 Task: Send email and add a link Link0000000001 to parteek.kumar@softage.net with a cc to Aakash.mishra@softage.net with a subject Subject0000000001 and add a message Message0000000003. Send email and add a link Link0000000001 to parteek.kumar@softage.net with a cc to Aakash.mishra@softage.net and bcc to Ayush@softage.net with a subject Subject0000000001 and add a message Message0000000003. Send email and add a link Link0000000001 to parteek.kumar@softage.net; aakash.mishra@softage.net with a cc to Ayush@softage.net; pooja.chaudhary@softage.net and bcc to Vanshu.thakur@softage.net with a subject Subject0000000001 and add a message Message0000000003. Send email and add a link Link0000000001 to parteek.kumar@softage.net with a cc to Aakash.mishra@softage.net with a subject Subject0000000001 and add a message Message0000000003 and with an attachment of Attach0000000002. Send email and add a link Link0000000001 to parteek.kumar@softage.net with a cc to Aakash.mishra@softage.net and bcc to Ayush@softage.net with a subject Subject0000000001 and add a message Message0000000003 and with an attachment of Attach0000000003
Action: Mouse moved to (133, 167)
Screenshot: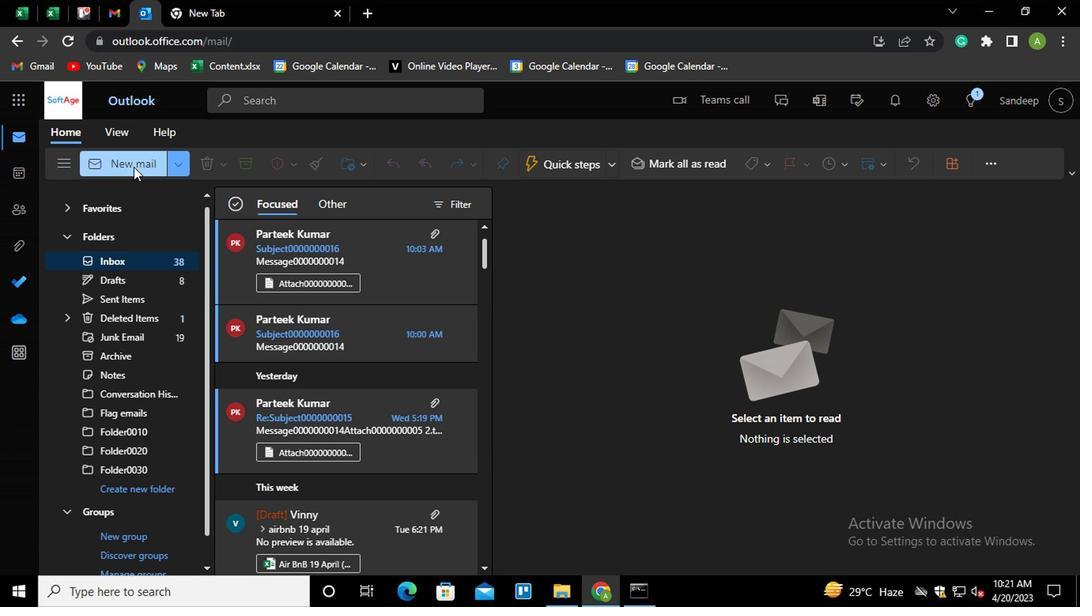 
Action: Mouse pressed left at (133, 167)
Screenshot: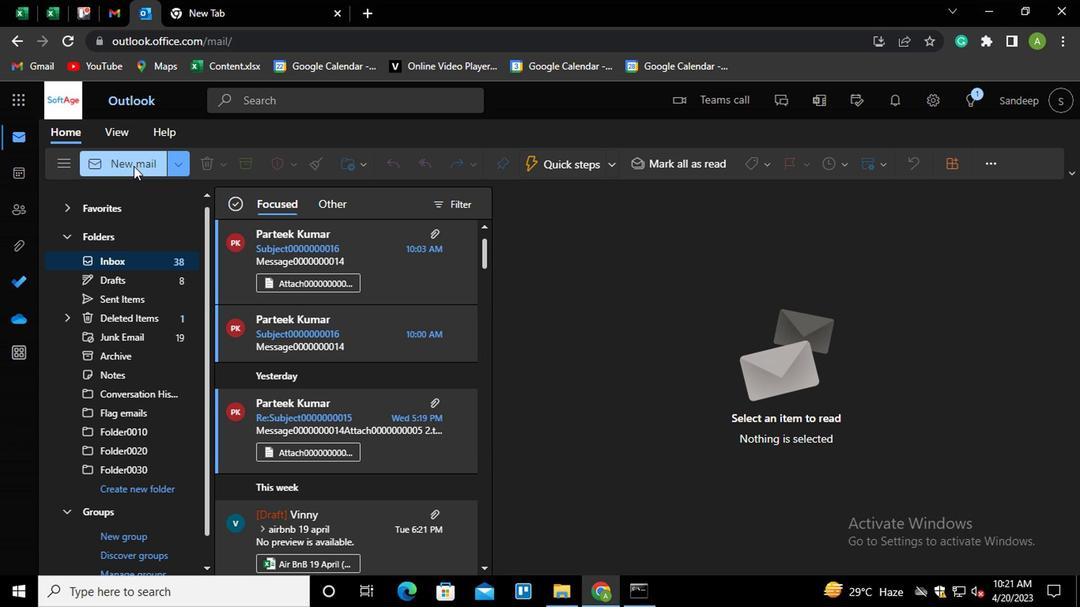
Action: Mouse moved to (627, 380)
Screenshot: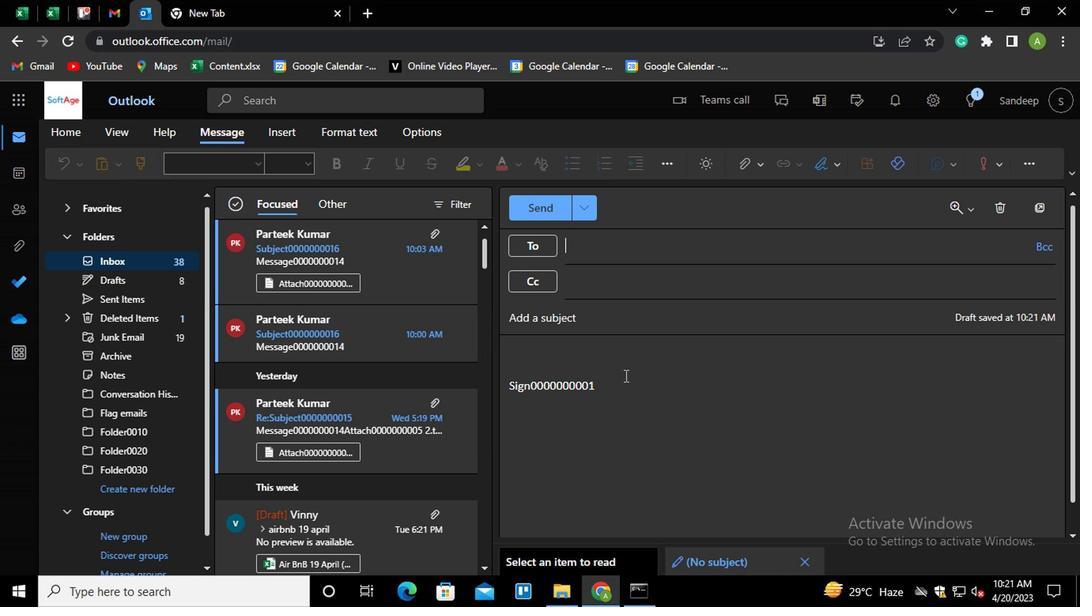 
Action: Mouse pressed left at (627, 380)
Screenshot: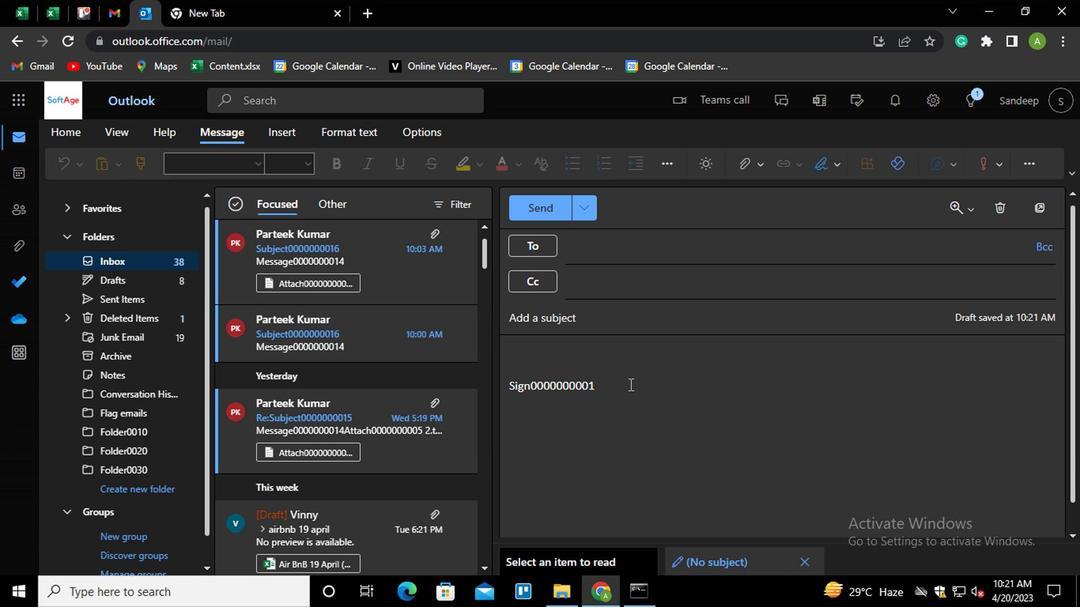 
Action: Mouse moved to (617, 392)
Screenshot: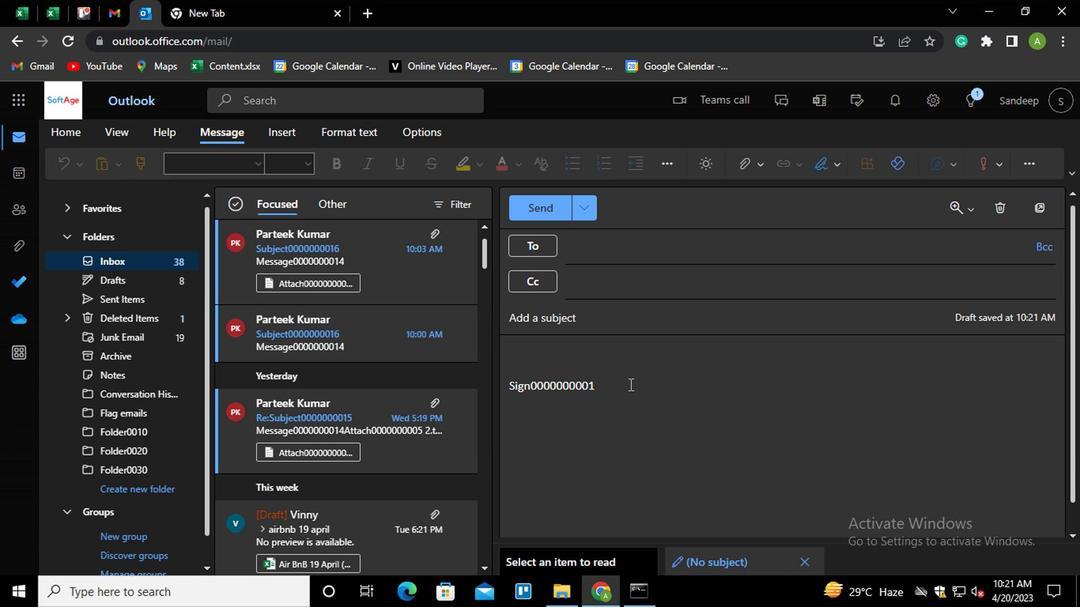 
Action: Key pressed <Key.shift_r><Key.home>
Screenshot: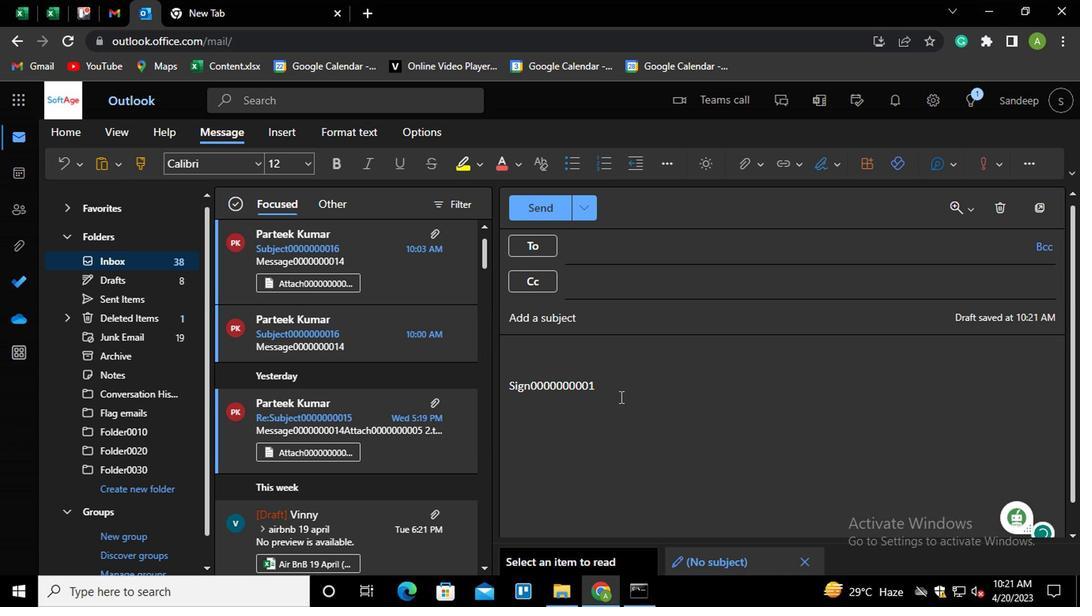 
Action: Mouse moved to (787, 162)
Screenshot: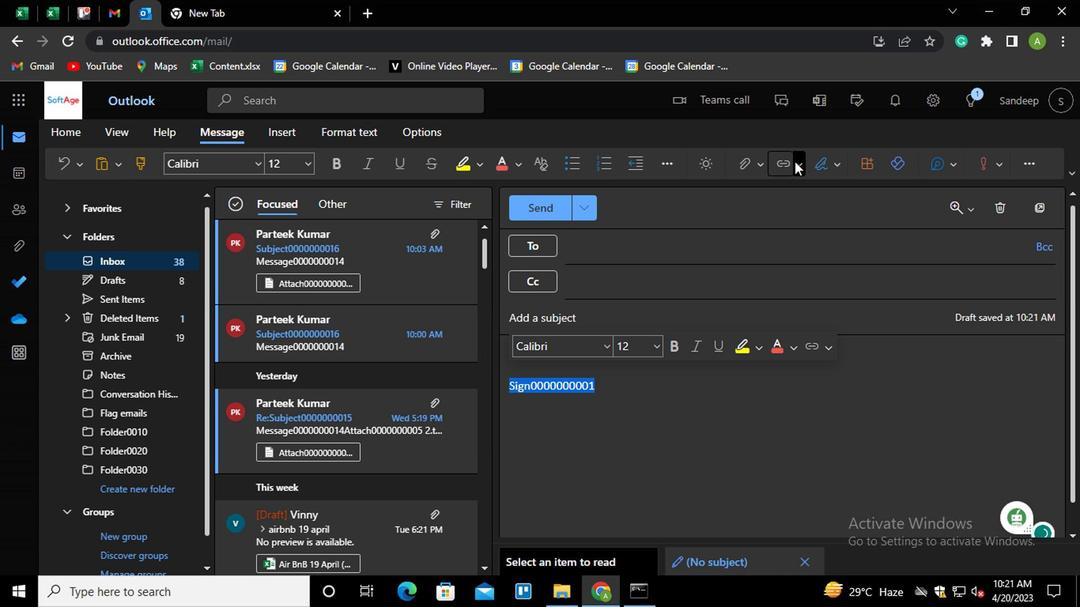 
Action: Mouse pressed left at (787, 162)
Screenshot: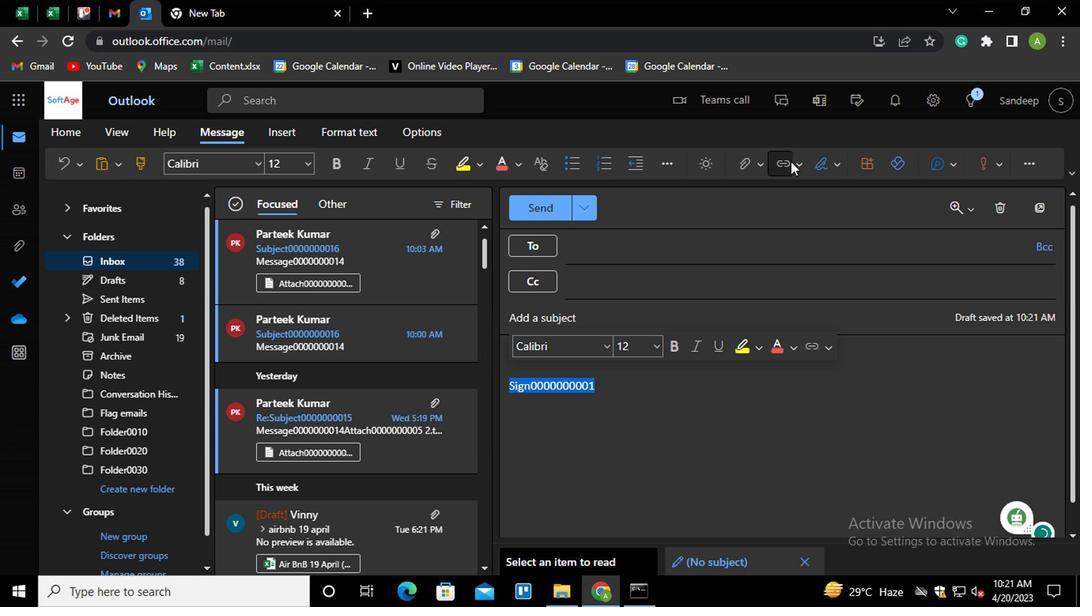 
Action: Mouse moved to (449, 307)
Screenshot: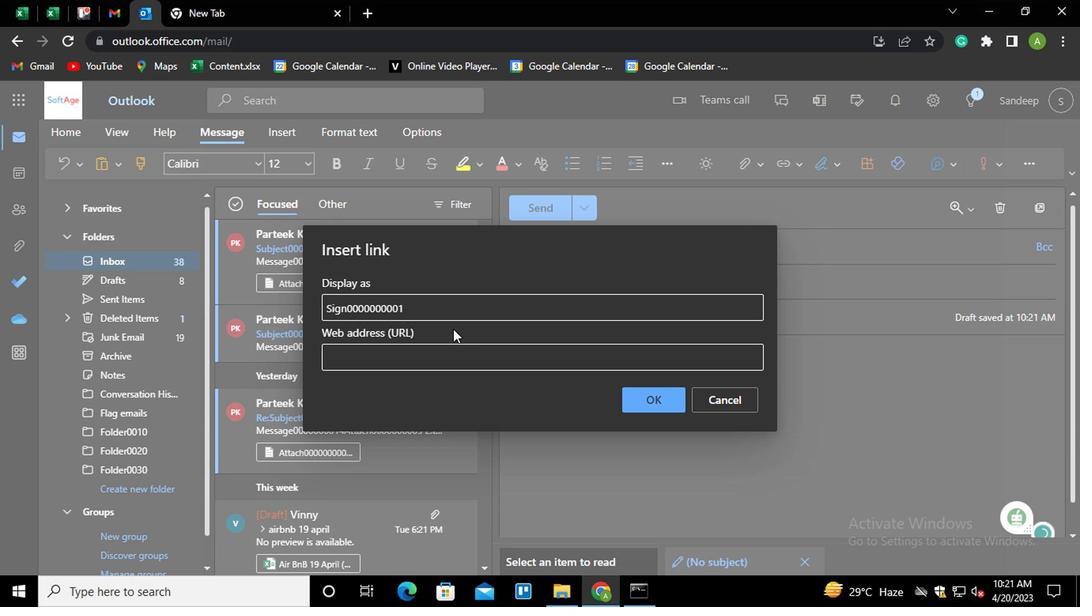 
Action: Mouse pressed left at (449, 307)
Screenshot: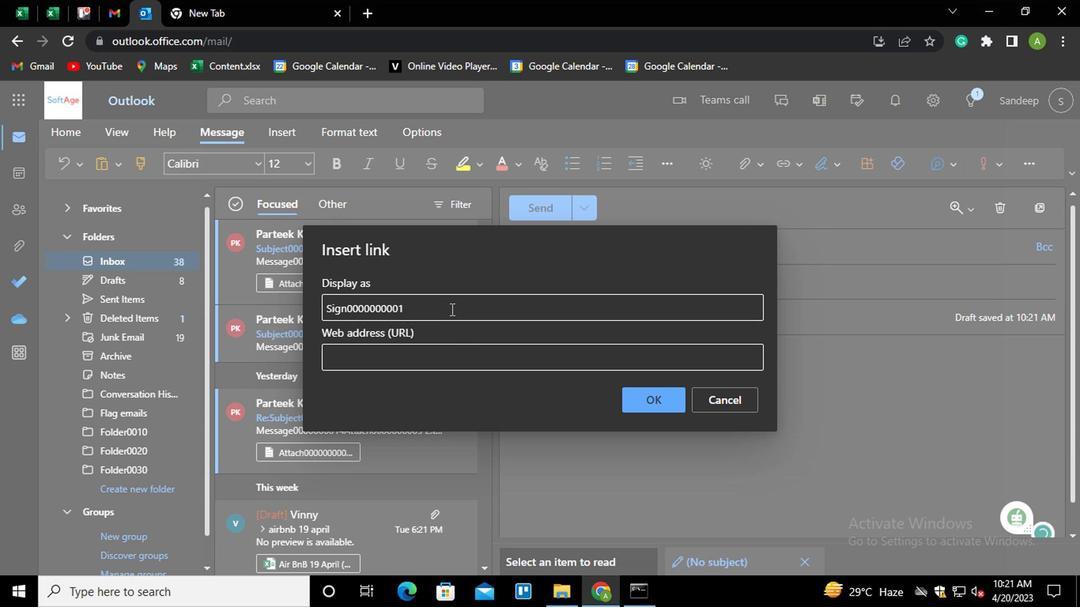 
Action: Mouse moved to (425, 318)
Screenshot: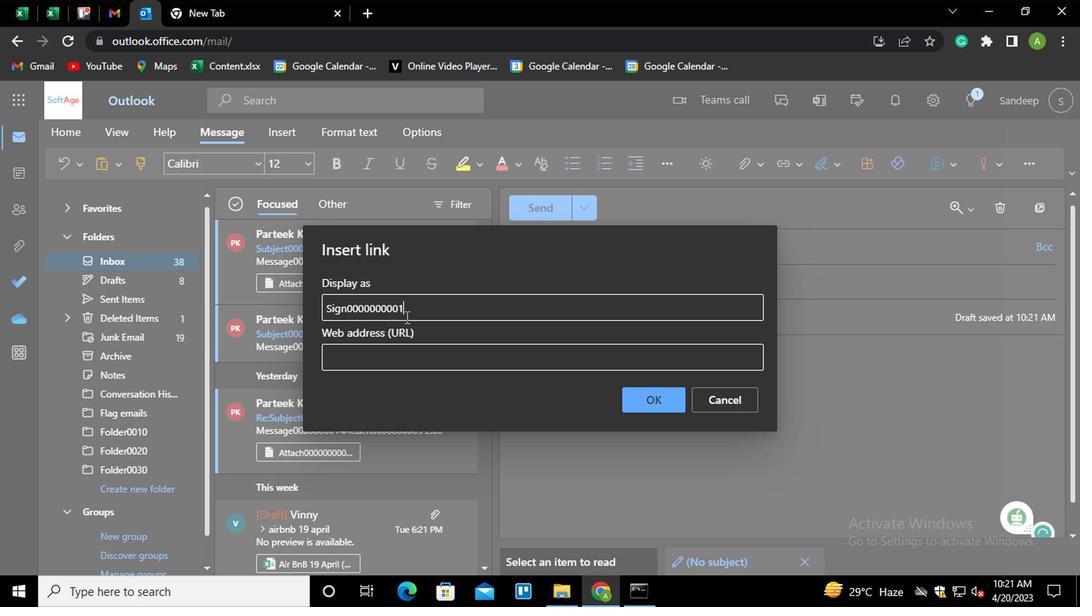
Action: Key pressed <Key.shift_r><Key.home><Key.shift_r>Link0000000001
Screenshot: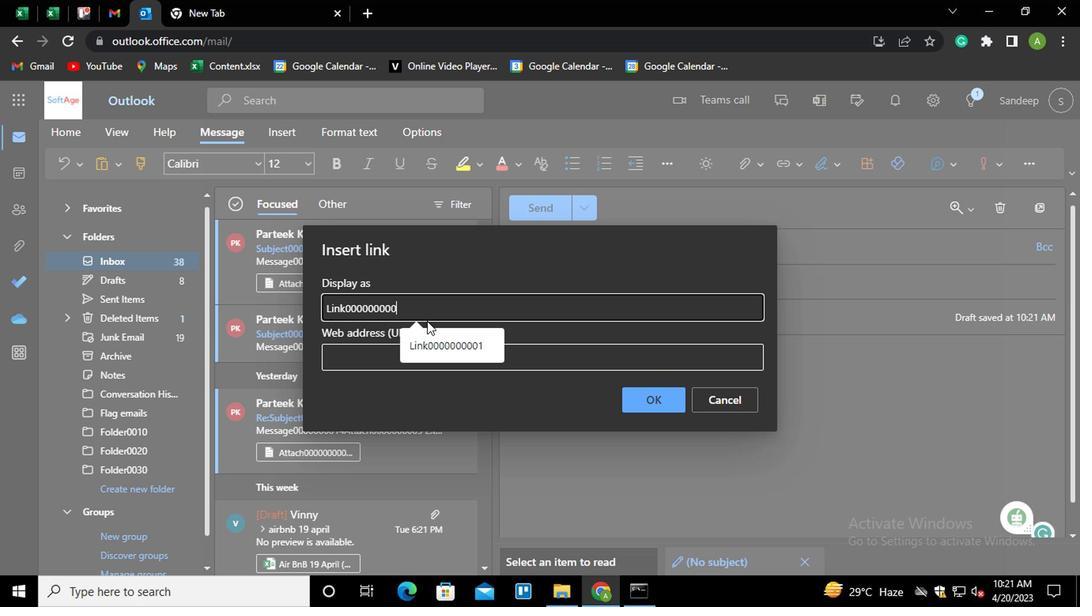
Action: Mouse moved to (449, 353)
Screenshot: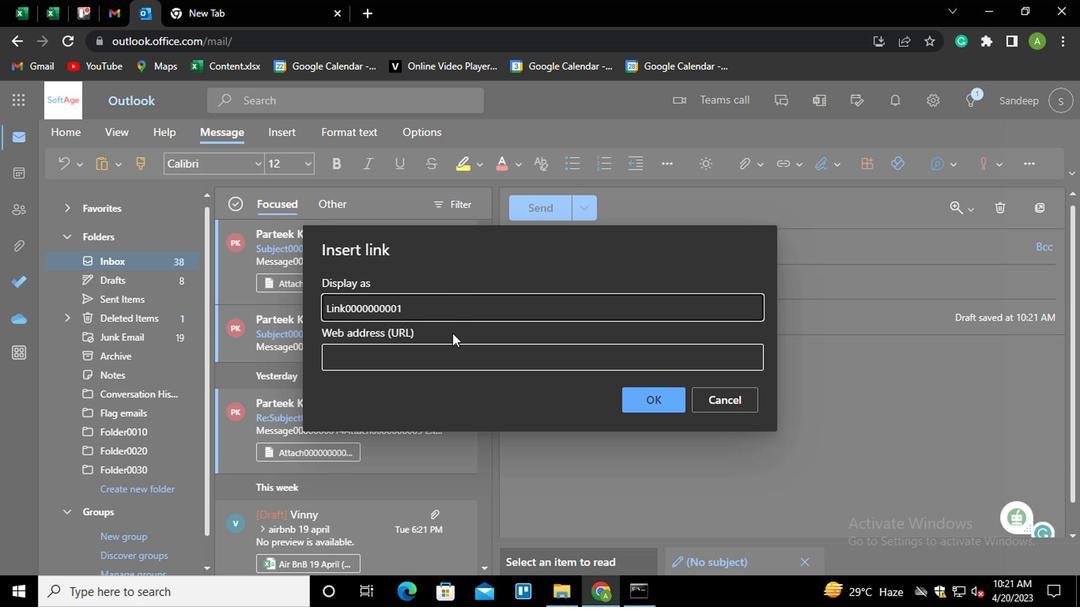 
Action: Mouse pressed left at (449, 353)
Screenshot: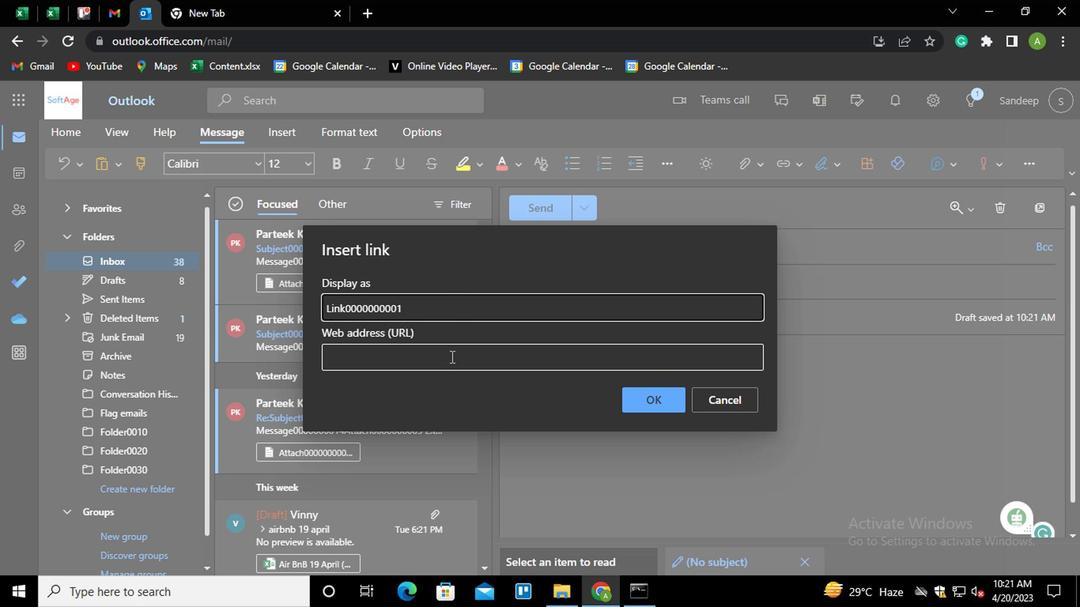 
Action: Key pressed <Key.shift_r>Link0000000001
Screenshot: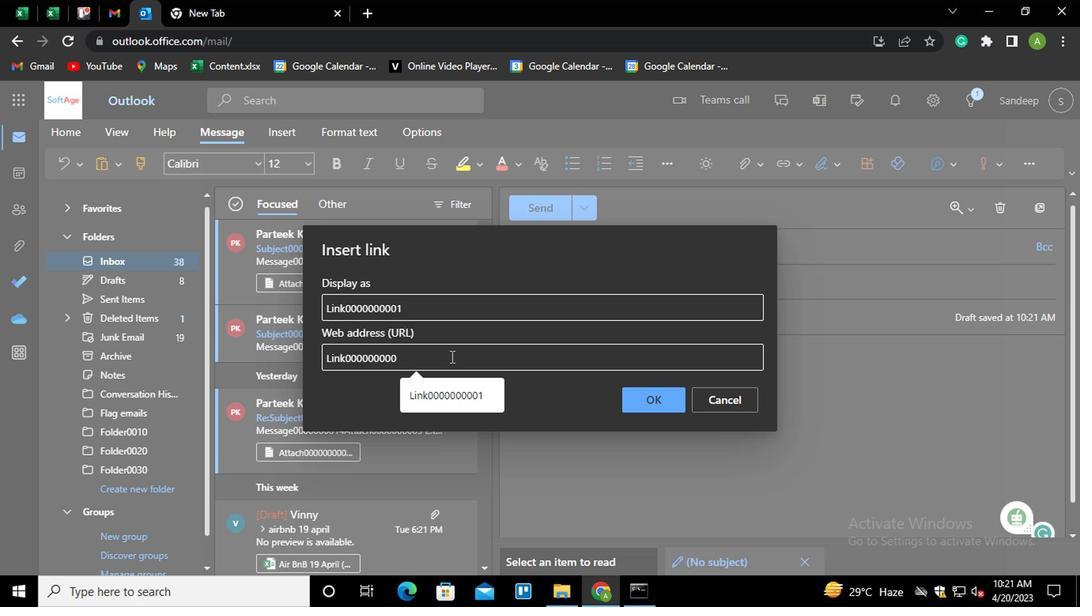 
Action: Mouse moved to (668, 402)
Screenshot: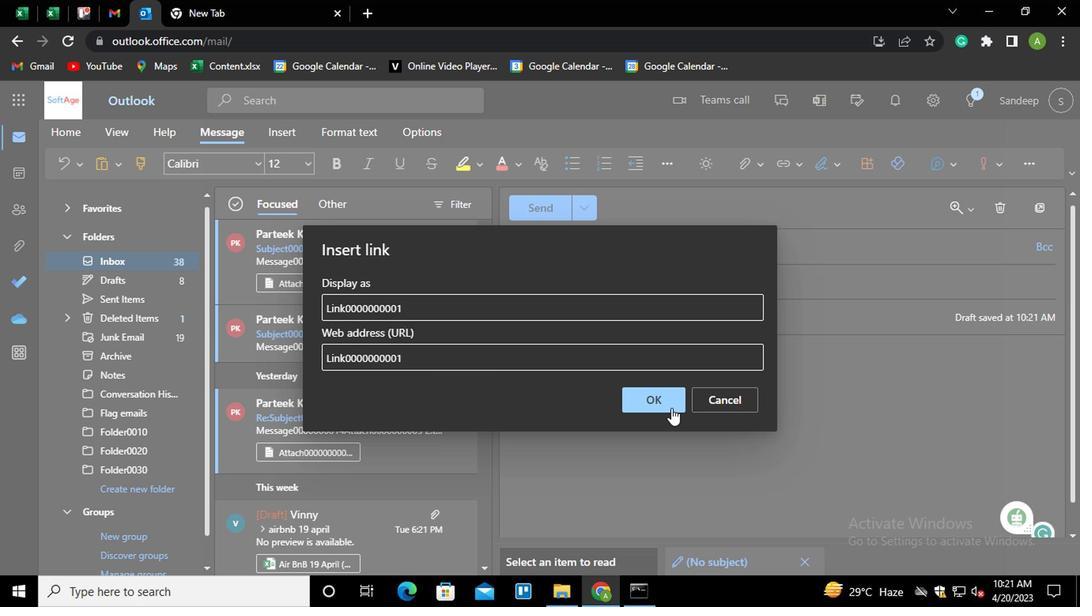 
Action: Mouse pressed left at (668, 402)
Screenshot: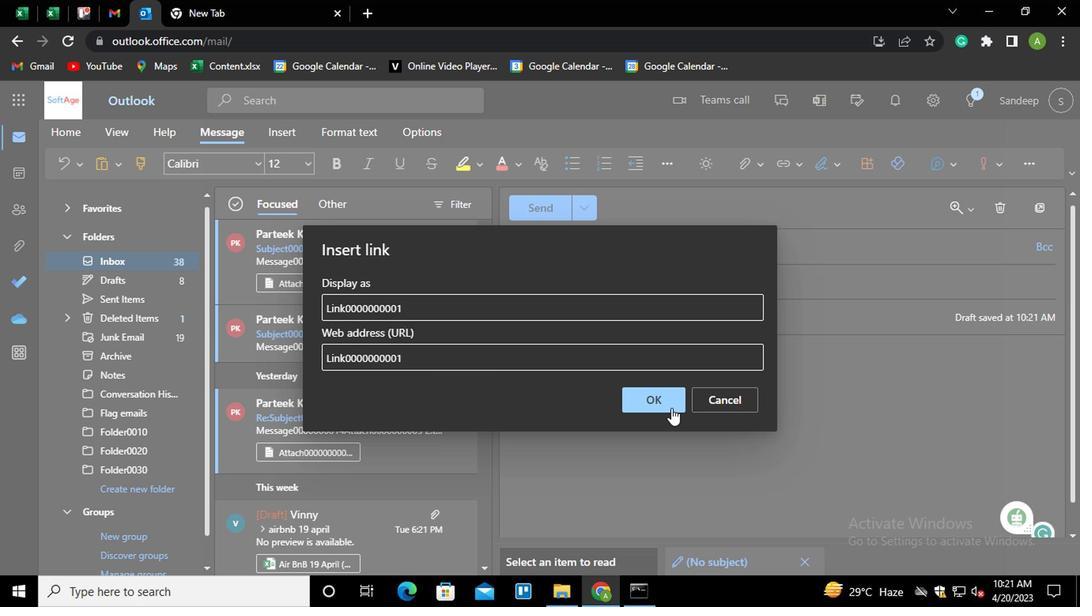 
Action: Mouse moved to (648, 249)
Screenshot: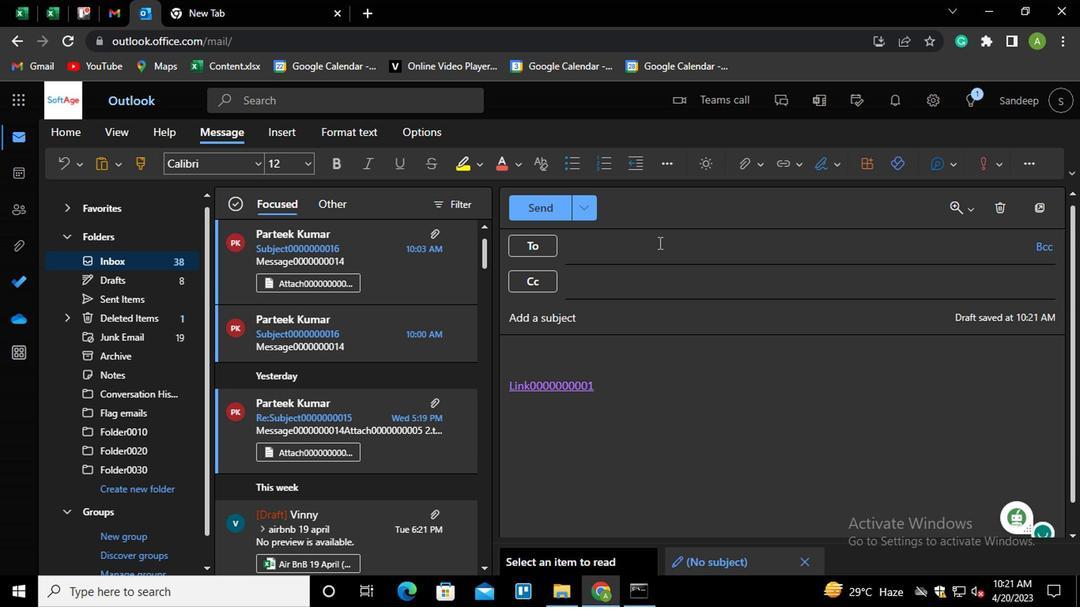 
Action: Mouse pressed left at (648, 249)
Screenshot: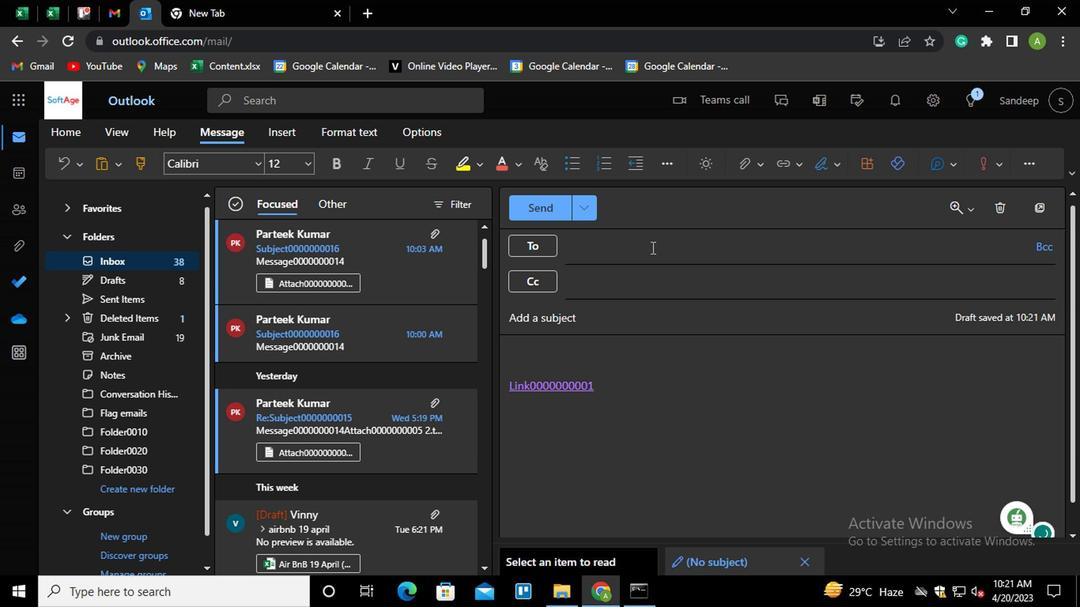 
Action: Key pressed par<Key.enter>
Screenshot: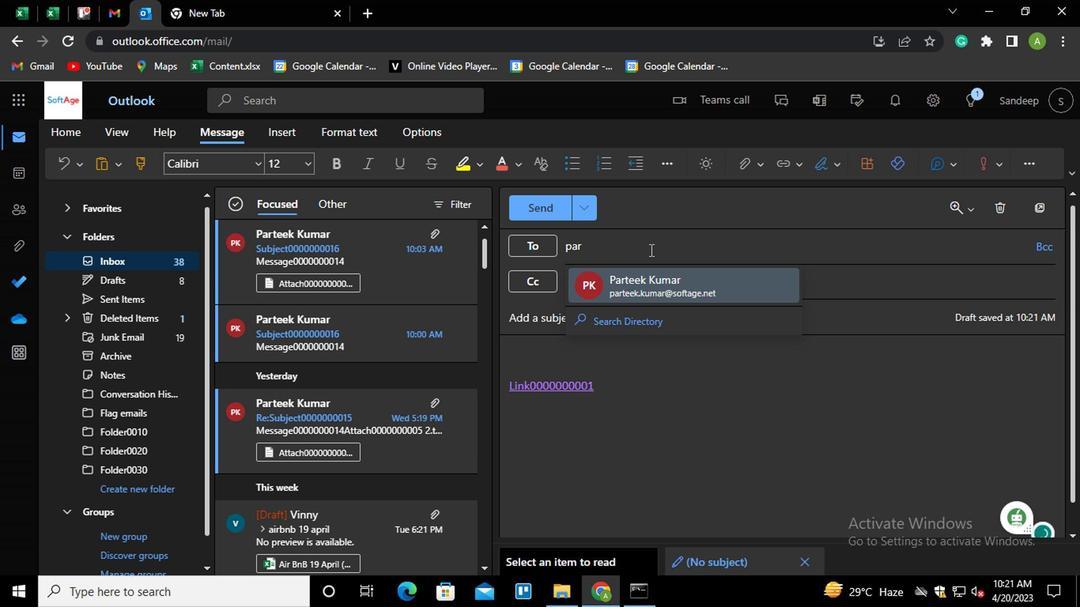 
Action: Mouse moved to (652, 283)
Screenshot: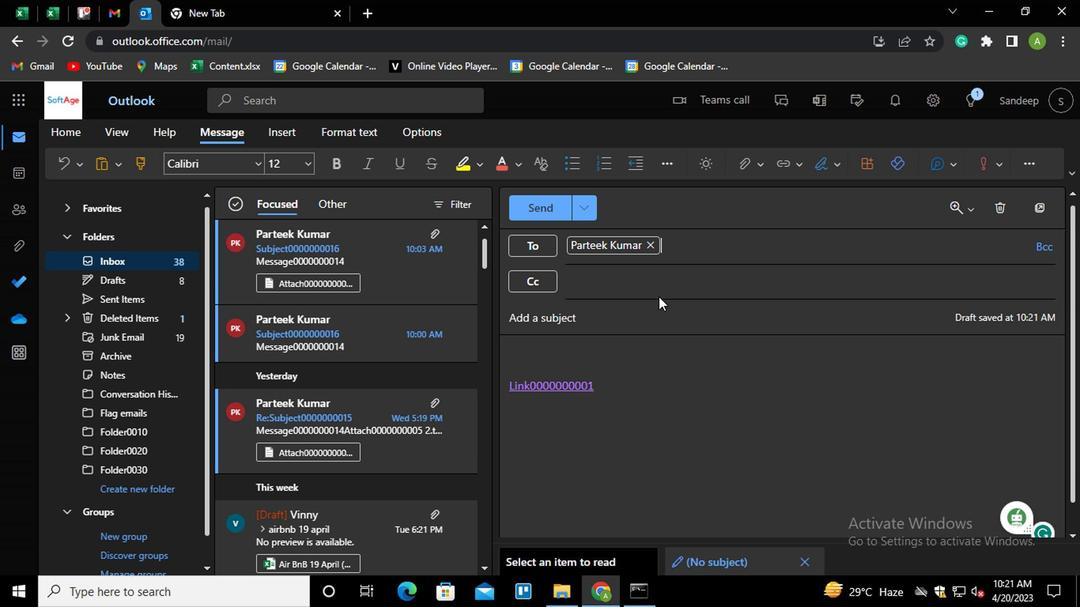
Action: Mouse pressed left at (652, 283)
Screenshot: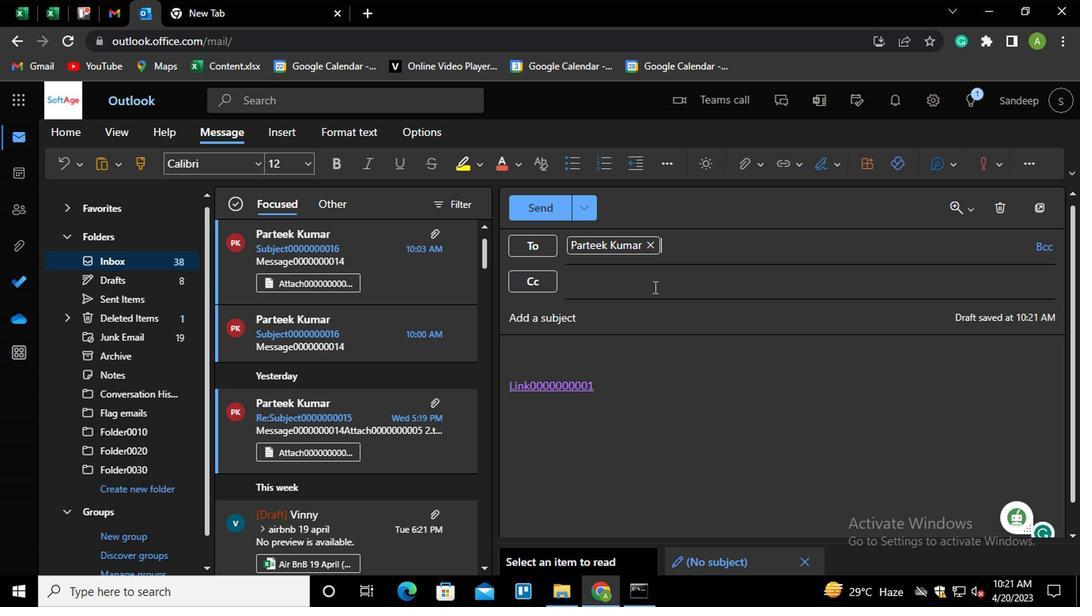 
Action: Key pressed aa<Key.enter>
Screenshot: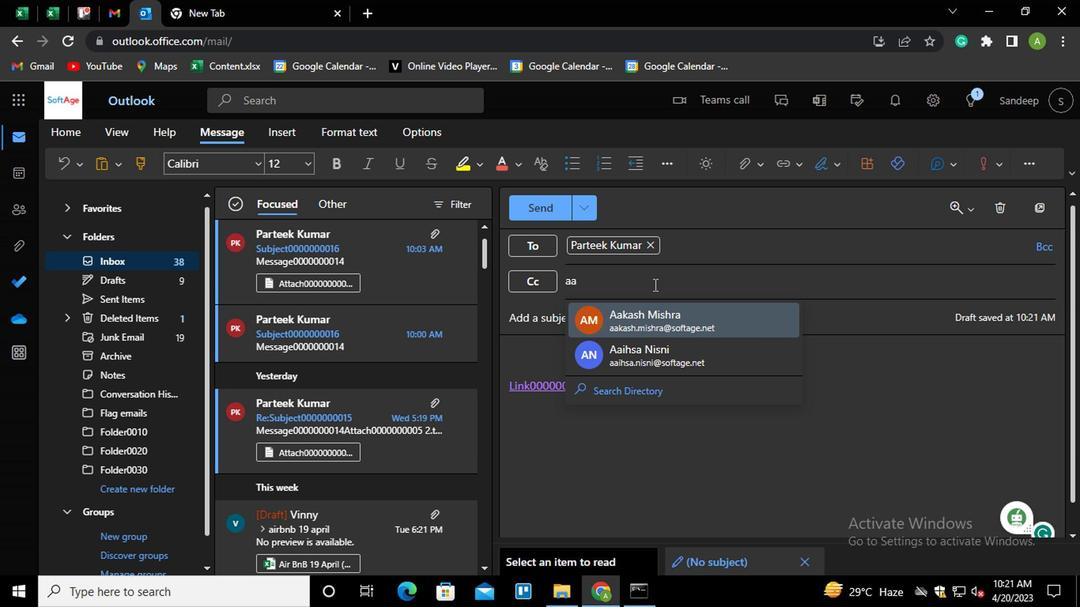
Action: Mouse moved to (653, 309)
Screenshot: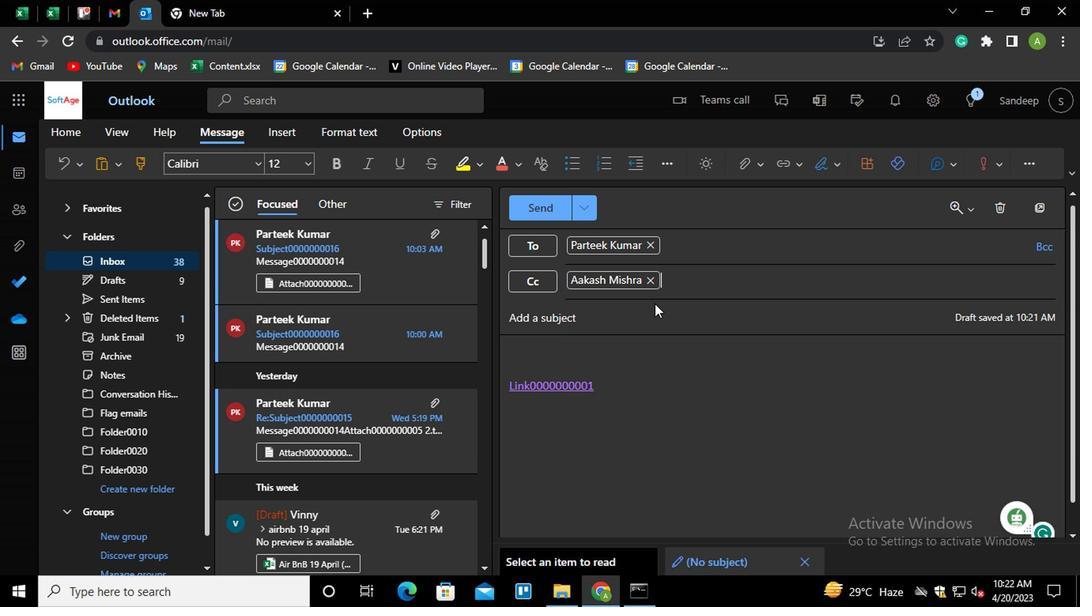 
Action: Mouse pressed left at (653, 309)
Screenshot: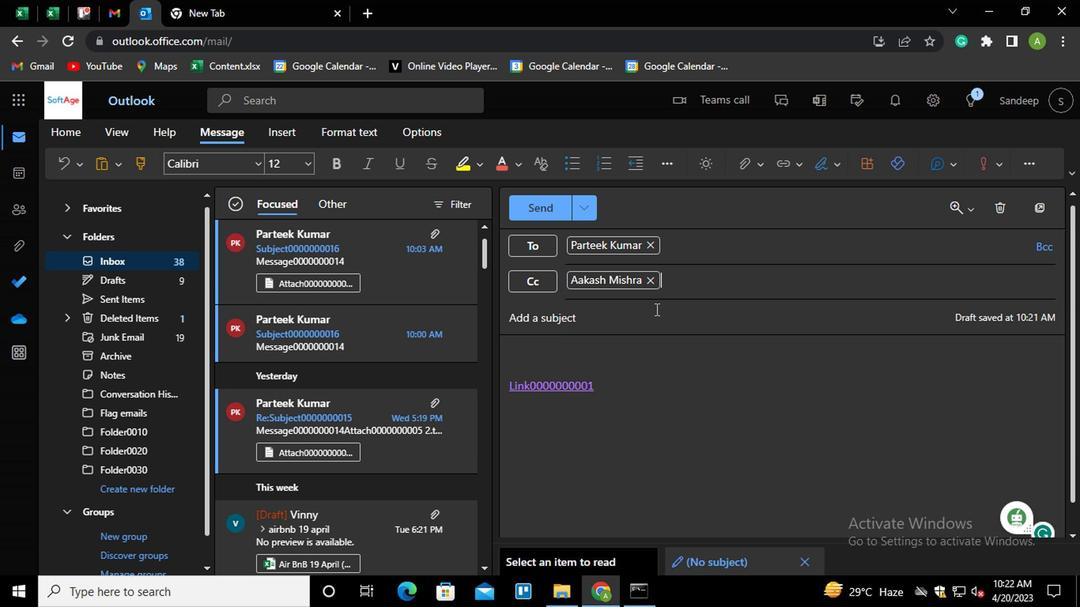 
Action: Key pressed <Key.shift>SUBJECT0000000001
Screenshot: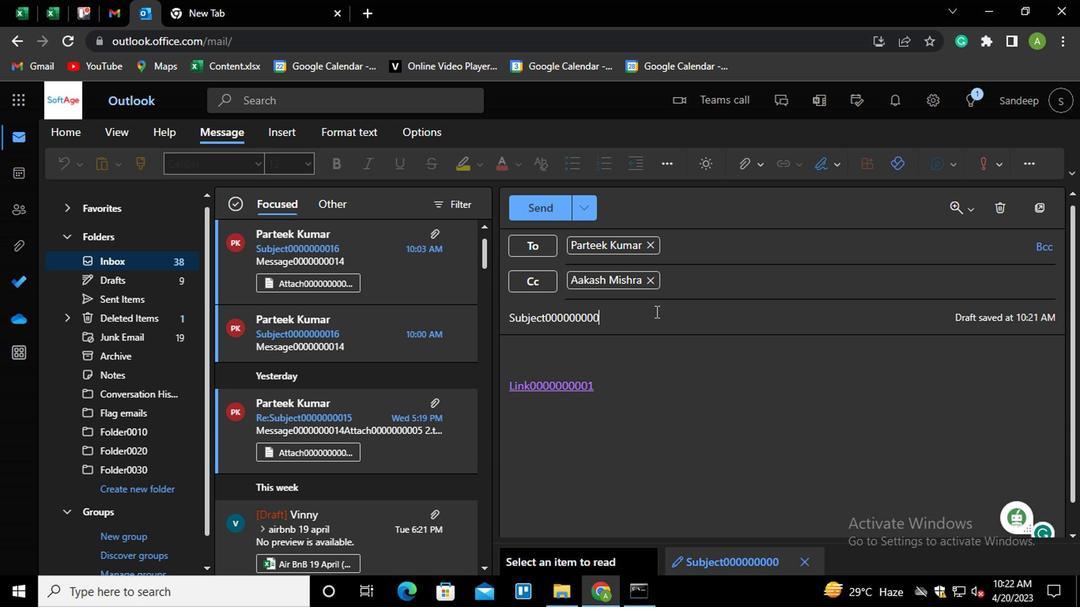 
Action: Mouse moved to (648, 388)
Screenshot: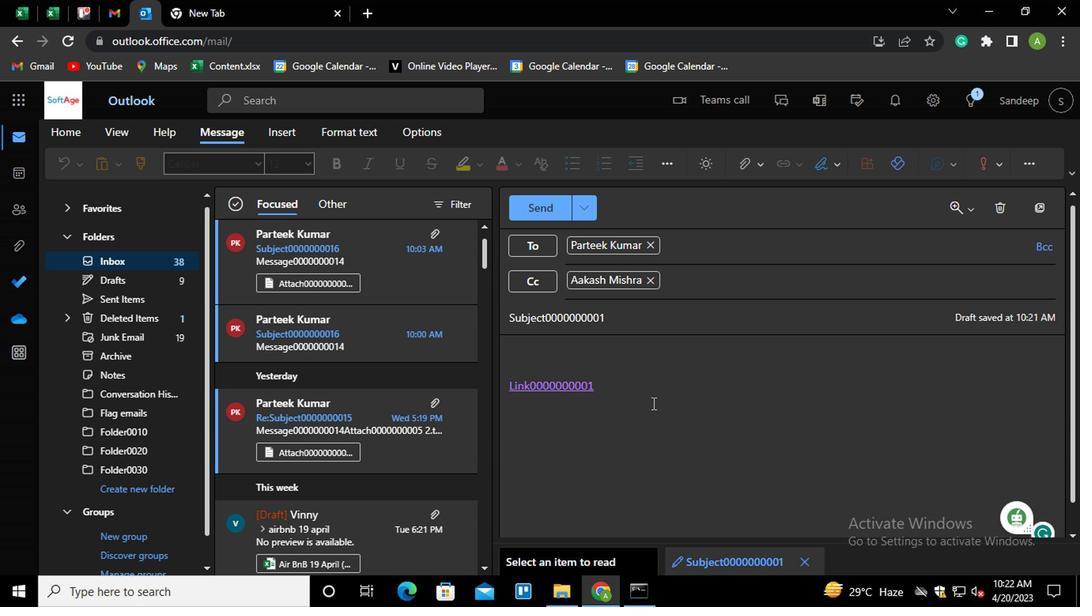 
Action: Mouse pressed left at (648, 388)
Screenshot: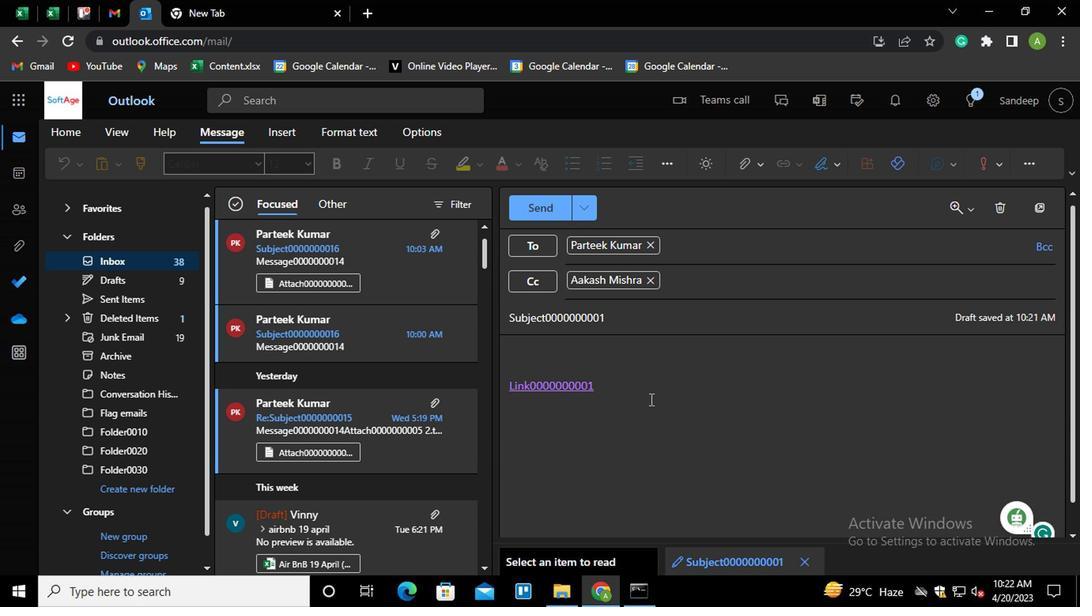 
Action: Key pressed <Key.shift_r><Key.enter><Key.shift_r>MESSAGE0000000003
Screenshot: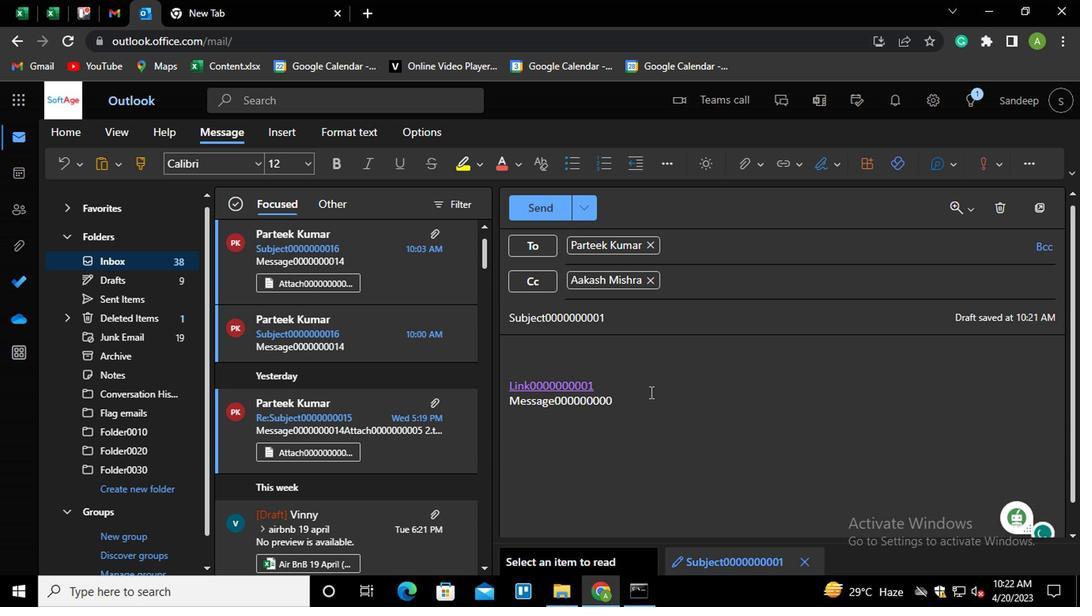 
Action: Mouse moved to (536, 212)
Screenshot: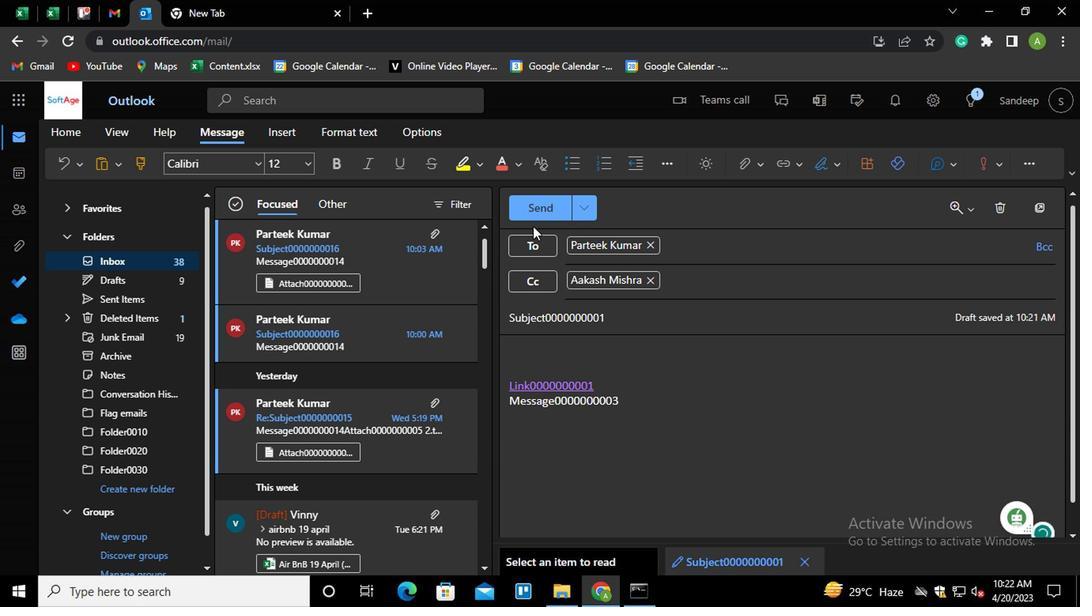 
Action: Mouse pressed left at (536, 212)
Screenshot: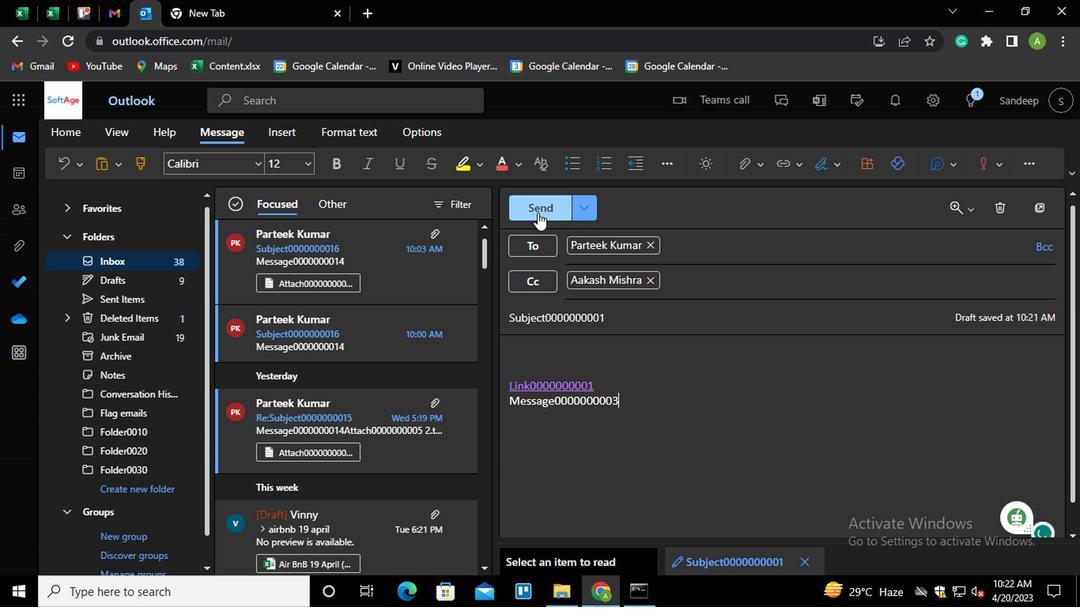 
Action: Mouse moved to (140, 162)
Screenshot: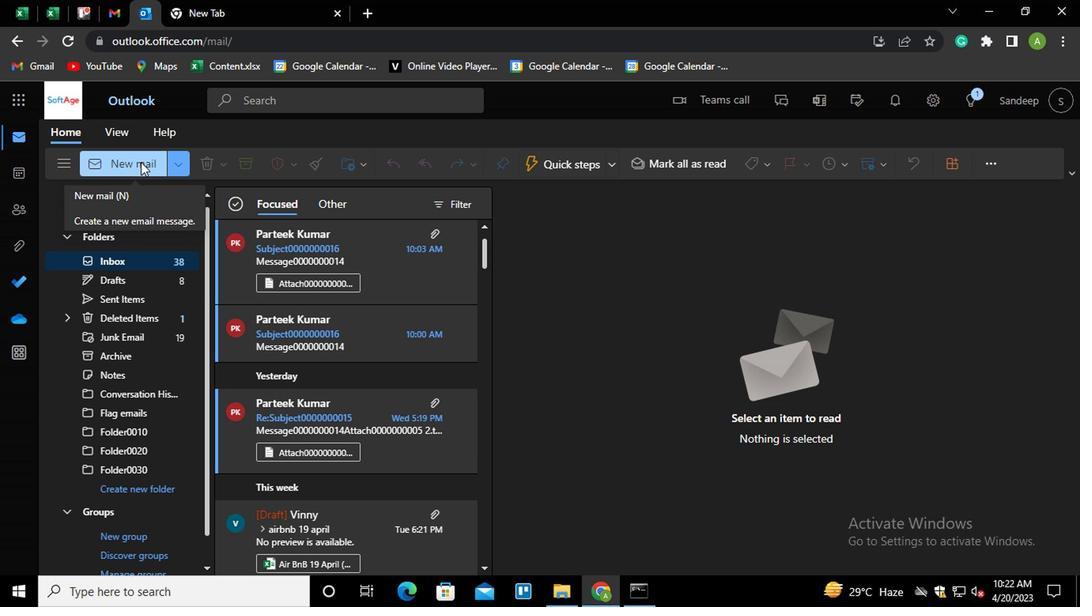 
Action: Mouse pressed left at (140, 162)
Screenshot: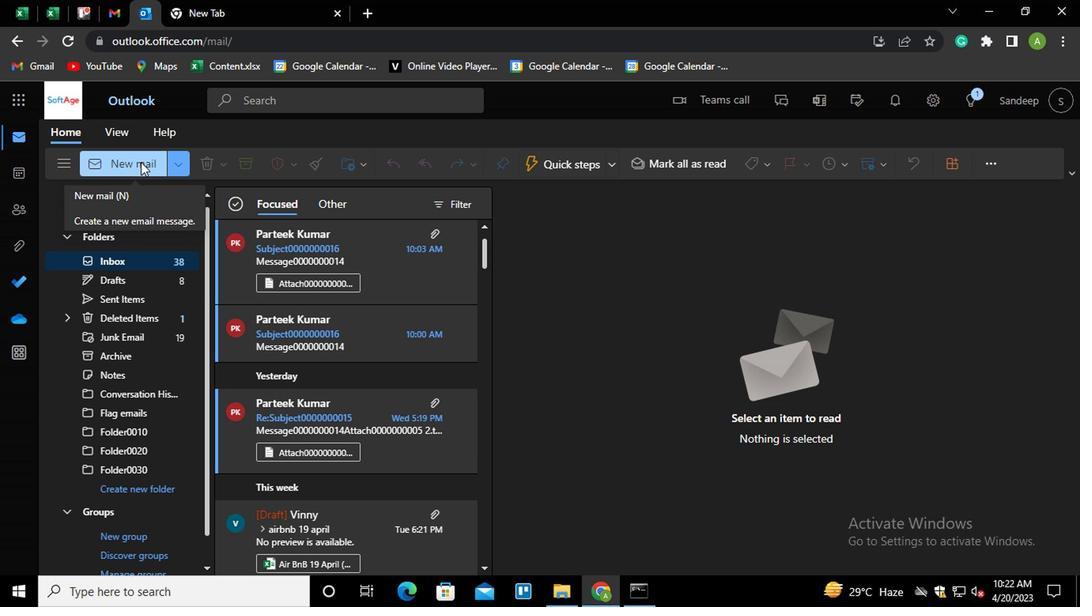 
Action: Mouse moved to (609, 380)
Screenshot: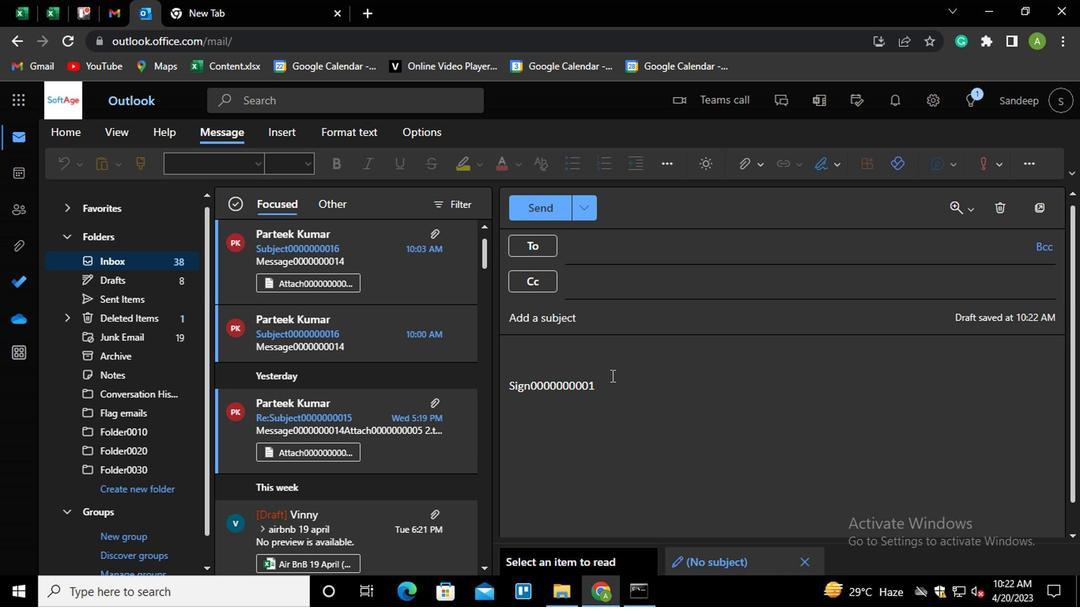 
Action: Mouse pressed left at (609, 380)
Screenshot: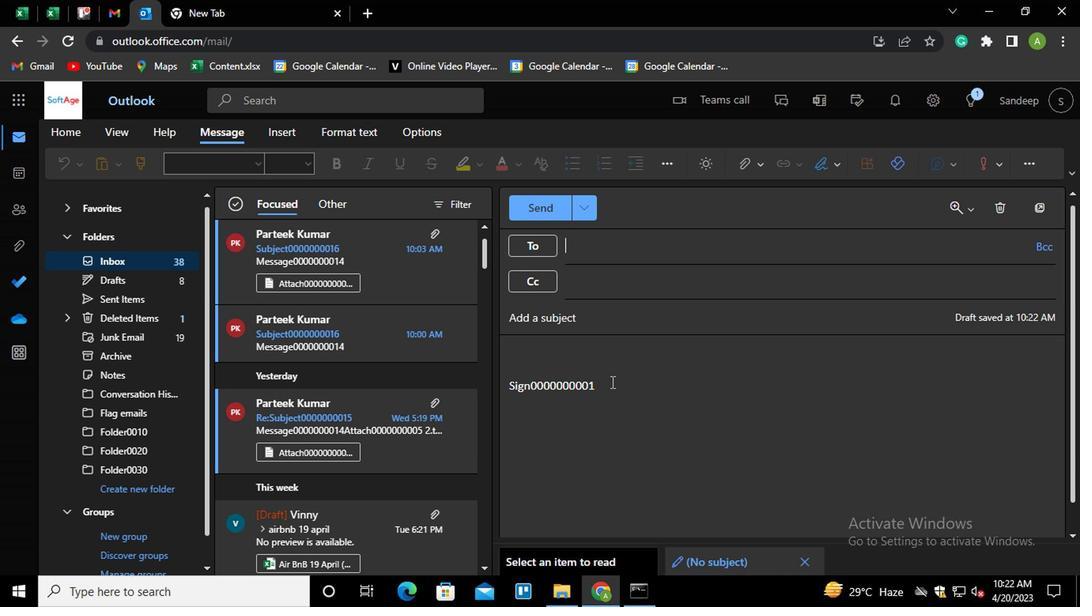 
Action: Key pressed <Key.shift_r><Key.home>
Screenshot: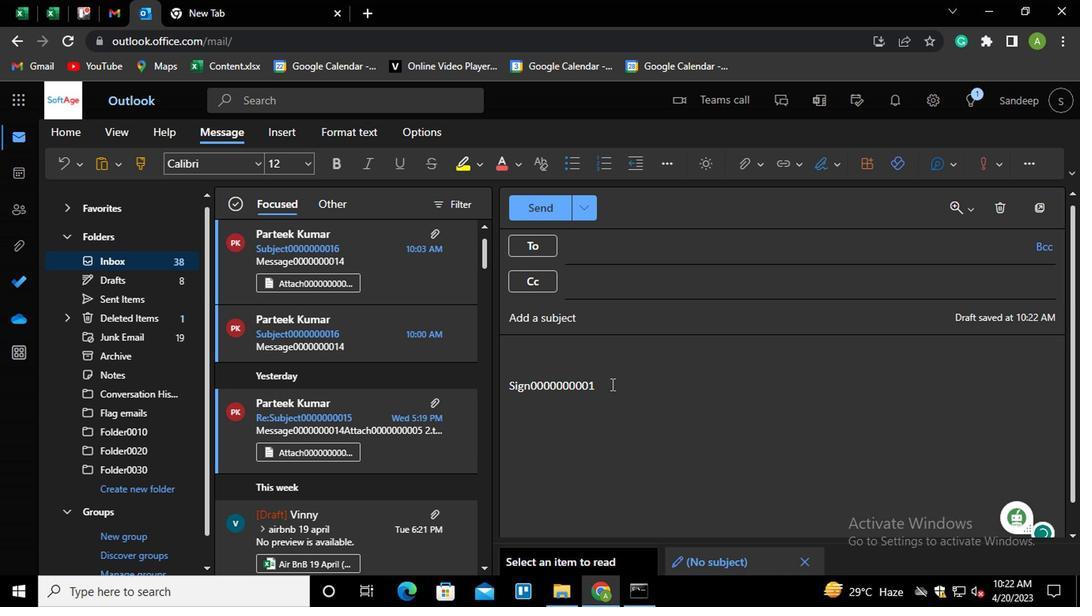 
Action: Mouse moved to (784, 162)
Screenshot: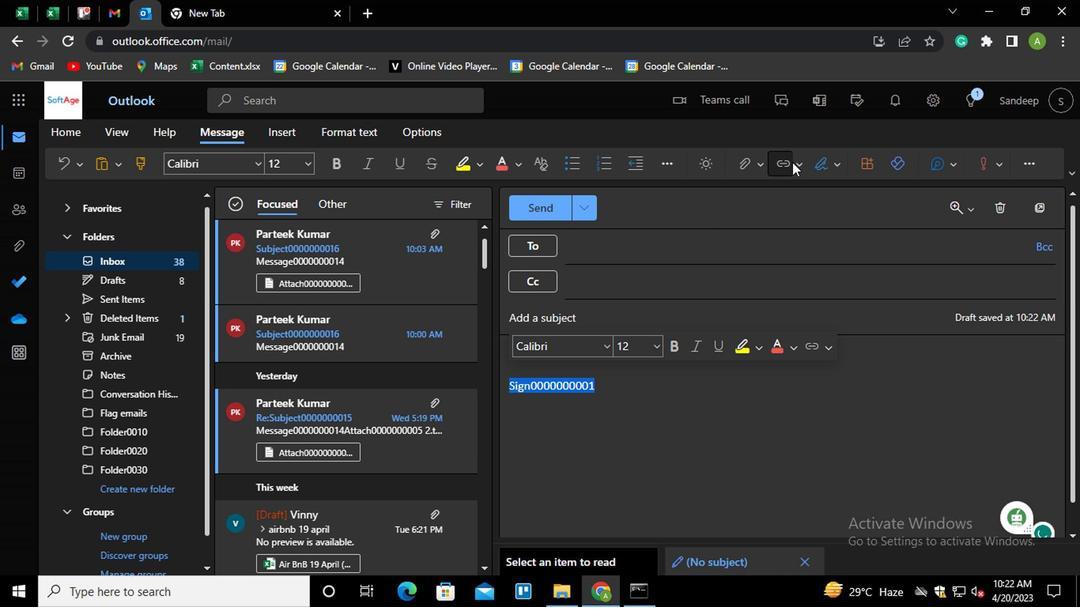 
Action: Mouse pressed left at (784, 162)
Screenshot: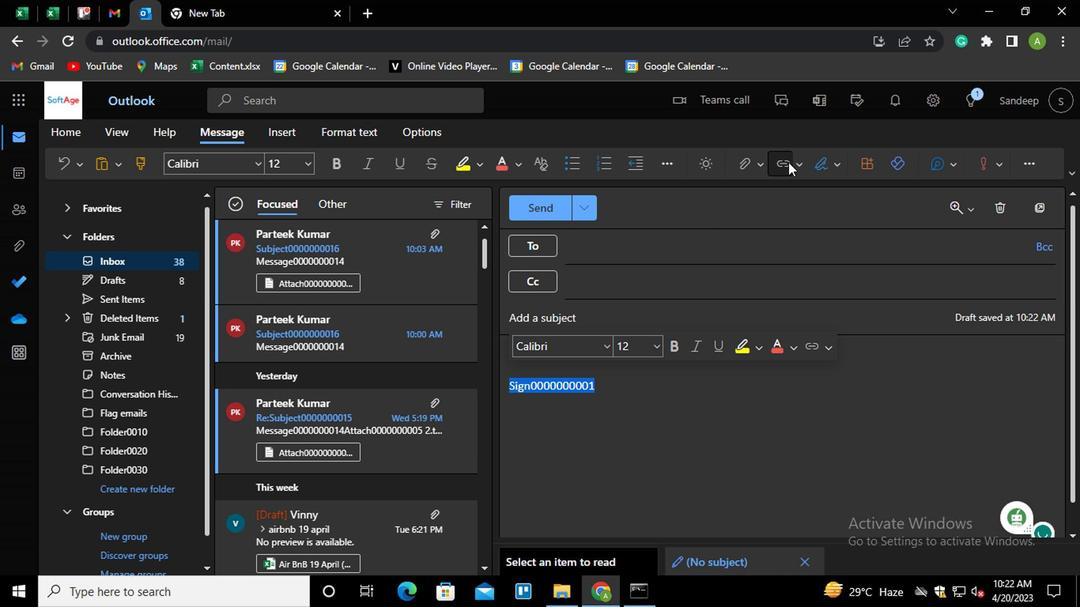 
Action: Mouse moved to (409, 310)
Screenshot: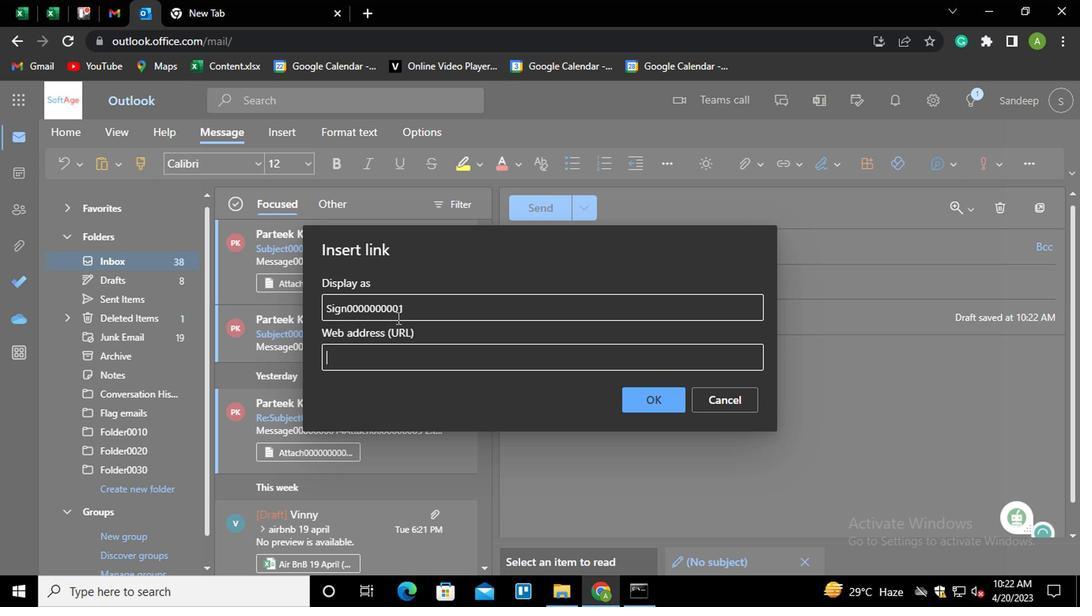 
Action: Mouse pressed left at (409, 310)
Screenshot: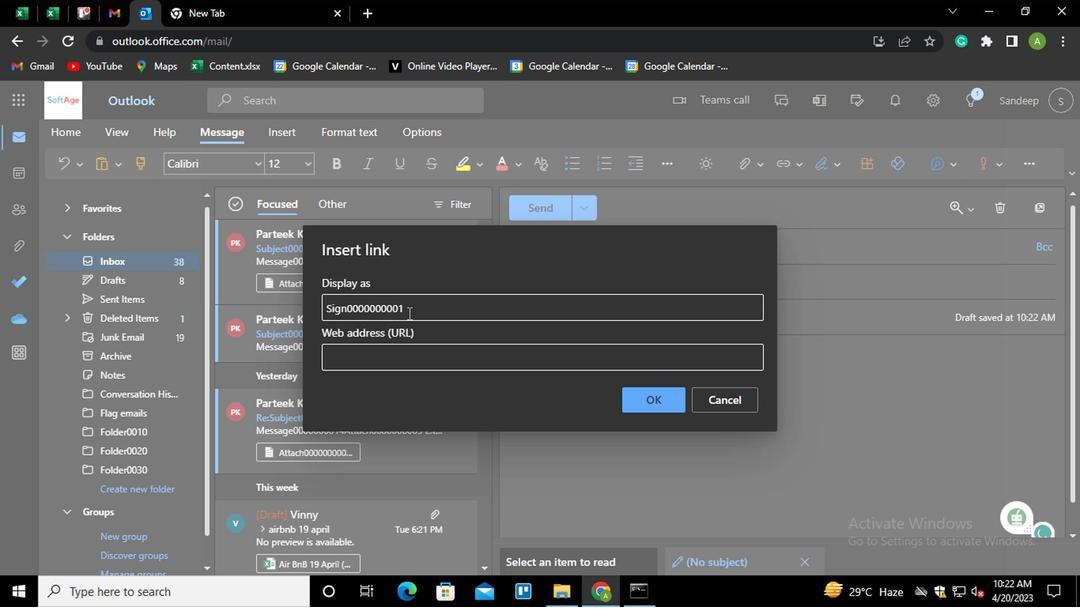 
Action: Key pressed <Key.shift_r><Key.home><Key.shift_r>LINK0000000001
Screenshot: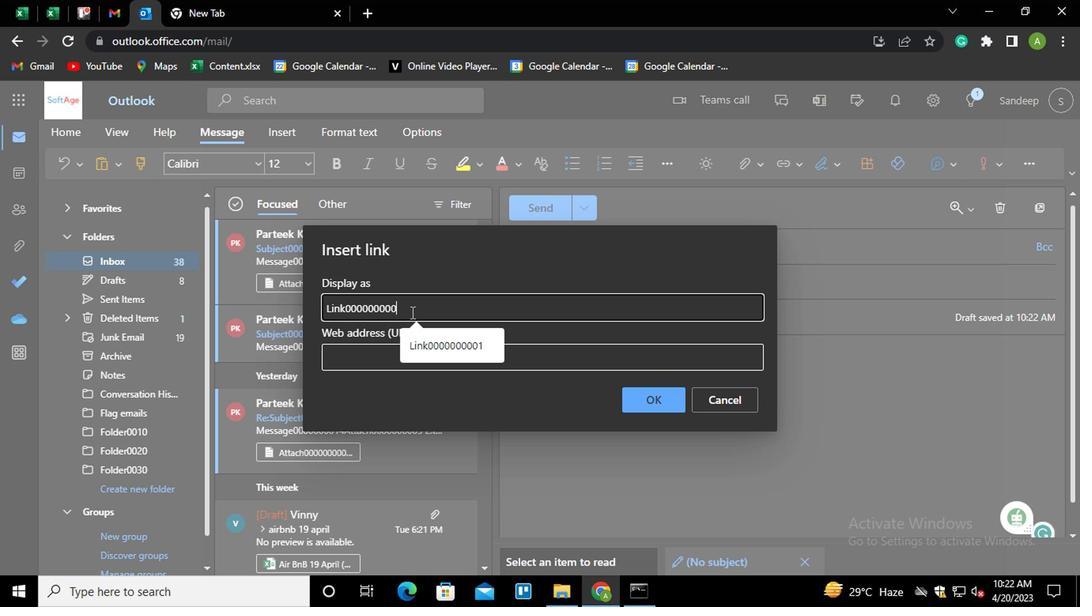 
Action: Mouse moved to (423, 360)
Screenshot: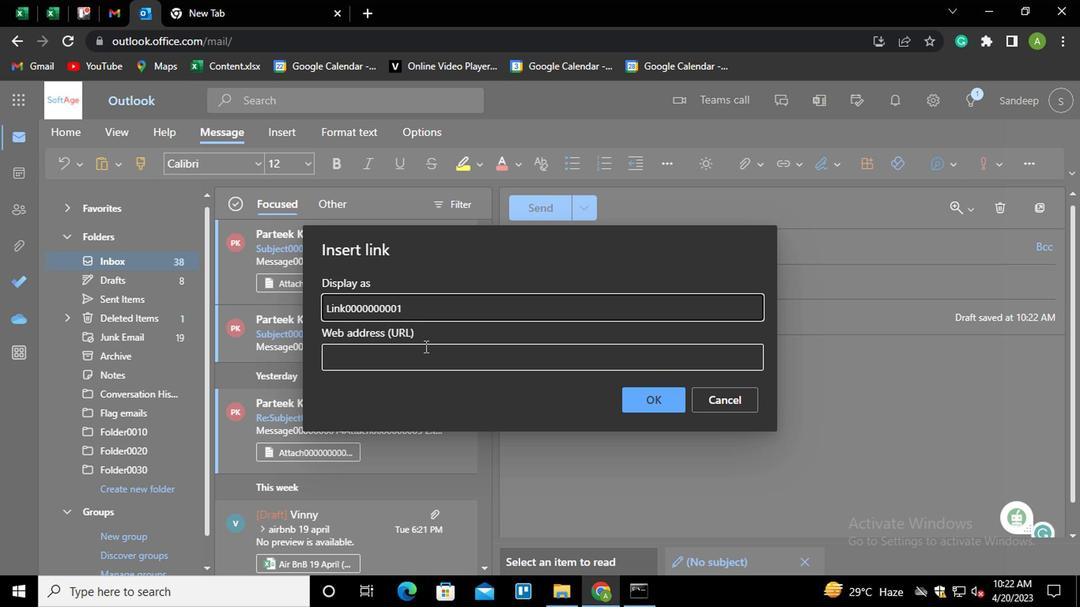 
Action: Mouse pressed left at (423, 360)
Screenshot: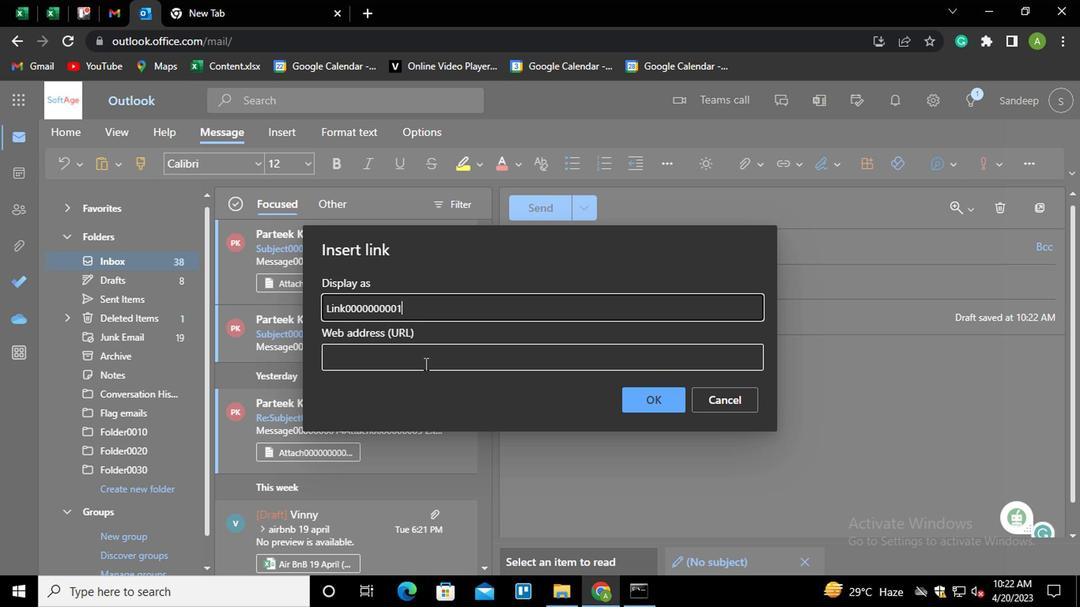 
Action: Key pressed <Key.shift_r>LINK0000000001
Screenshot: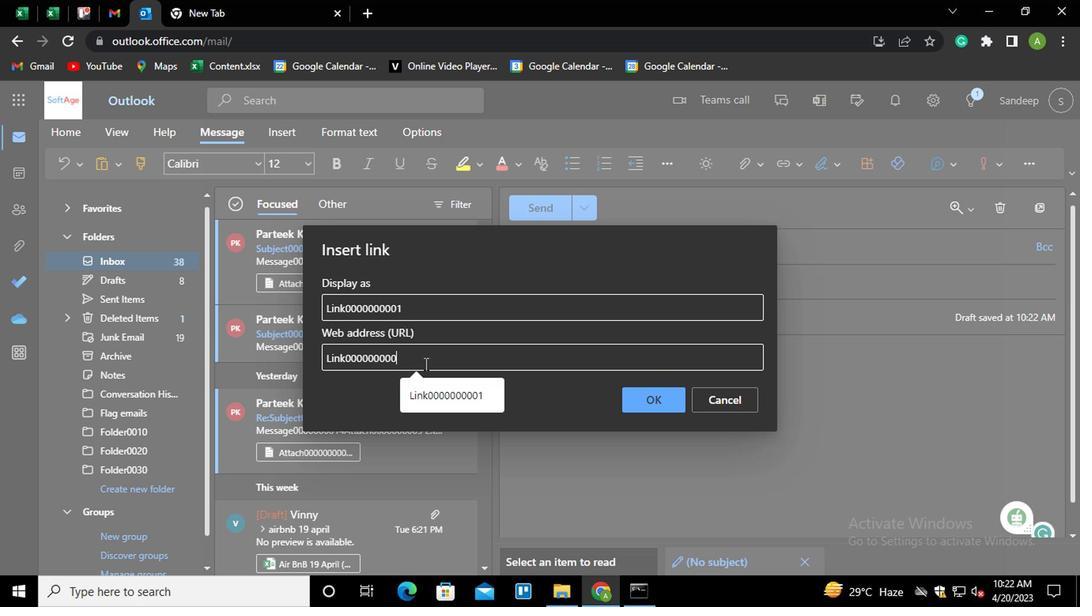 
Action: Mouse moved to (636, 392)
Screenshot: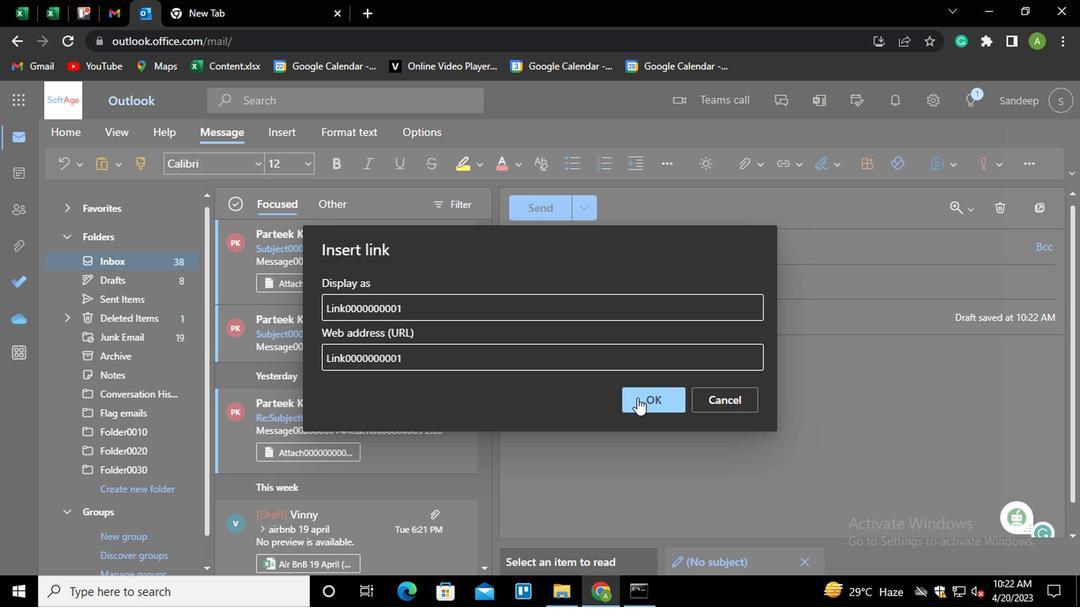 
Action: Mouse pressed left at (636, 392)
Screenshot: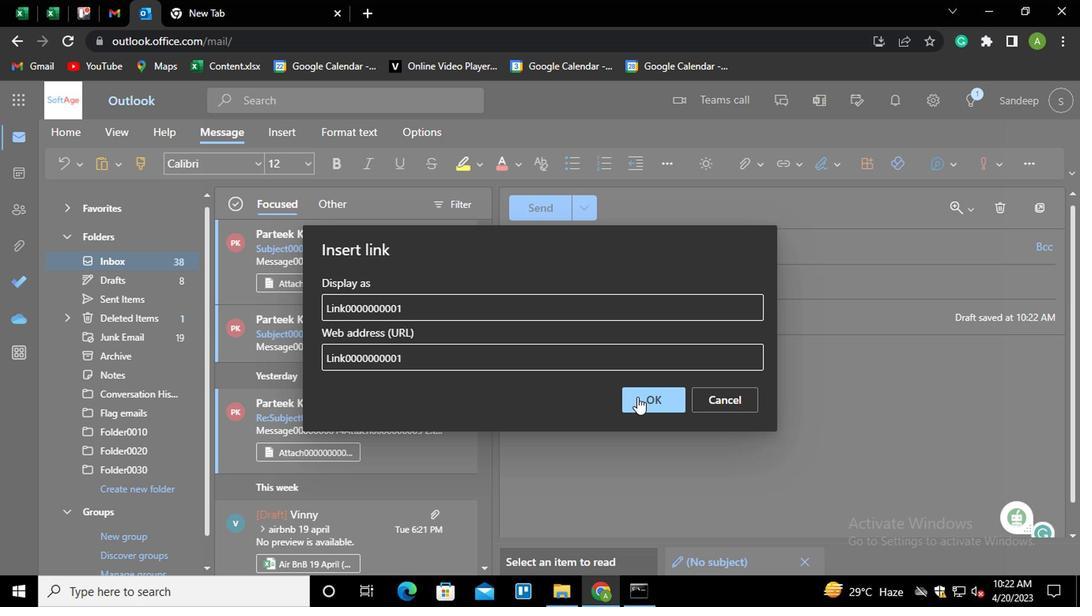 
Action: Mouse moved to (613, 253)
Screenshot: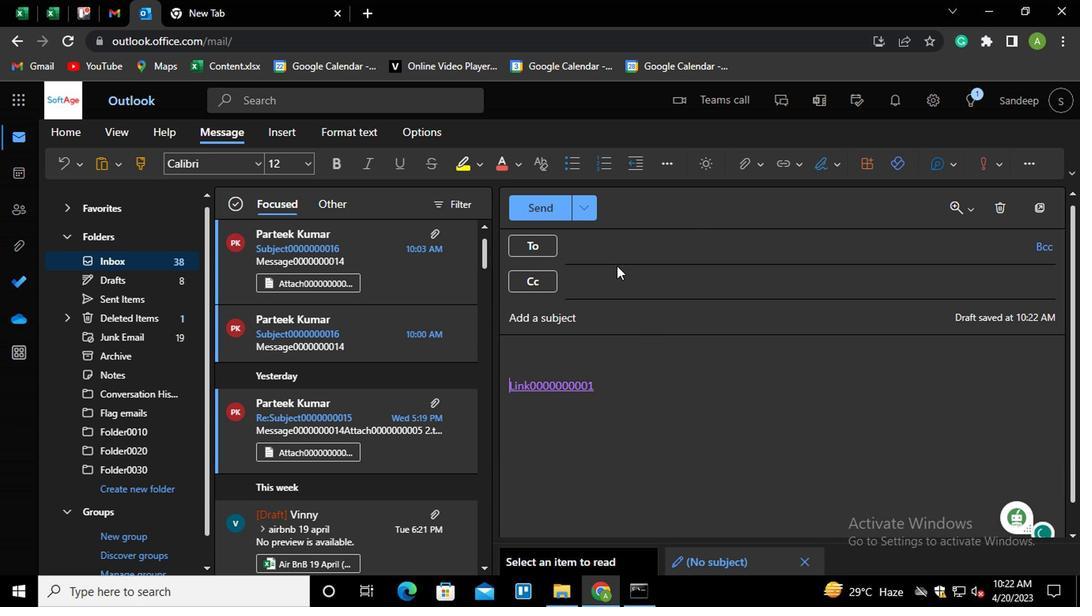 
Action: Mouse pressed left at (613, 253)
Screenshot: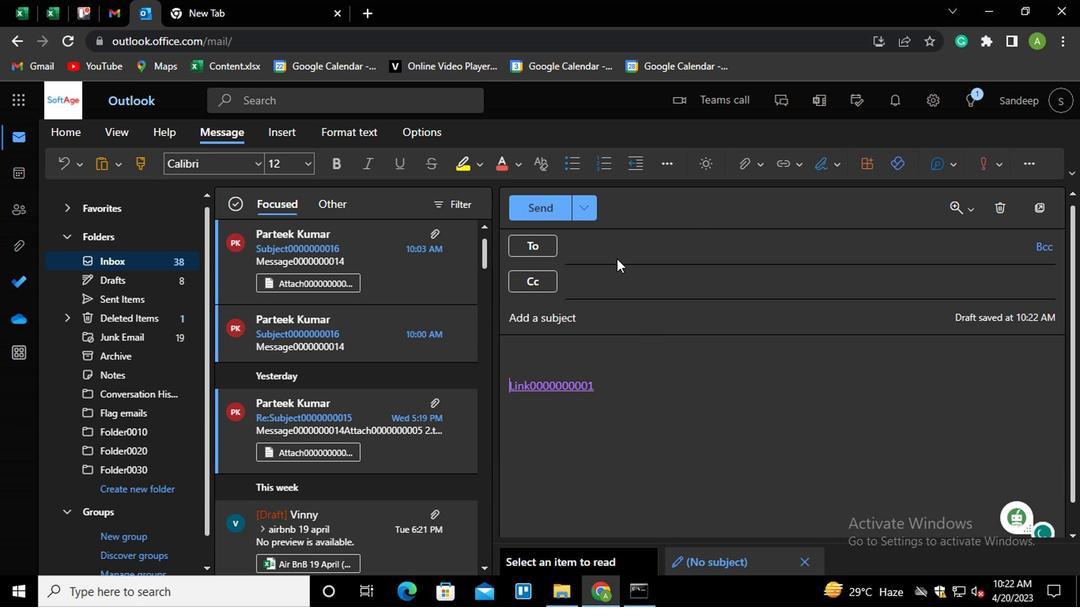 
Action: Key pressed PART<Key.enter>
Screenshot: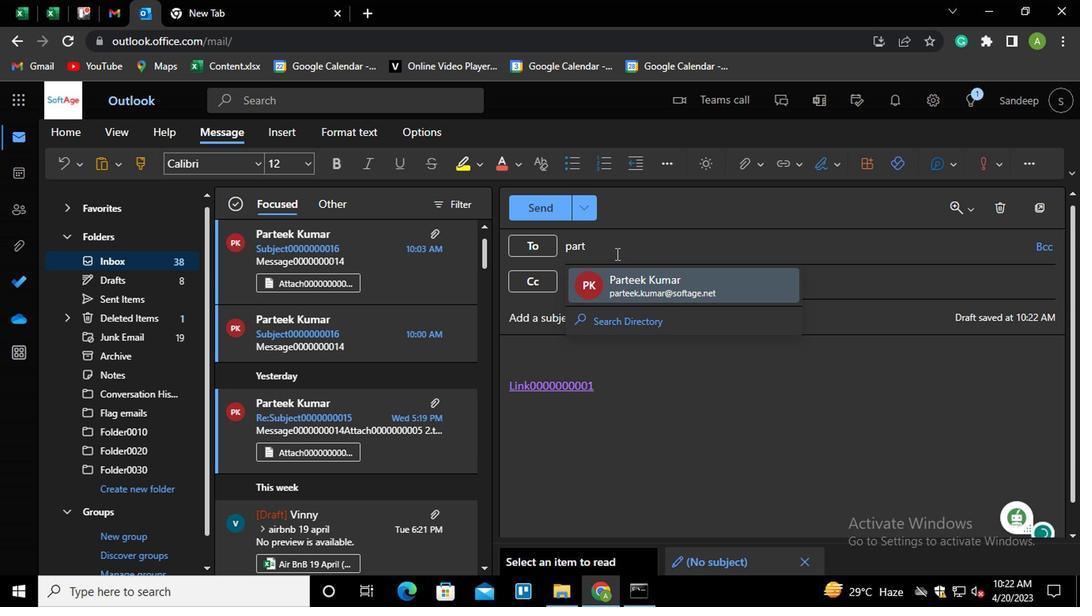 
Action: Mouse moved to (613, 283)
Screenshot: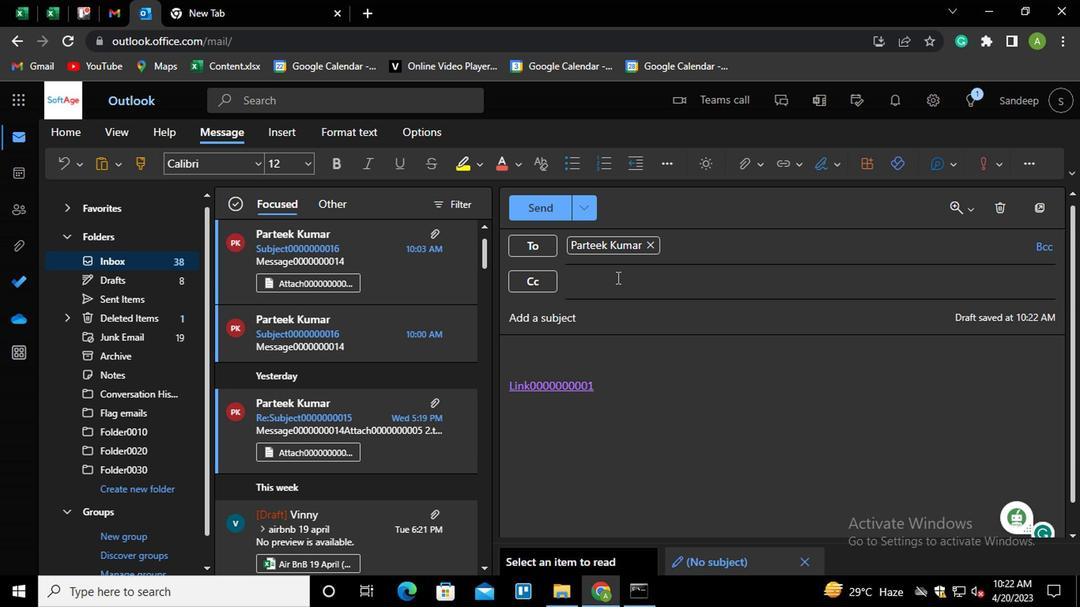 
Action: Mouse pressed left at (613, 283)
Screenshot: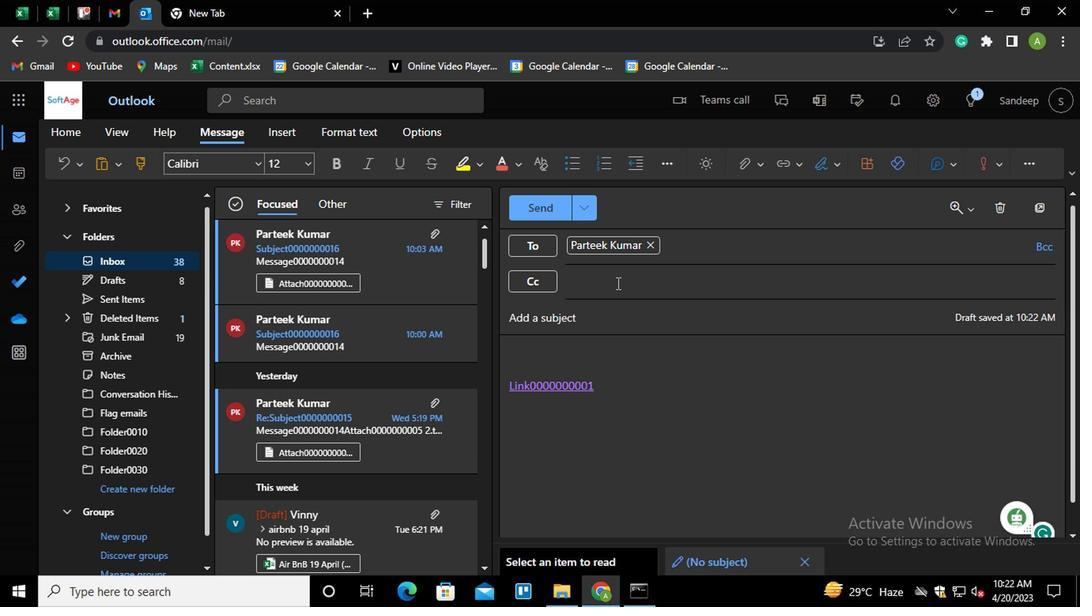 
Action: Key pressed AA<Key.enter>
Screenshot: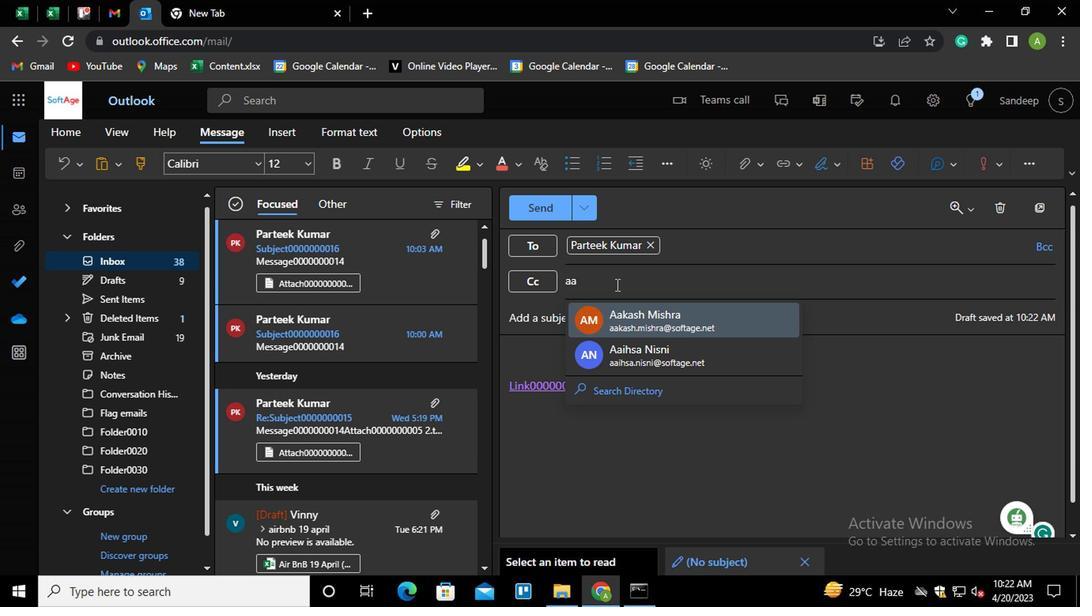 
Action: Mouse moved to (1042, 245)
Screenshot: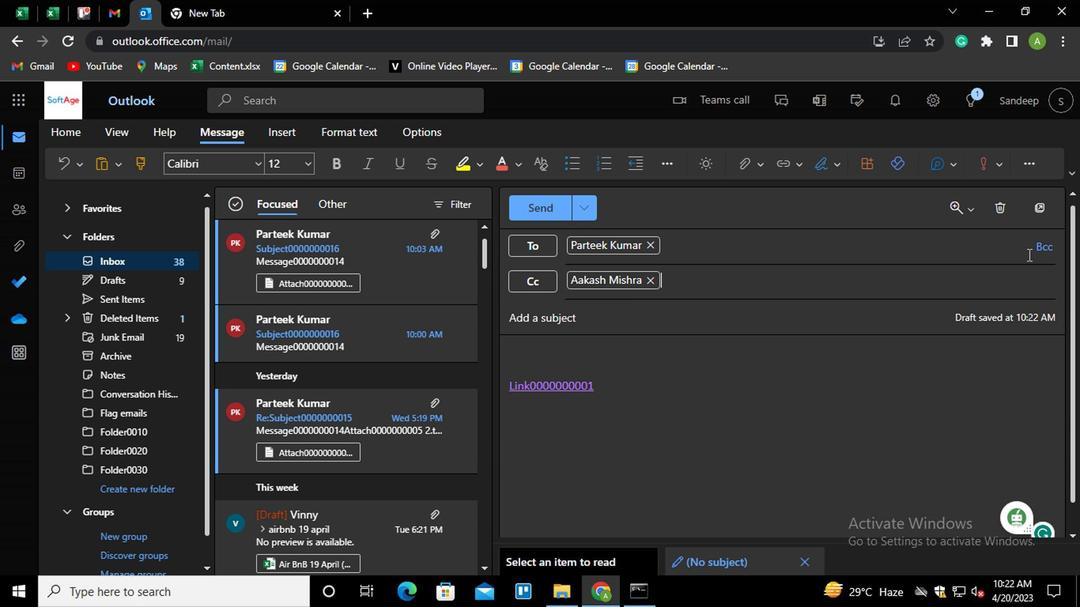 
Action: Mouse pressed left at (1042, 245)
Screenshot: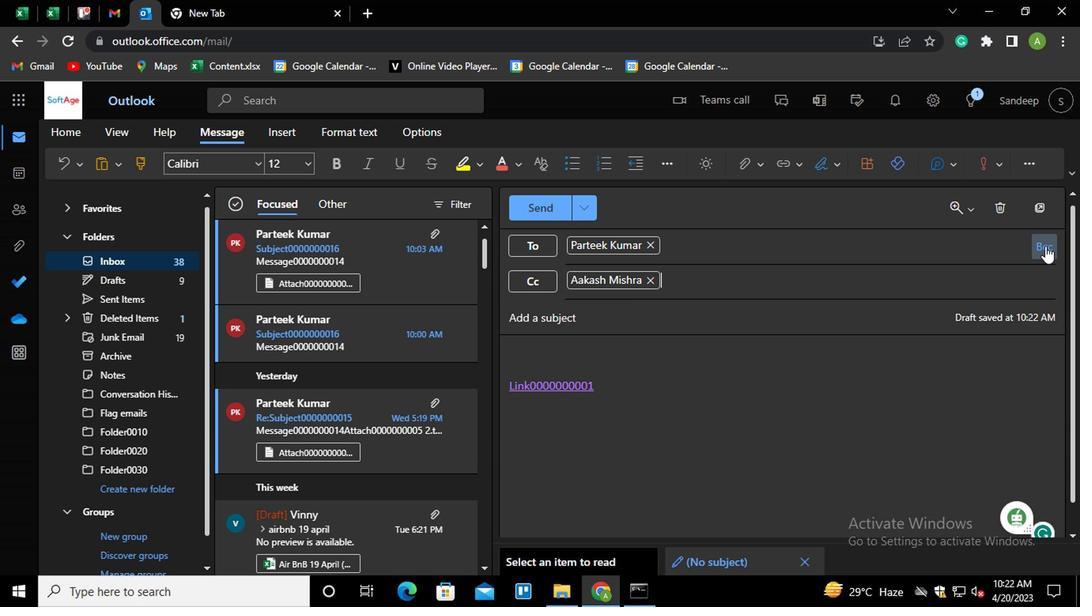
Action: Mouse moved to (683, 313)
Screenshot: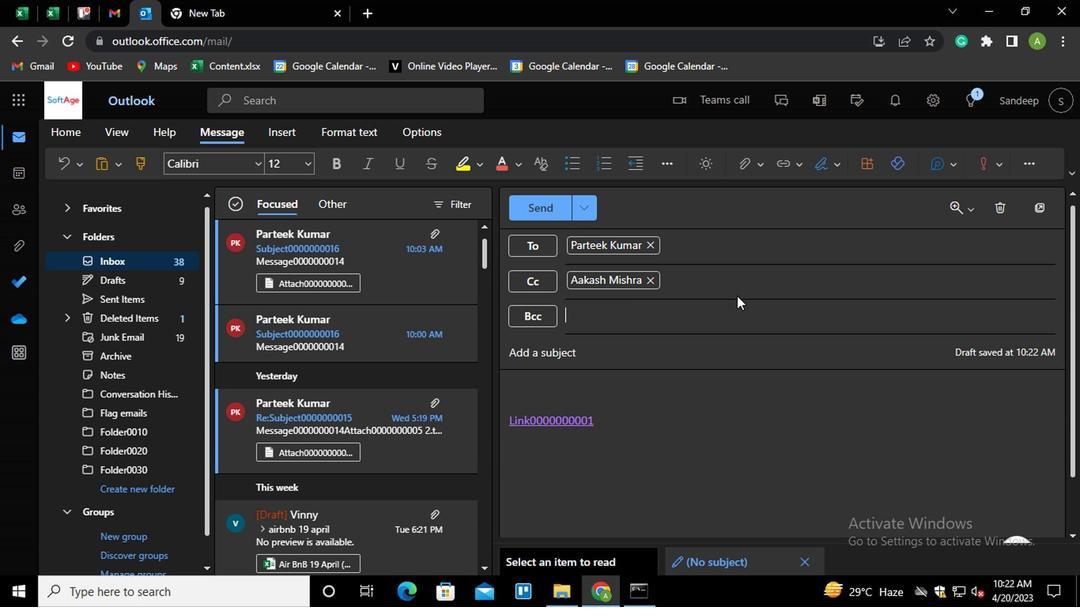 
Action: Mouse pressed left at (683, 313)
Screenshot: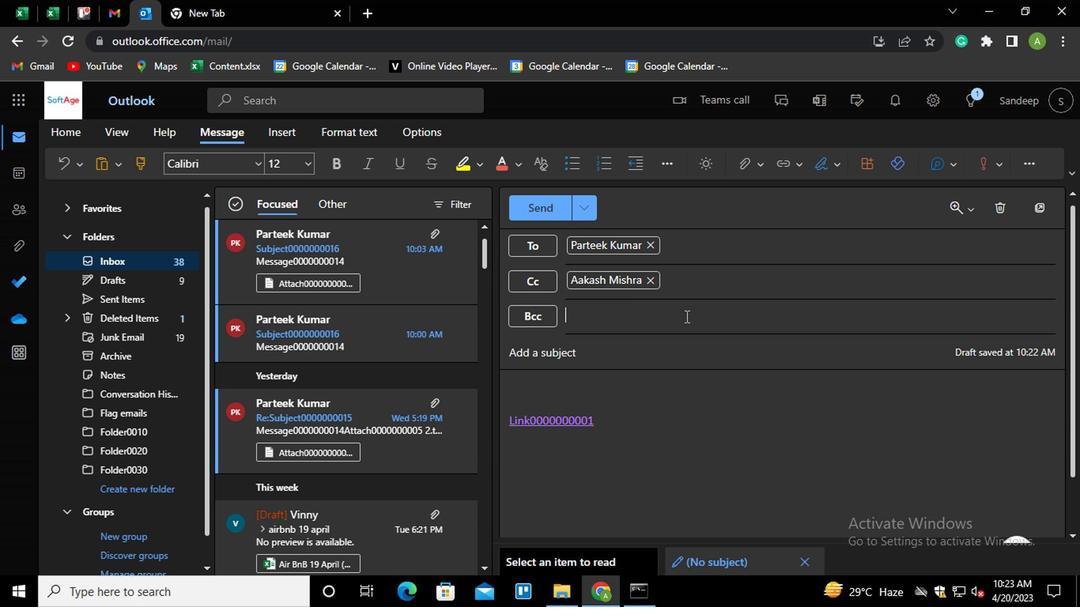 
Action: Key pressed AY<Key.enter>
Screenshot: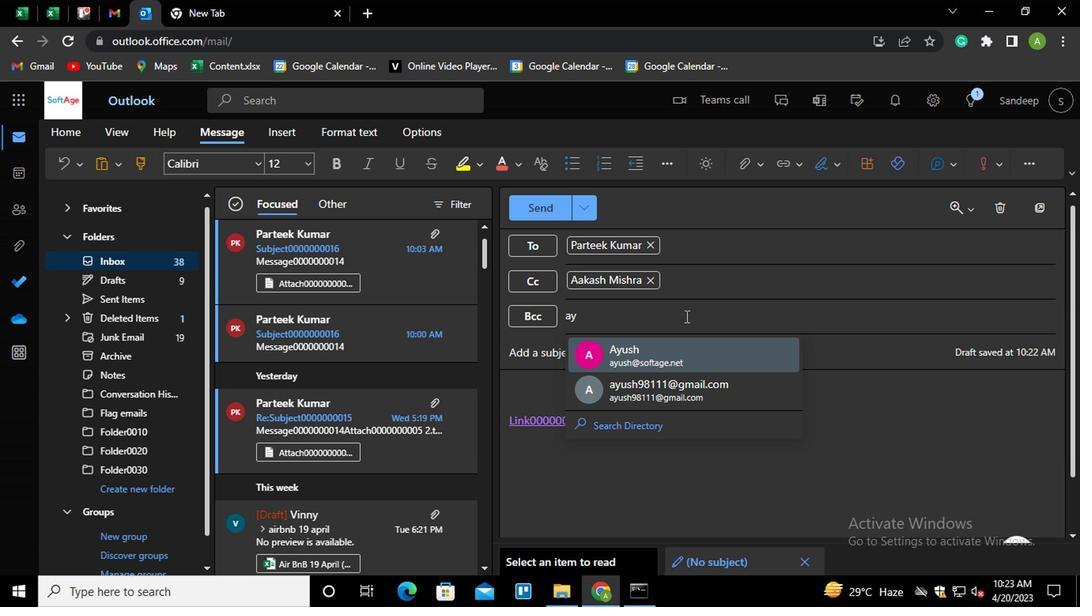 
Action: Mouse moved to (656, 355)
Screenshot: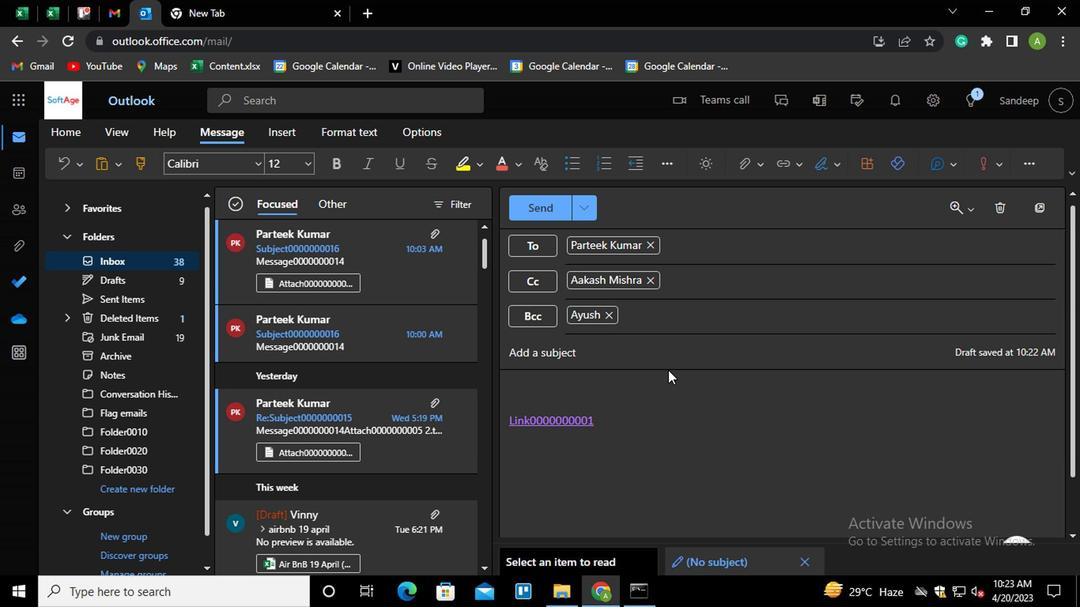 
Action: Mouse pressed left at (656, 355)
Screenshot: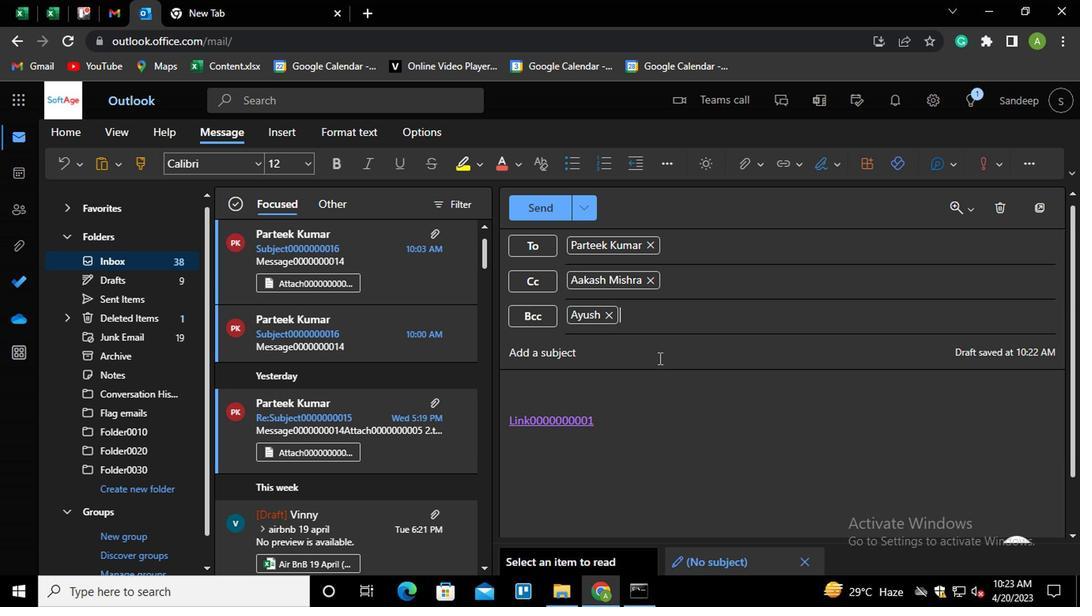 
Action: Key pressed <Key.shift>SUBJECT0000000001
Screenshot: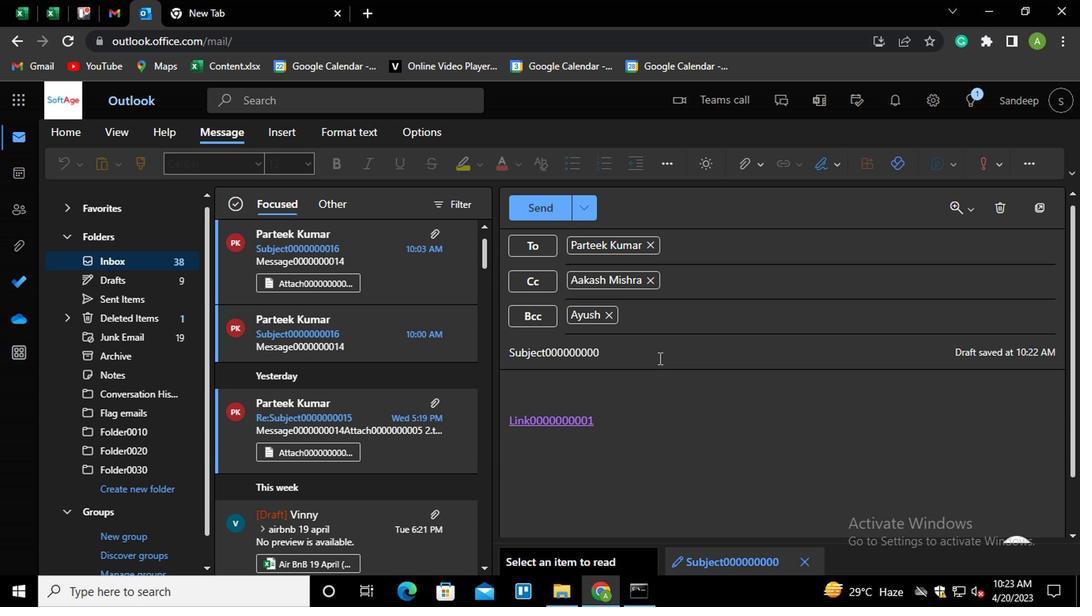 
Action: Mouse moved to (645, 424)
Screenshot: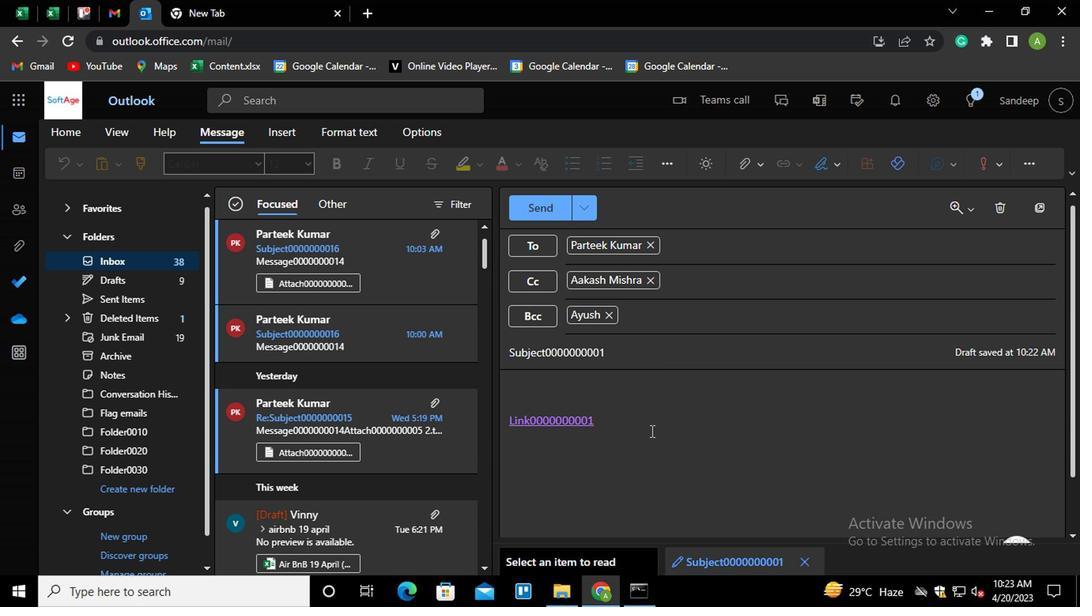 
Action: Mouse pressed left at (645, 424)
Screenshot: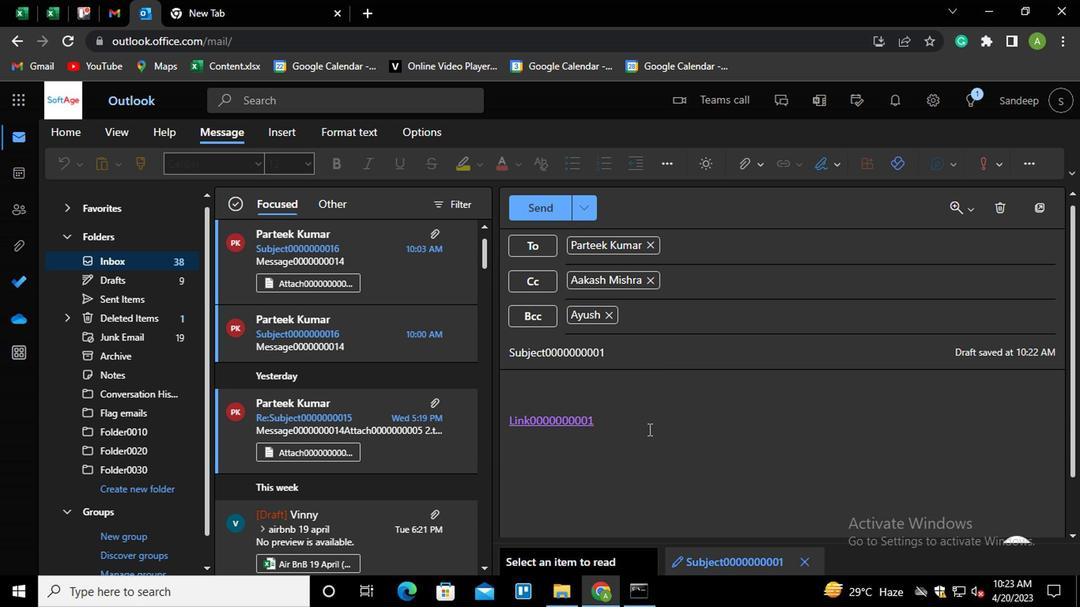 
Action: Key pressed <Key.shift_r><Key.enter><Key.shift_r>MESSAGE0000000003
Screenshot: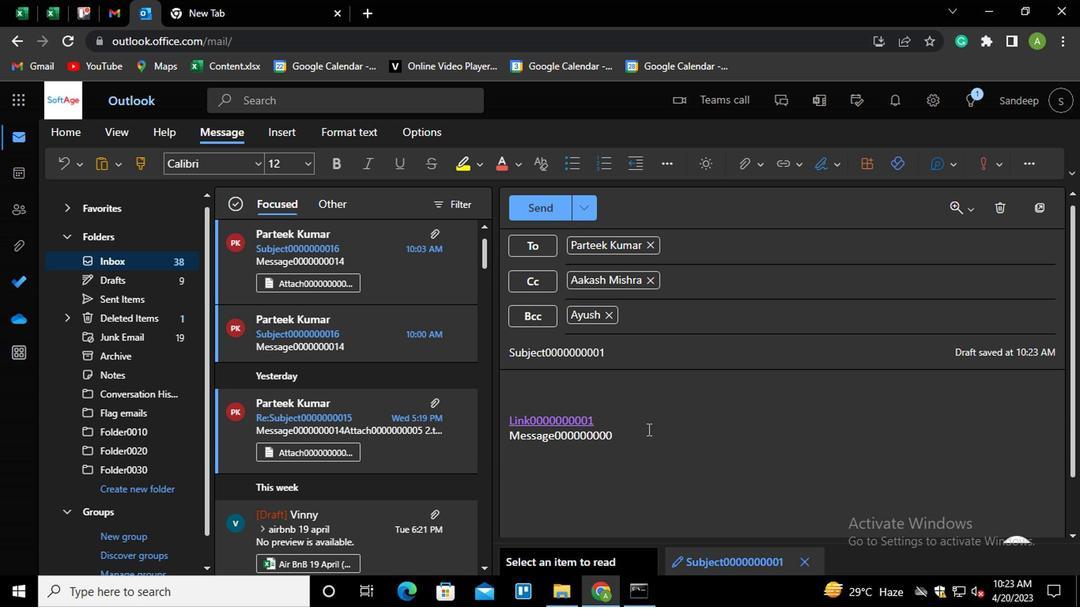 
Action: Mouse moved to (542, 209)
Screenshot: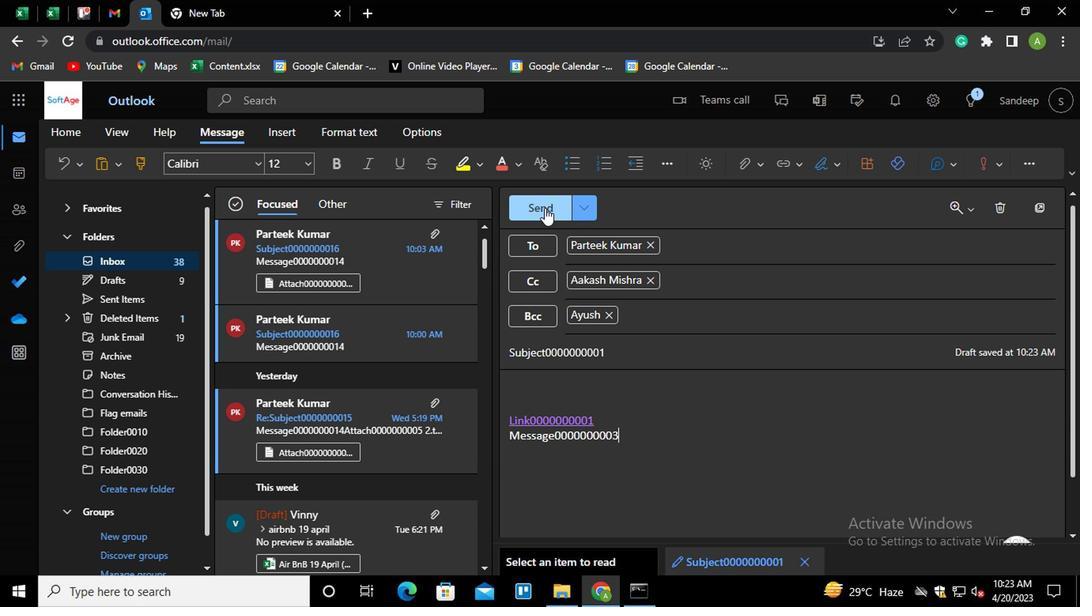 
Action: Mouse pressed left at (542, 209)
Screenshot: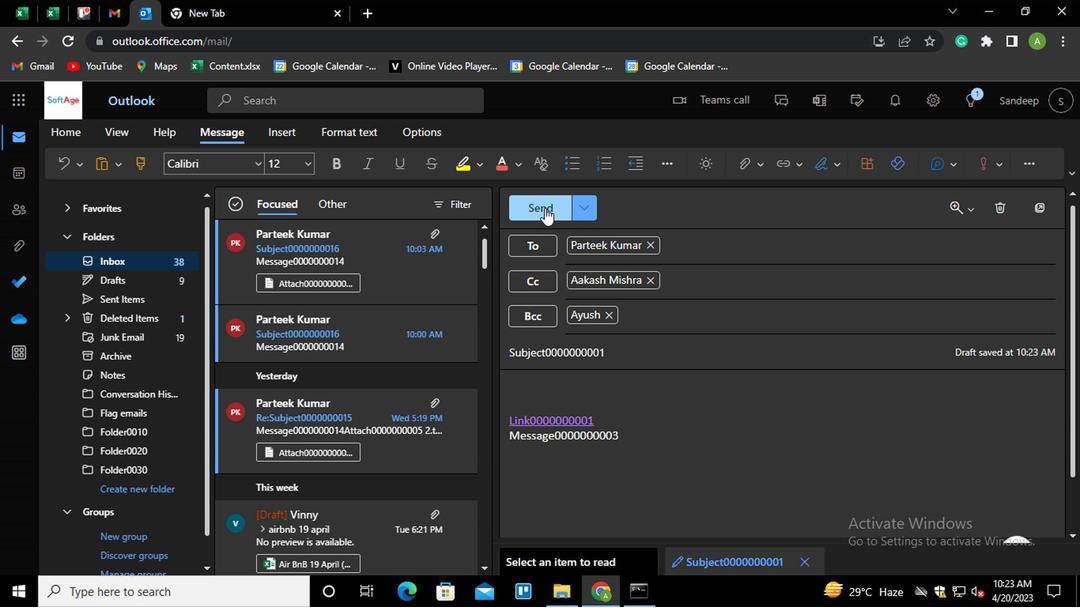 
Action: Mouse moved to (133, 164)
Screenshot: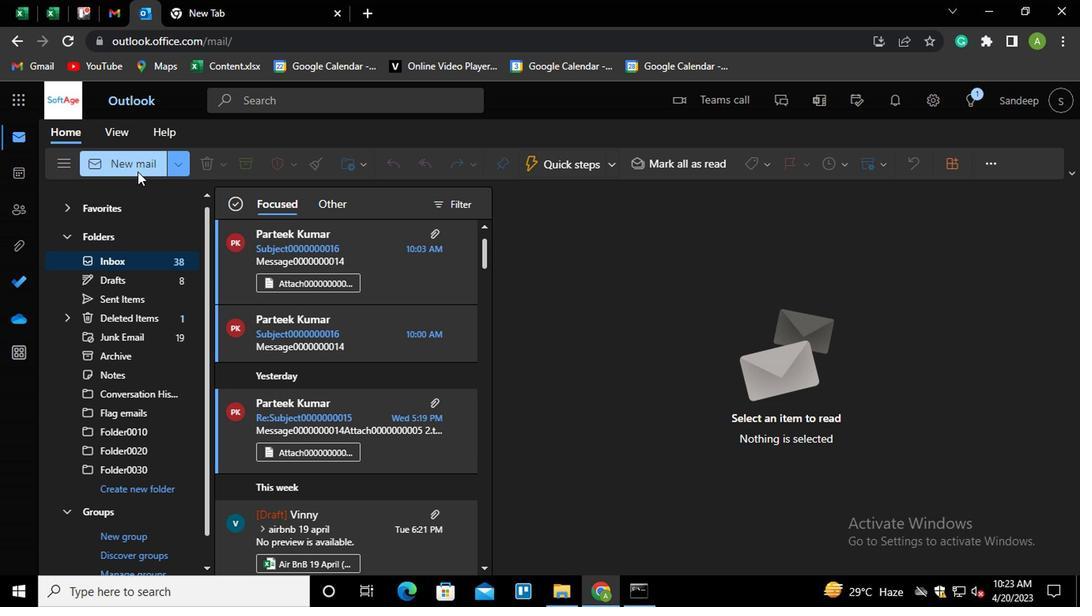 
Action: Mouse pressed left at (133, 164)
Screenshot: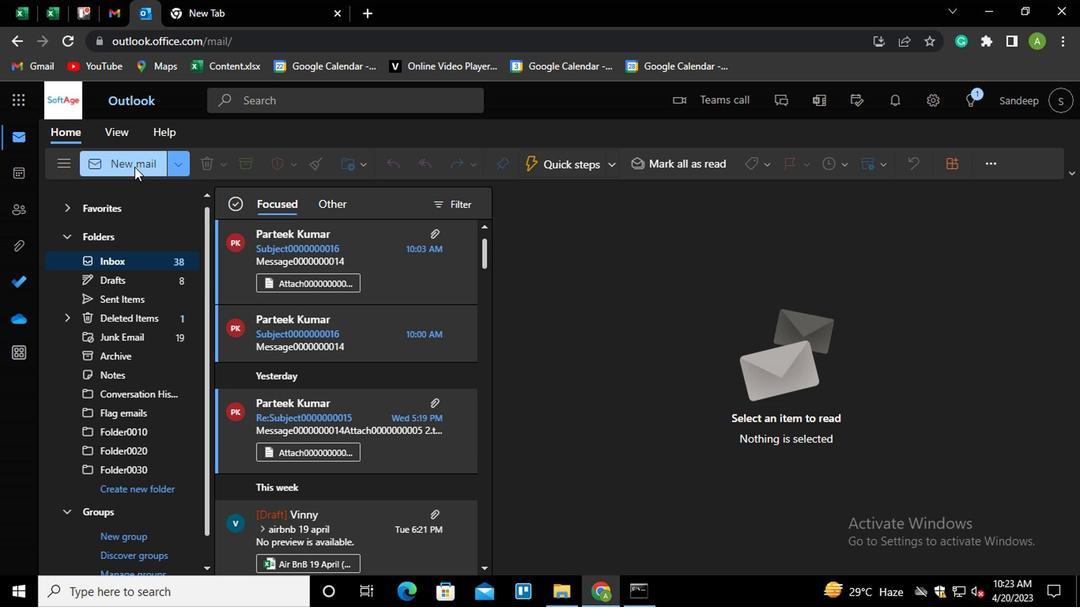 
Action: Mouse moved to (584, 248)
Screenshot: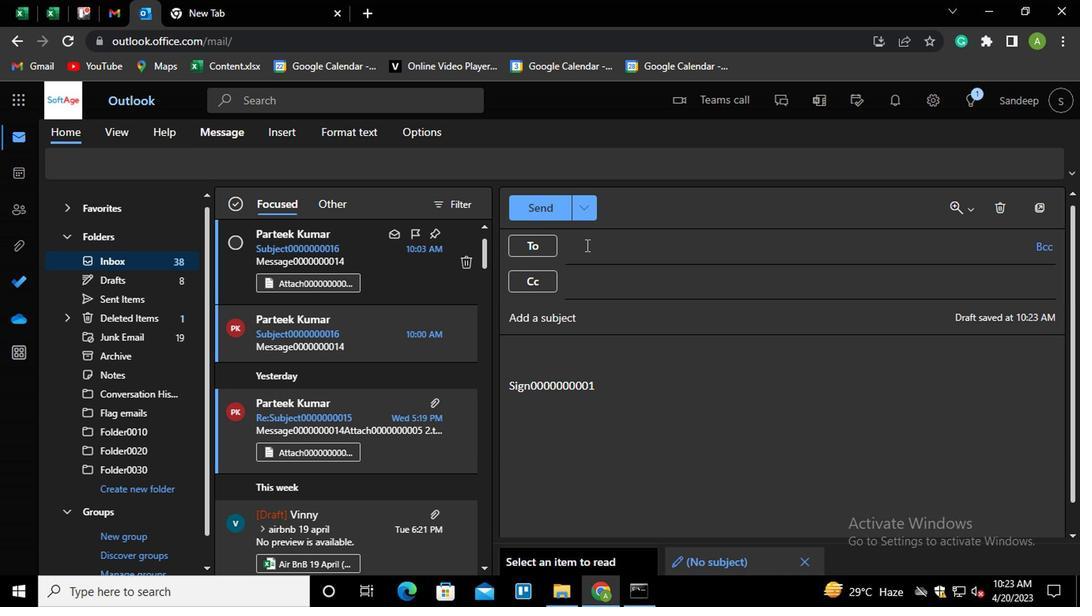 
Action: Mouse pressed left at (584, 248)
Screenshot: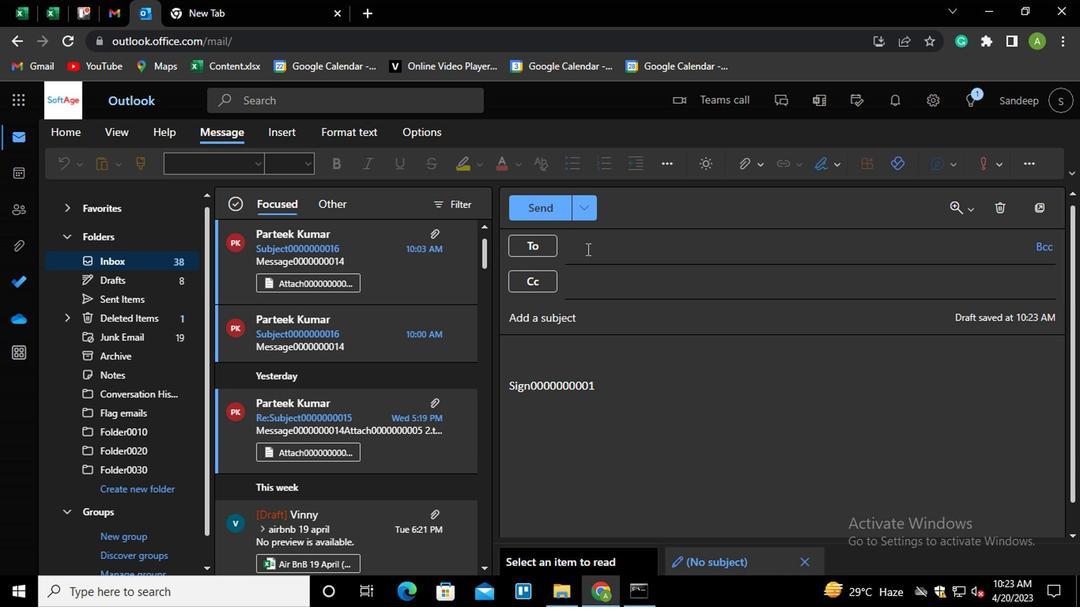 
Action: Mouse moved to (537, 396)
Screenshot: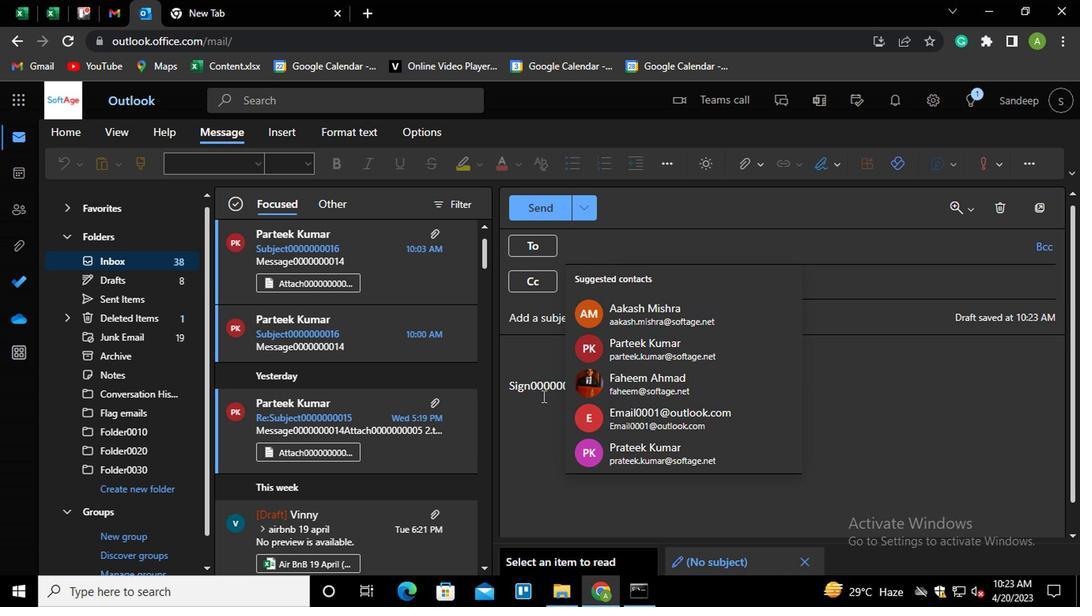 
Action: Mouse pressed left at (537, 396)
Screenshot: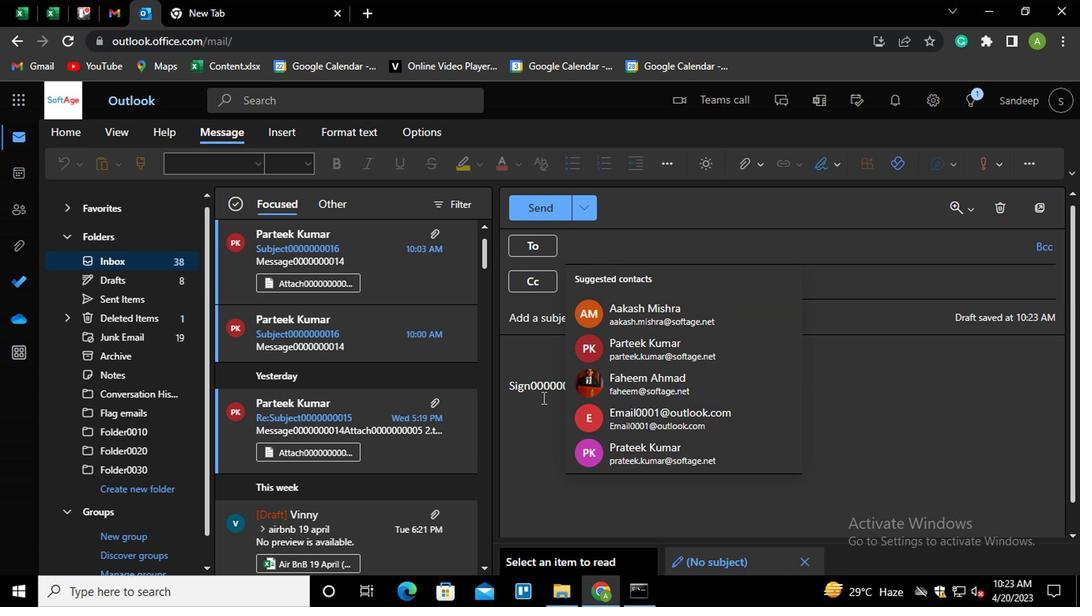 
Action: Mouse moved to (624, 388)
Screenshot: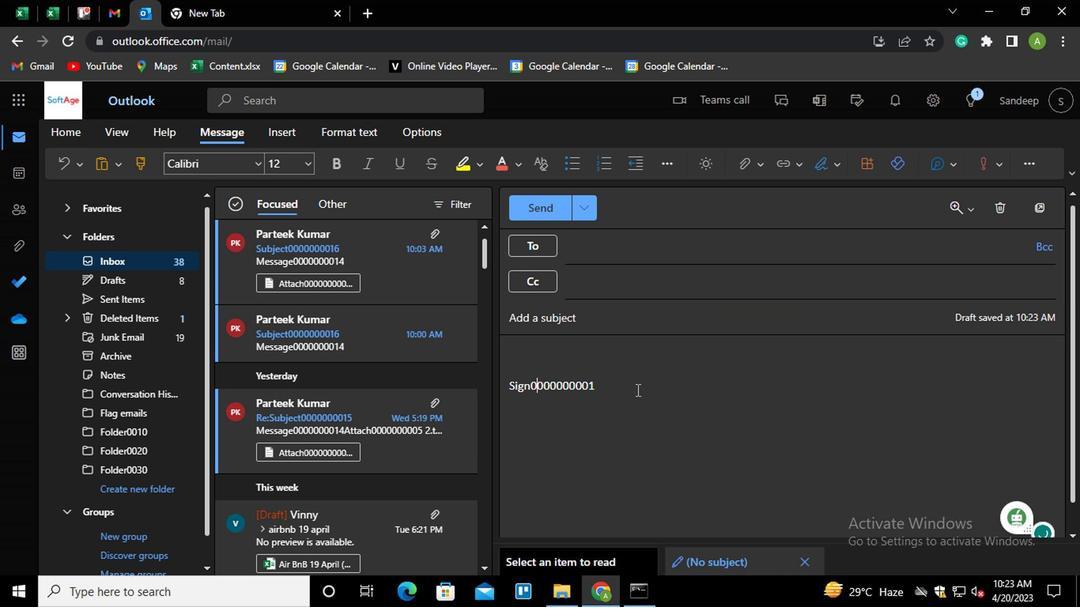 
Action: Mouse pressed left at (624, 388)
Screenshot: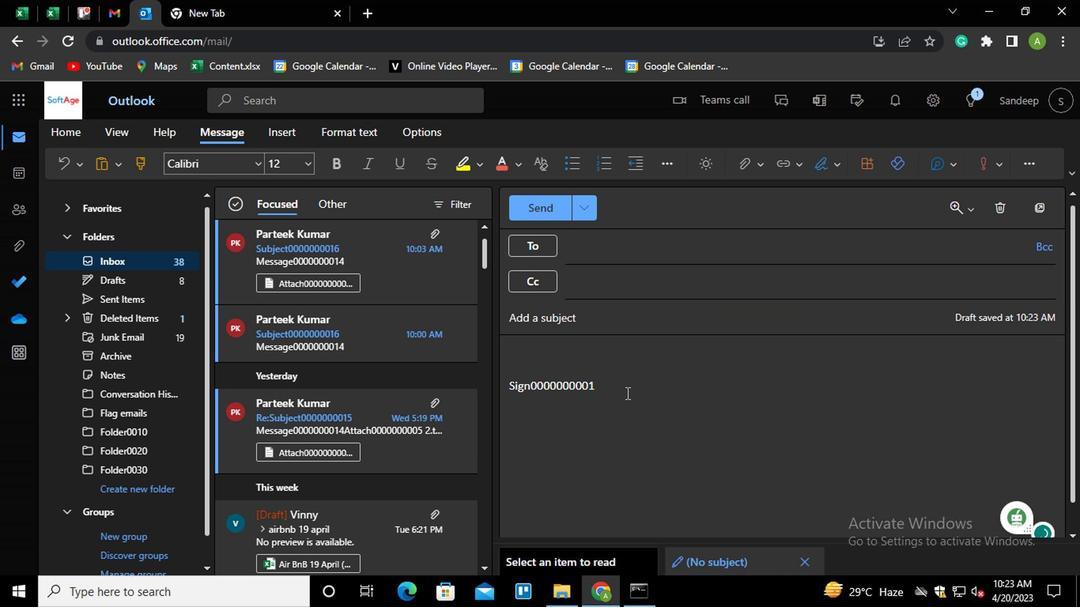 
Action: Key pressed <Key.shift_r><Key.home>
Screenshot: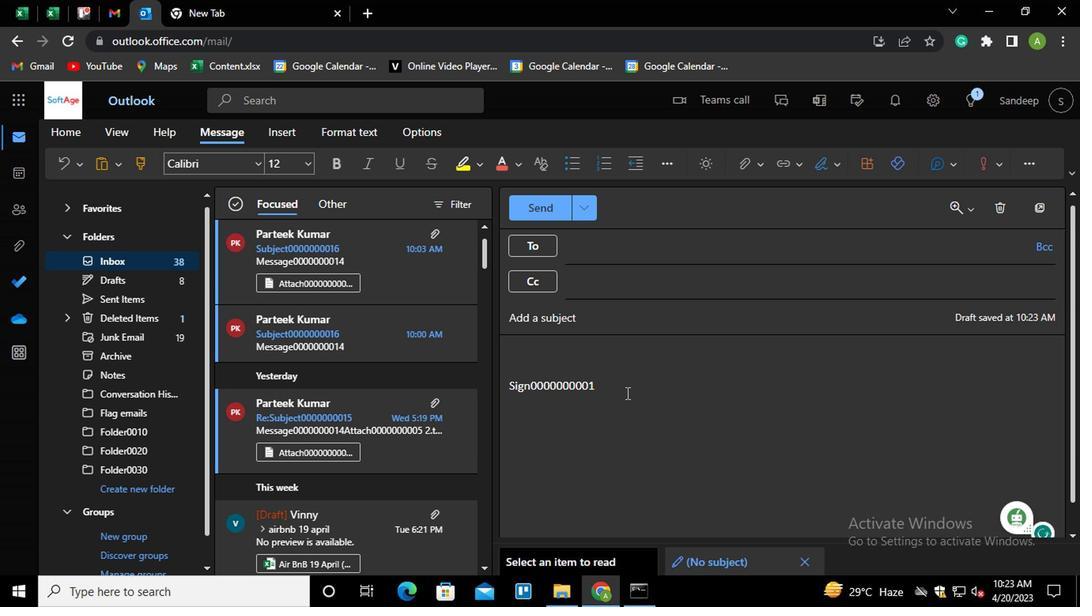 
Action: Mouse moved to (779, 168)
Screenshot: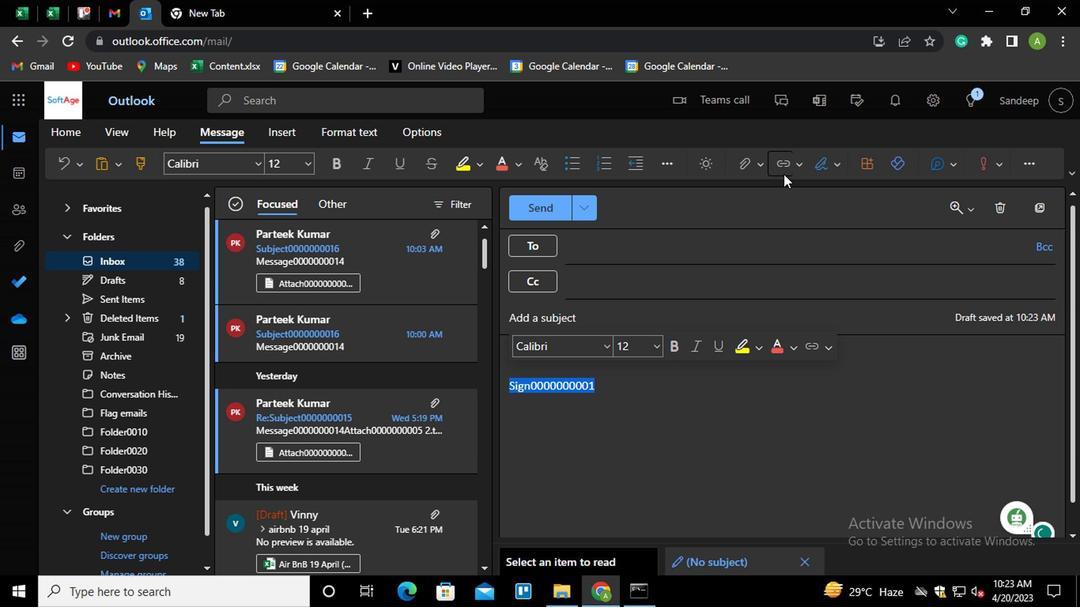 
Action: Mouse pressed left at (779, 168)
Screenshot: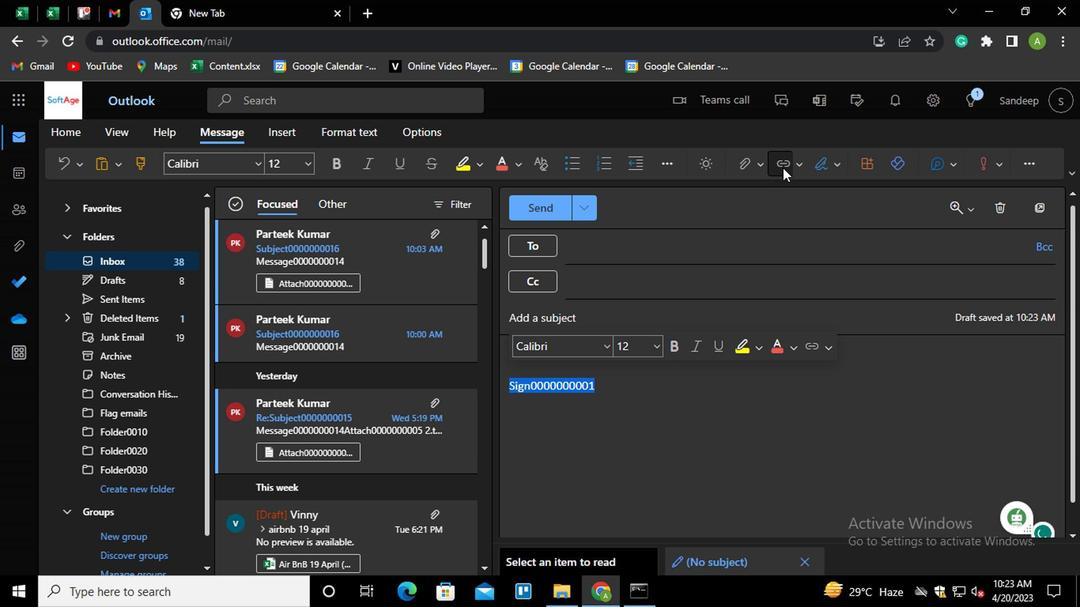 
Action: Mouse moved to (520, 303)
Screenshot: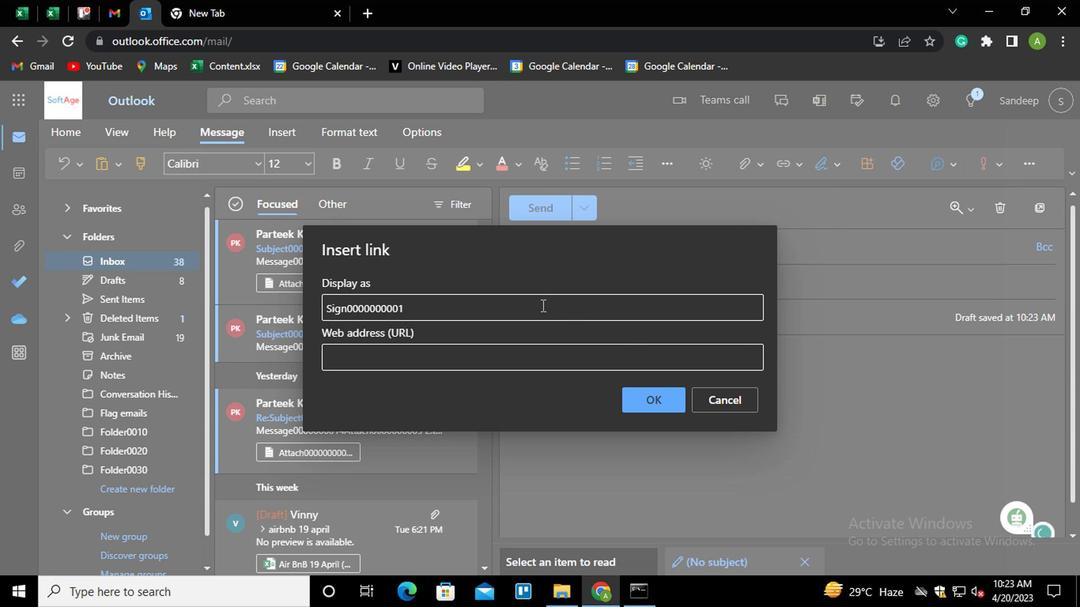 
Action: Mouse pressed left at (520, 303)
Screenshot: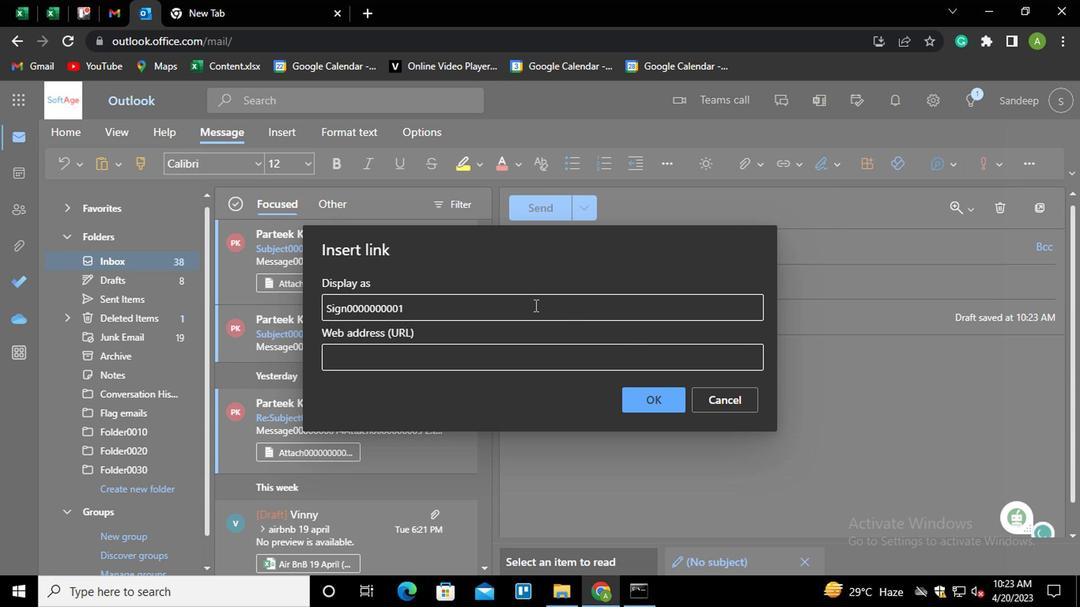 
Action: Key pressed <Key.shift_r><Key.home><Key.shift_r>LINK0000000001
Screenshot: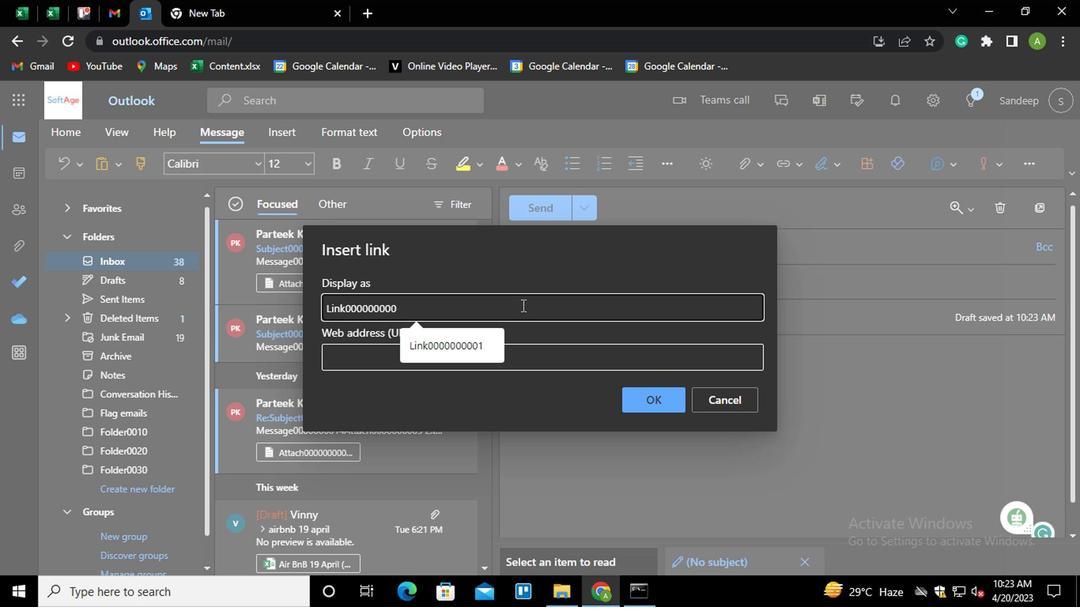
Action: Mouse moved to (476, 360)
Screenshot: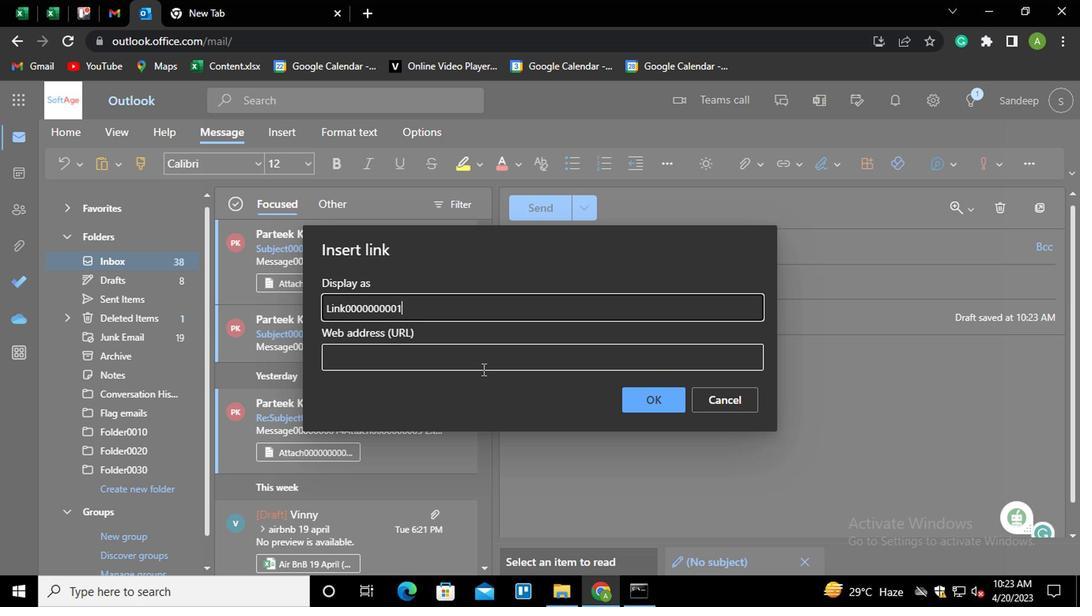 
Action: Mouse pressed left at (476, 360)
Screenshot: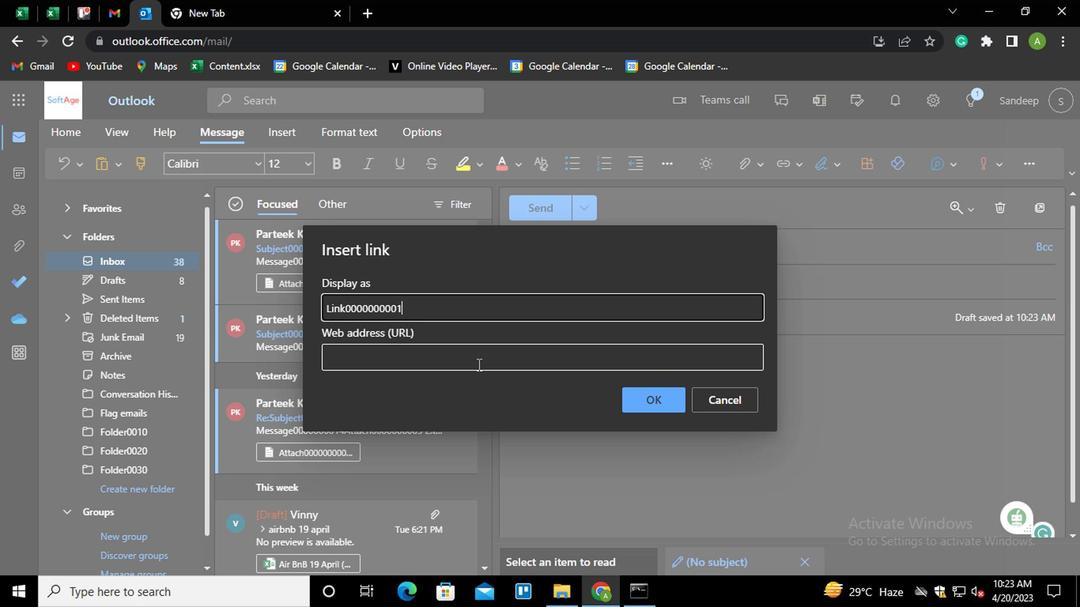 
Action: Key pressed <Key.shift_r>LINK0000000001
Screenshot: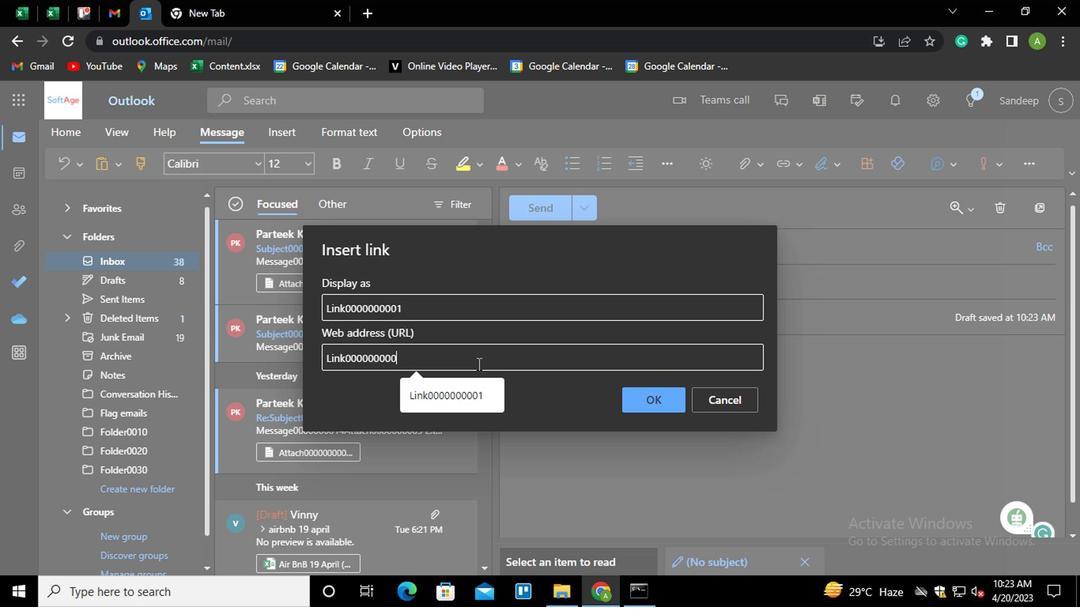 
Action: Mouse moved to (644, 388)
Screenshot: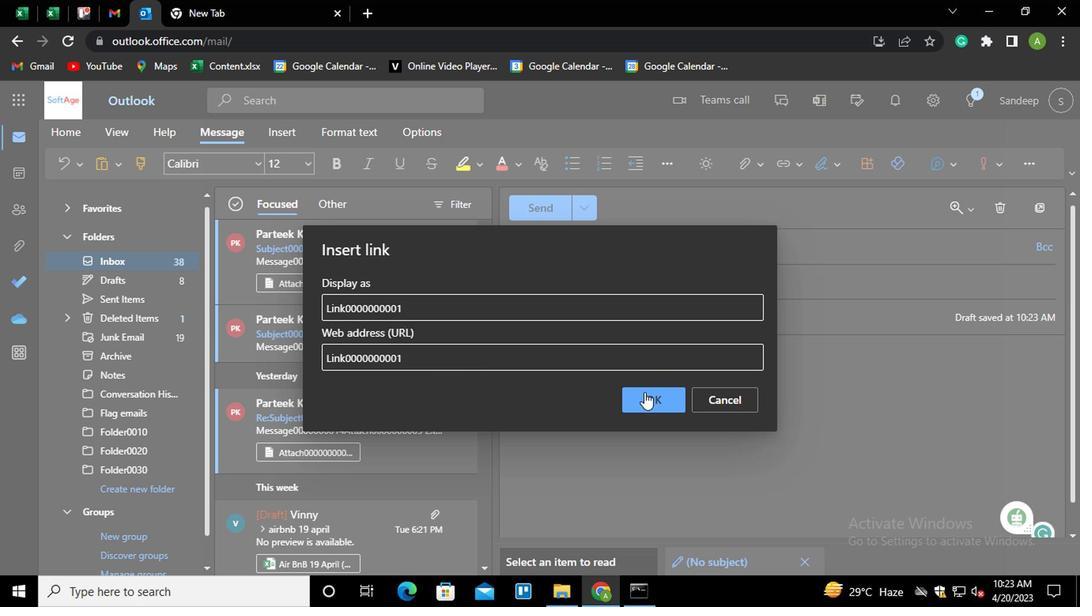 
Action: Mouse pressed left at (644, 388)
Screenshot: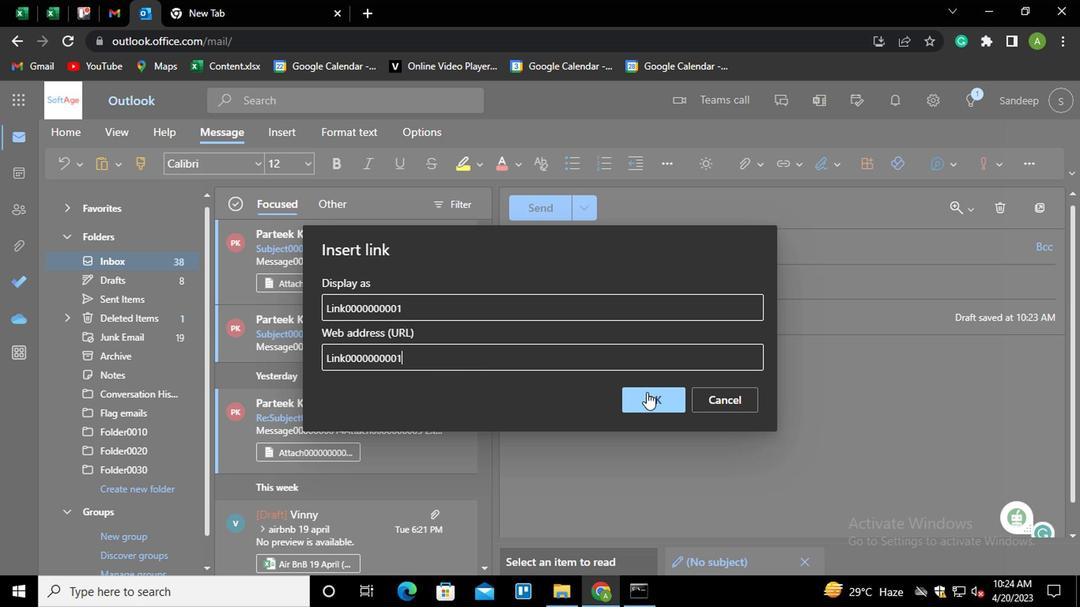 
Action: Mouse moved to (637, 240)
Screenshot: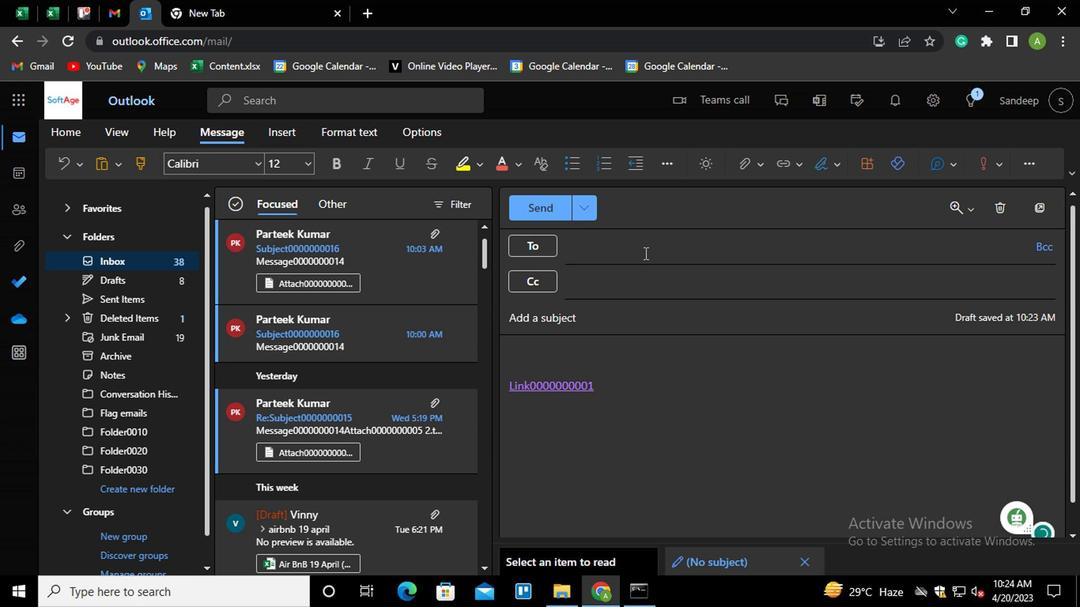 
Action: Mouse pressed left at (637, 240)
Screenshot: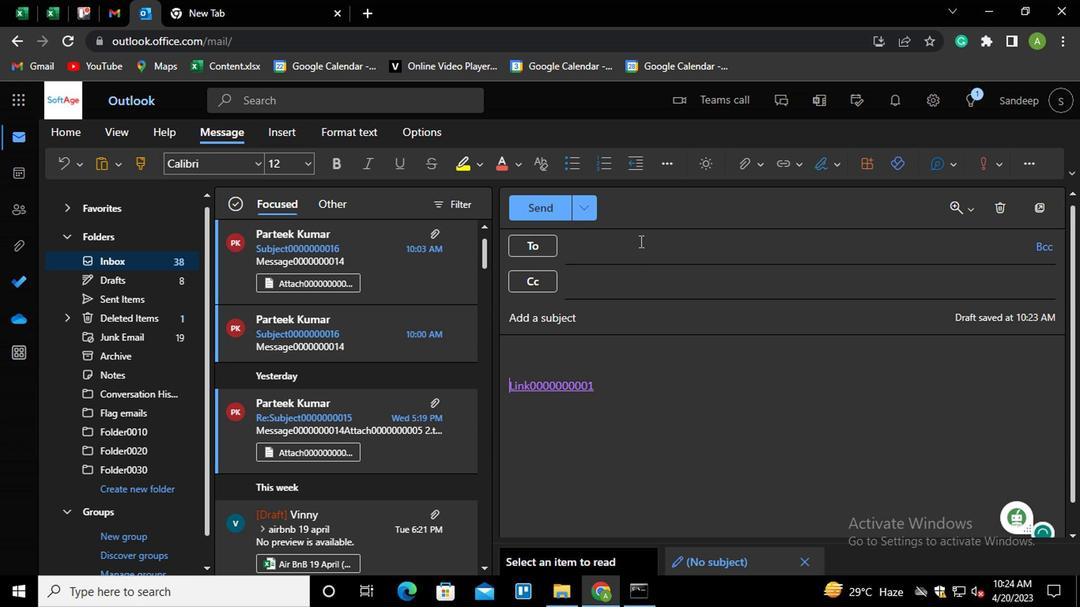 
Action: Key pressed PAR<Key.enter>AA<Key.enter>
Screenshot: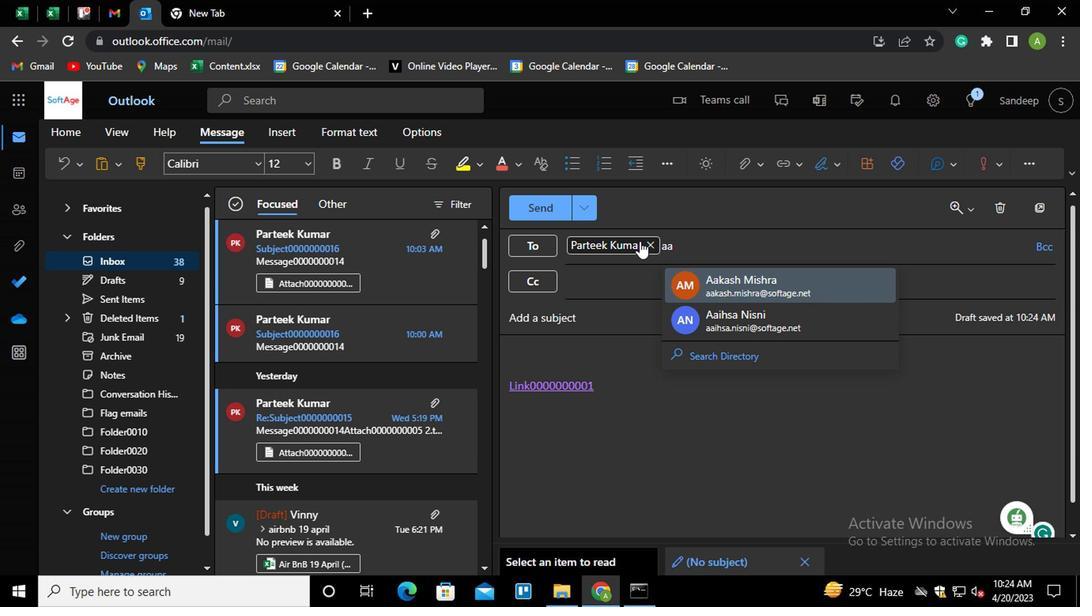 
Action: Mouse moved to (613, 279)
Screenshot: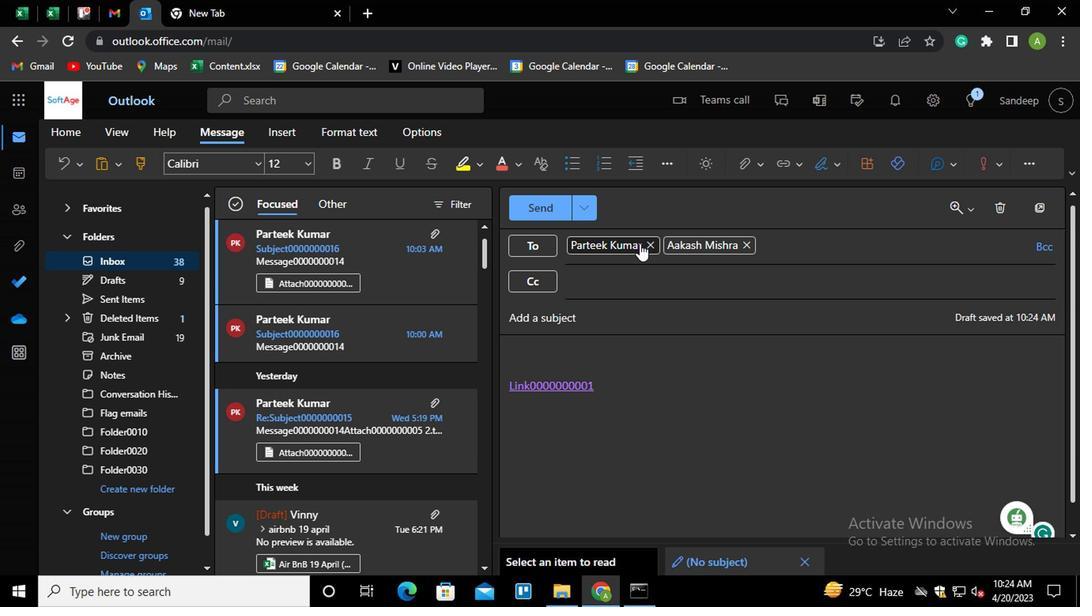 
Action: Mouse pressed left at (613, 279)
Screenshot: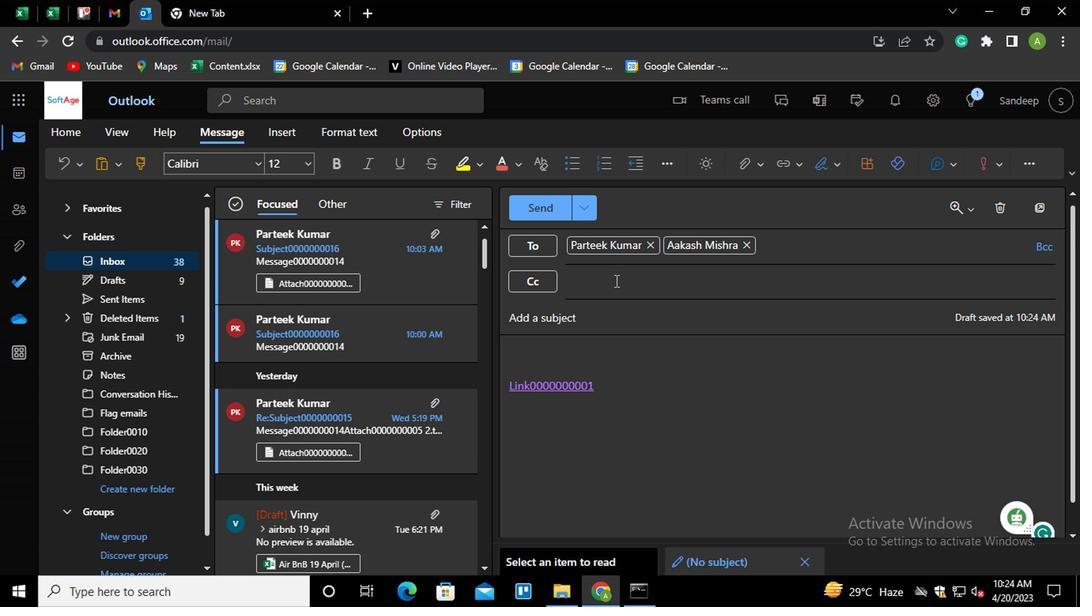 
Action: Key pressed AYU<Key.enter>POO<Key.enter>
Screenshot: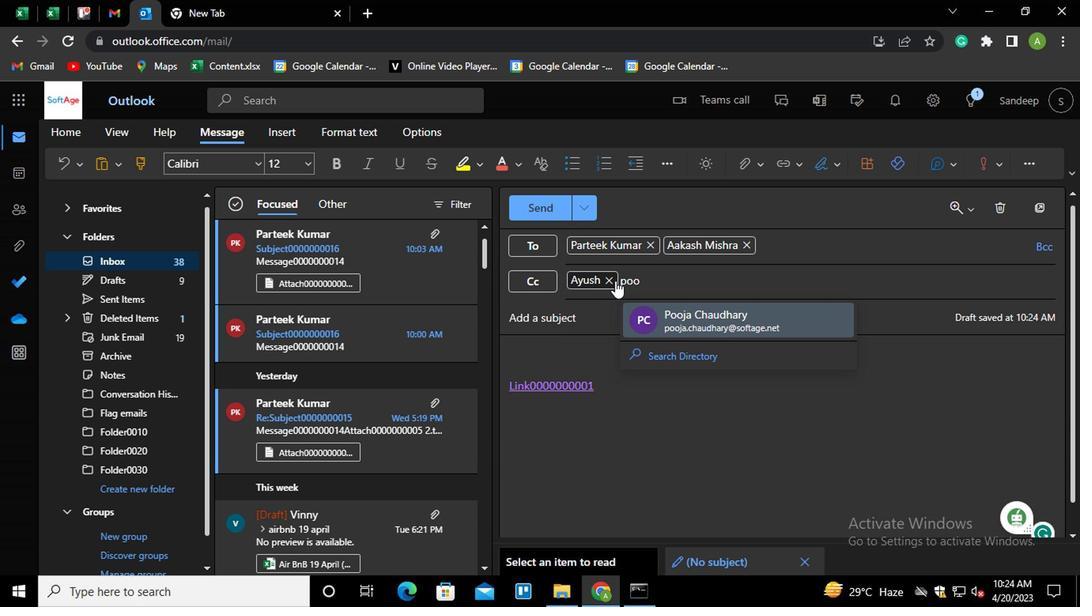 
Action: Mouse moved to (1037, 245)
Screenshot: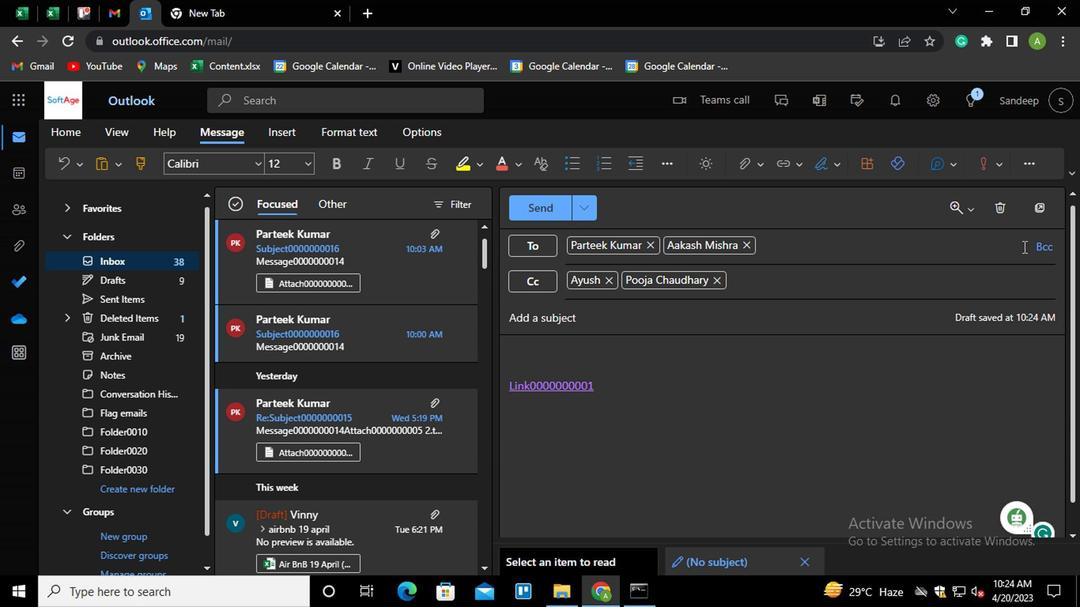 
Action: Mouse pressed left at (1037, 245)
Screenshot: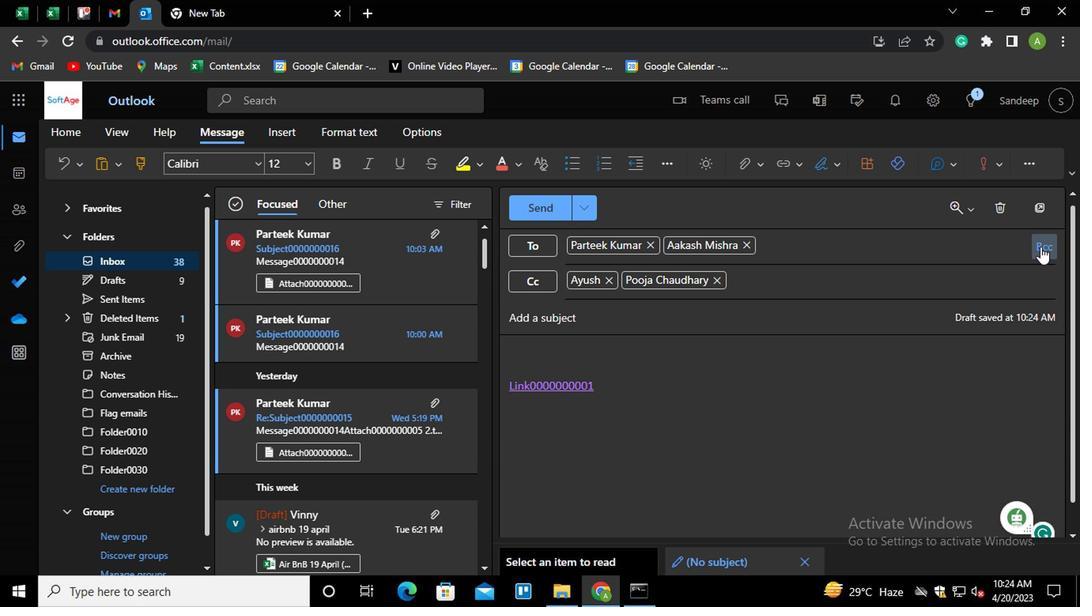 
Action: Mouse moved to (568, 311)
Screenshot: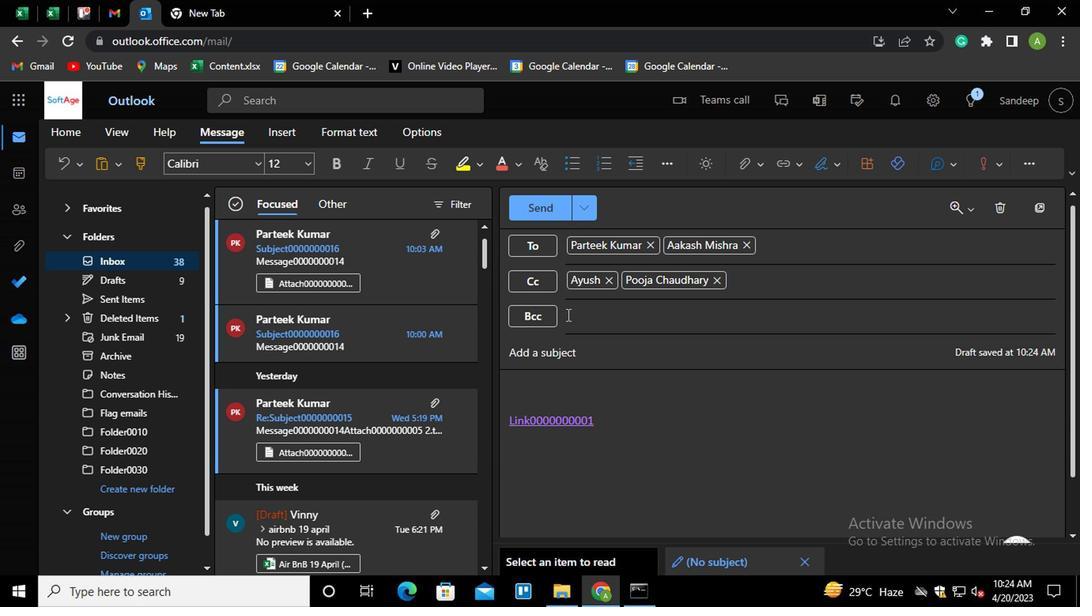 
Action: Key pressed VAN<Key.enter>
Screenshot: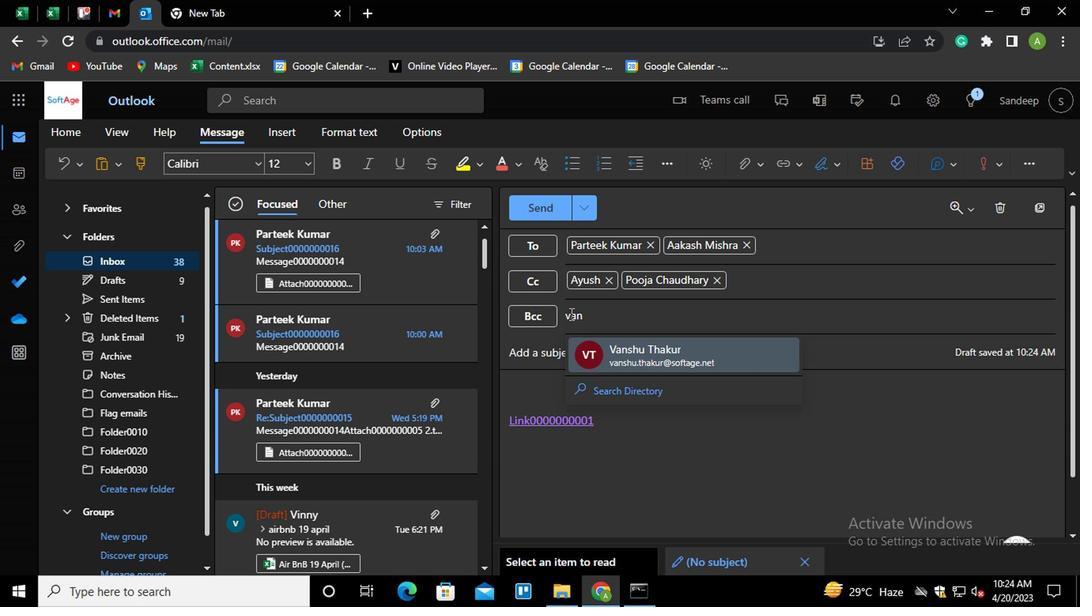 
Action: Mouse moved to (588, 348)
Screenshot: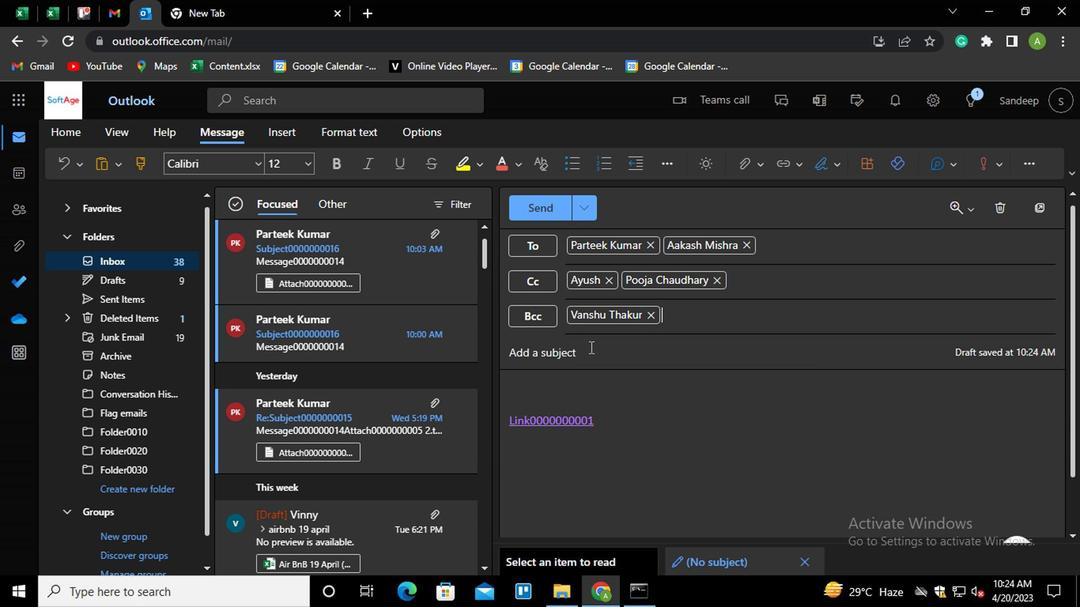 
Action: Mouse pressed left at (588, 348)
Screenshot: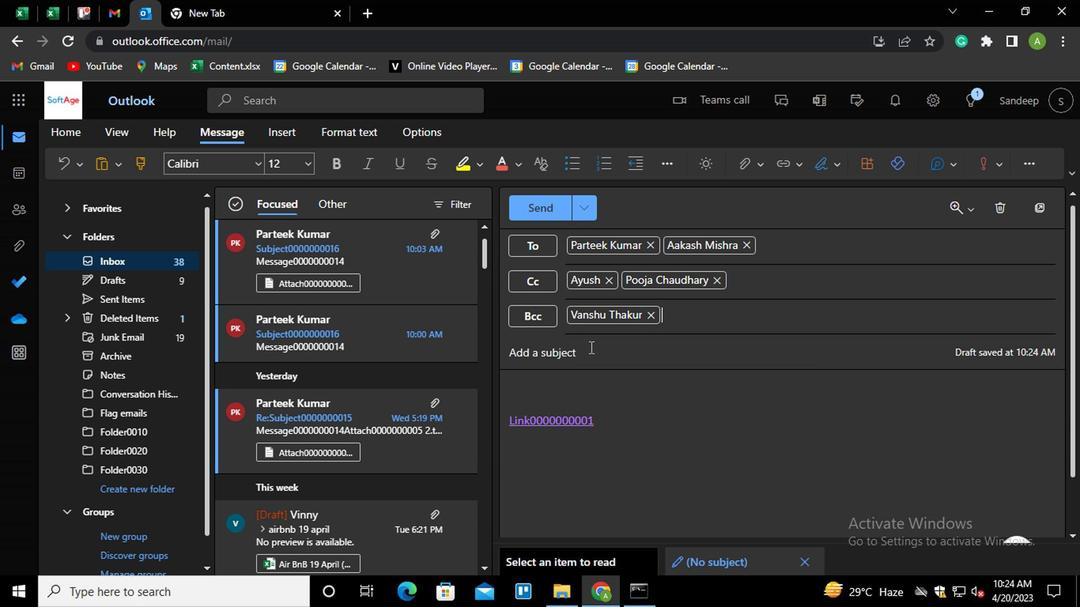 
Action: Key pressed <Key.shift>SUBJECT0000000001
Screenshot: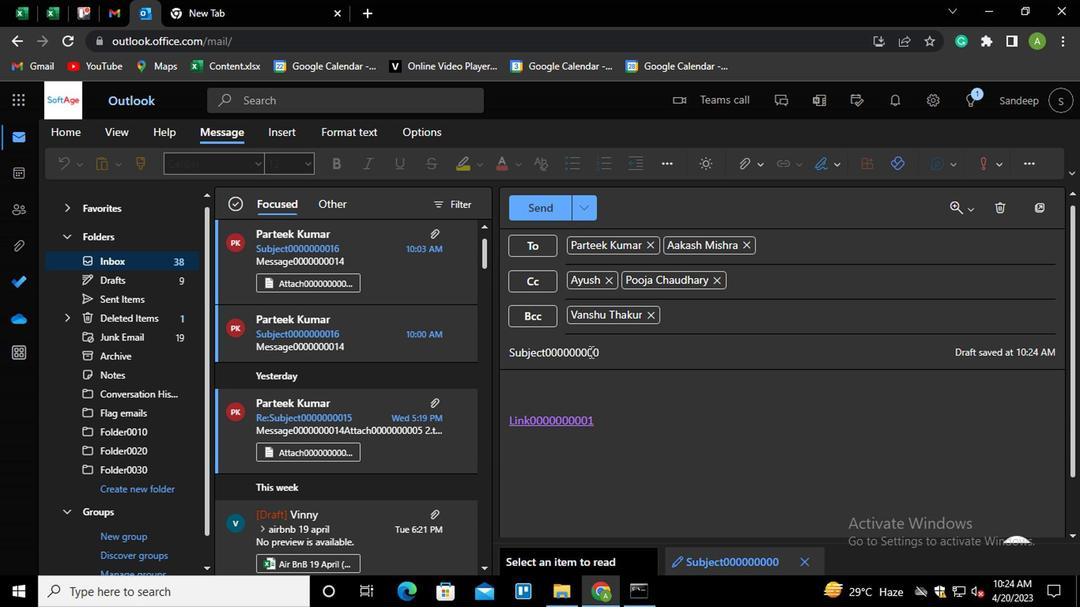 
Action: Mouse moved to (647, 409)
Screenshot: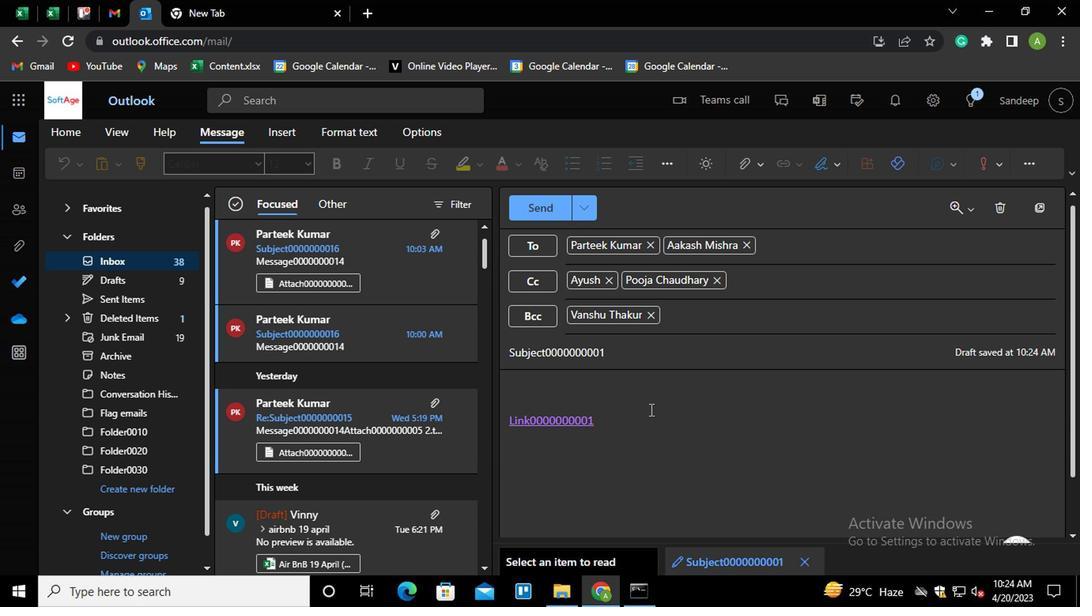 
Action: Mouse pressed left at (647, 409)
Screenshot: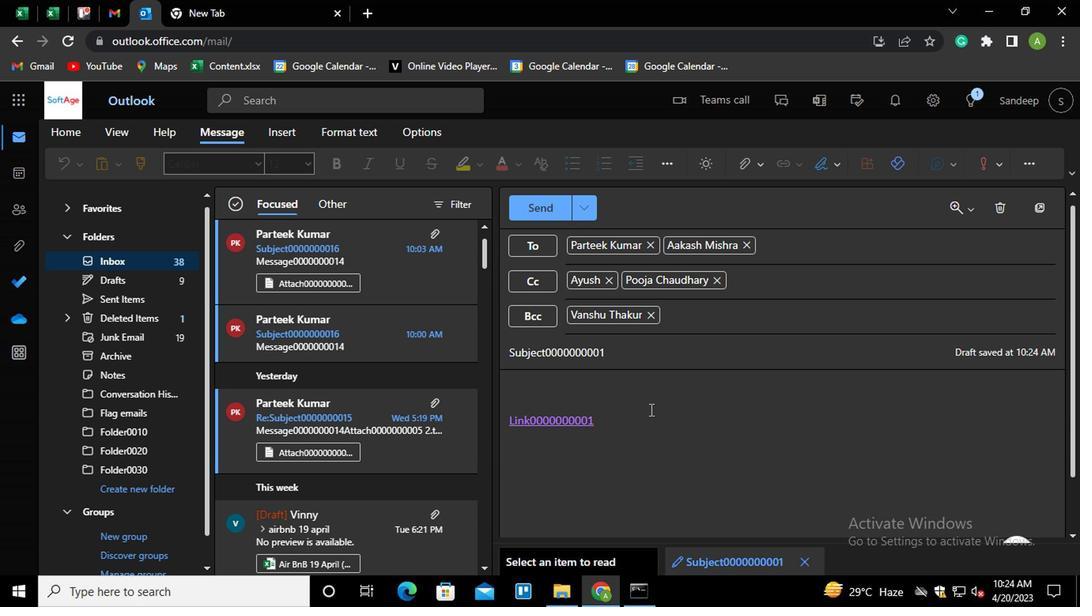 
Action: Key pressed <Key.shift_r><Key.enter><Key.shift_r>MESSAGE0000000003
Screenshot: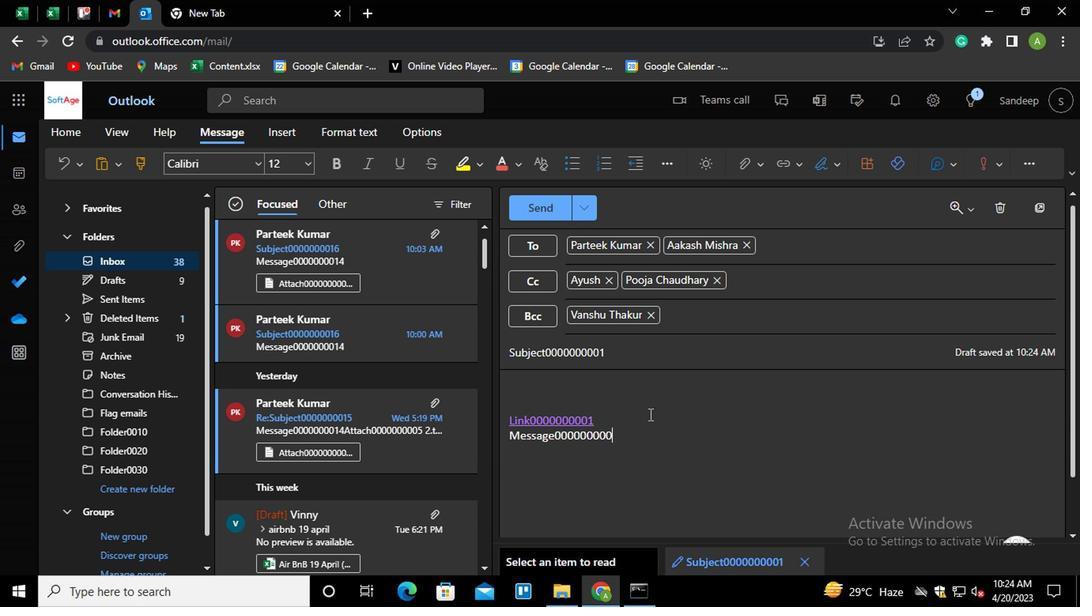 
Action: Mouse moved to (554, 217)
Screenshot: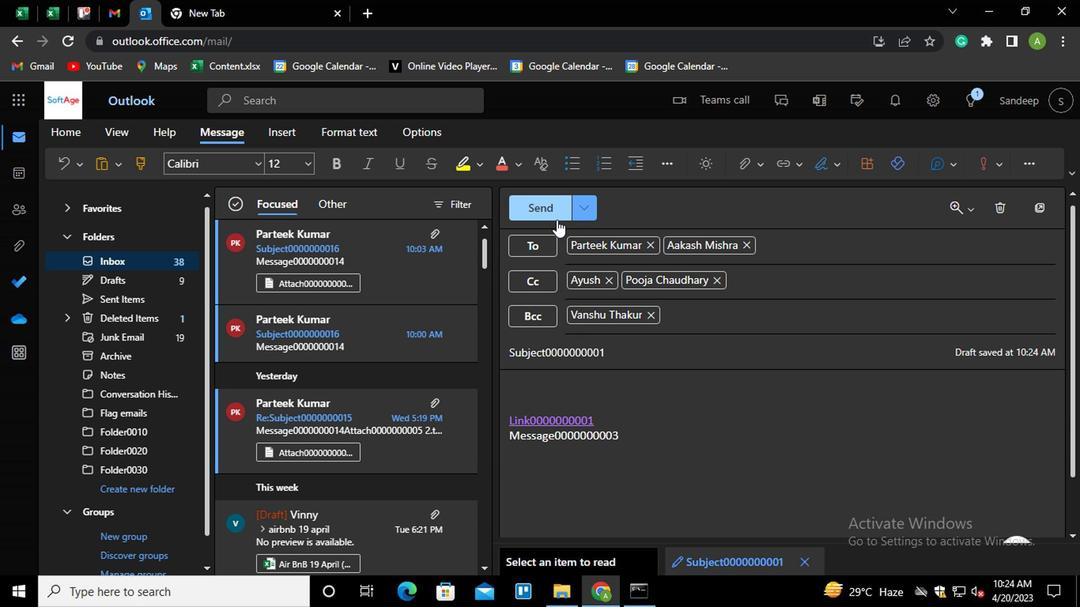 
Action: Mouse pressed left at (554, 217)
Screenshot: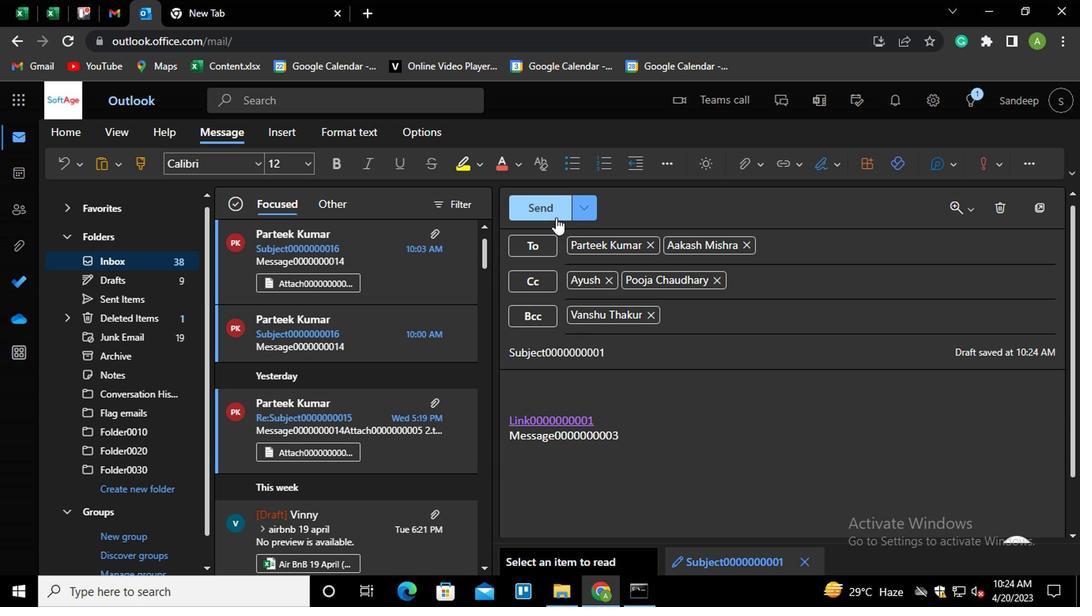 
Action: Mouse moved to (143, 168)
Screenshot: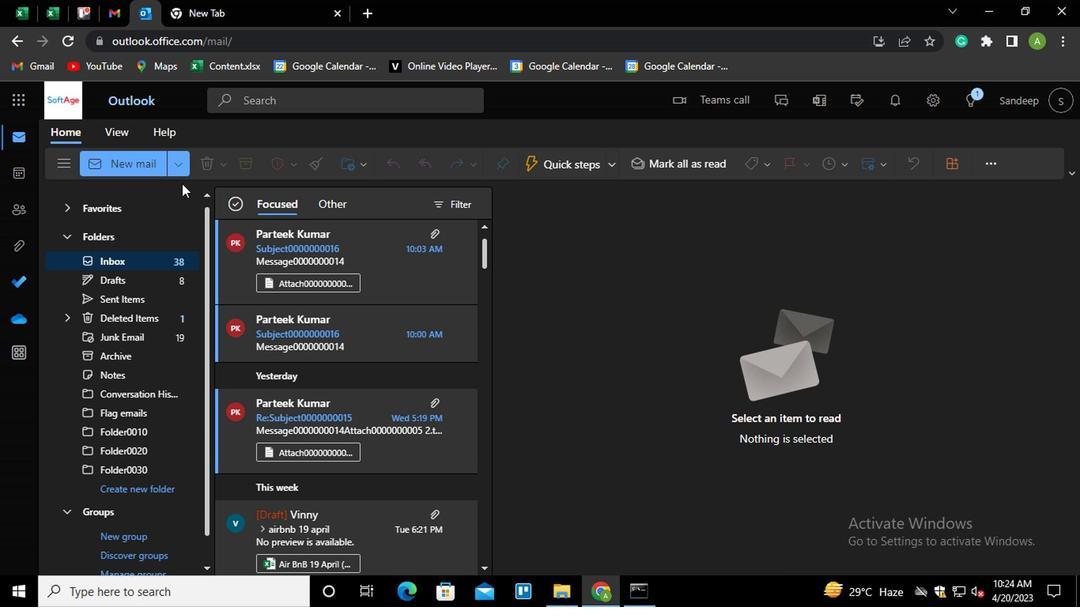 
Action: Mouse pressed left at (143, 168)
Screenshot: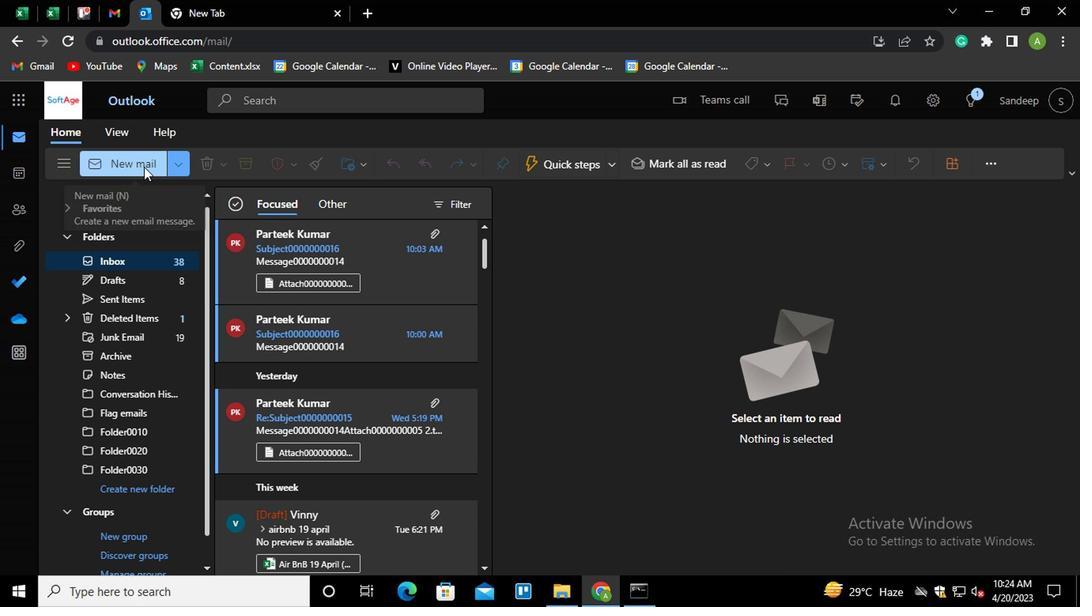
Action: Mouse moved to (637, 384)
Screenshot: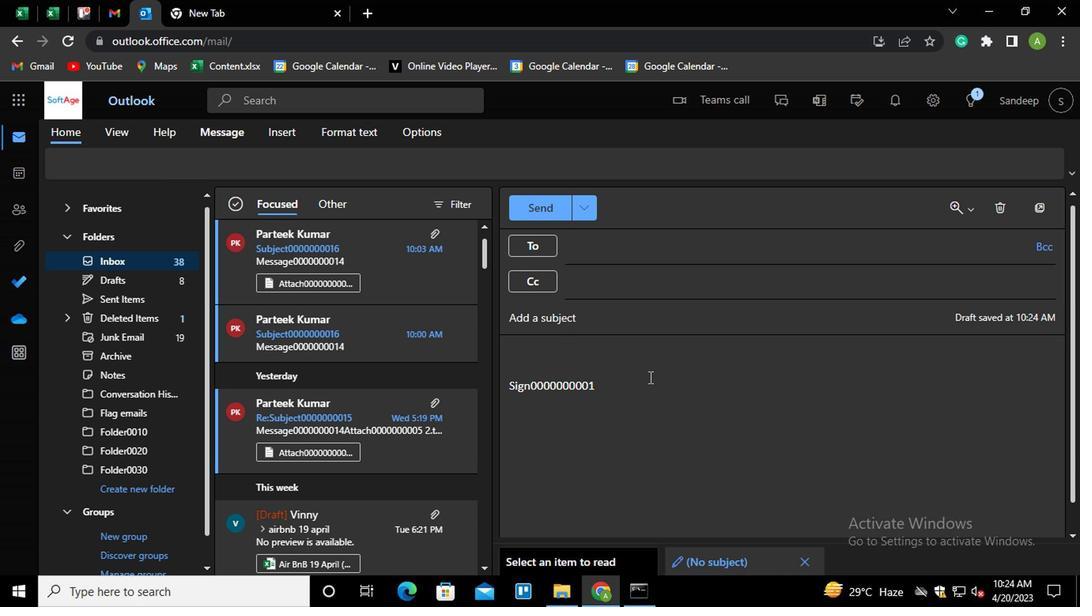 
Action: Mouse pressed left at (637, 384)
Screenshot: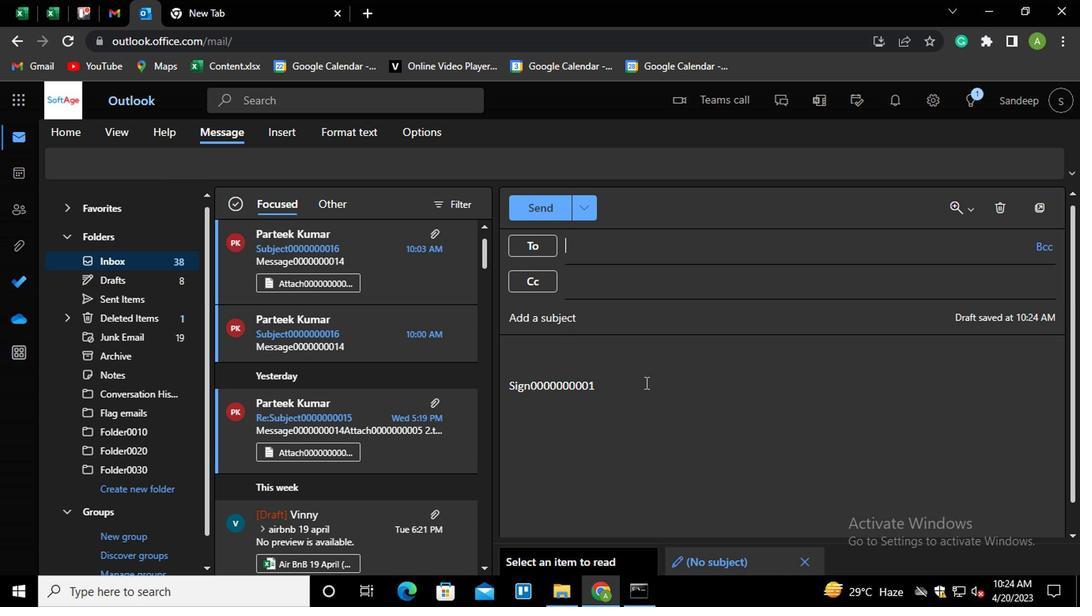 
Action: Key pressed <Key.shift_r><Key.home>
Screenshot: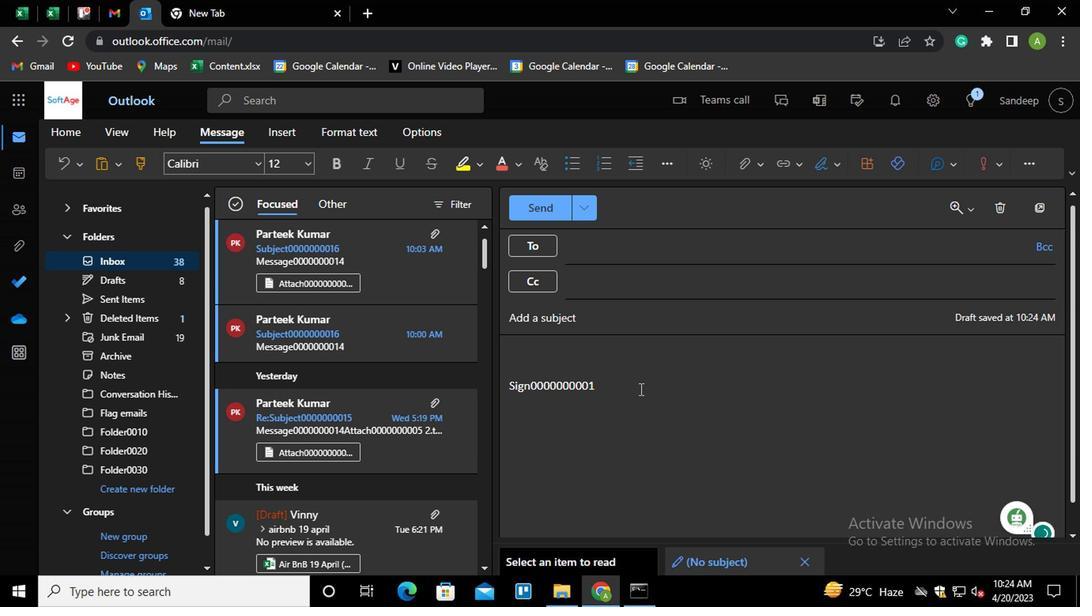 
Action: Mouse moved to (778, 172)
Screenshot: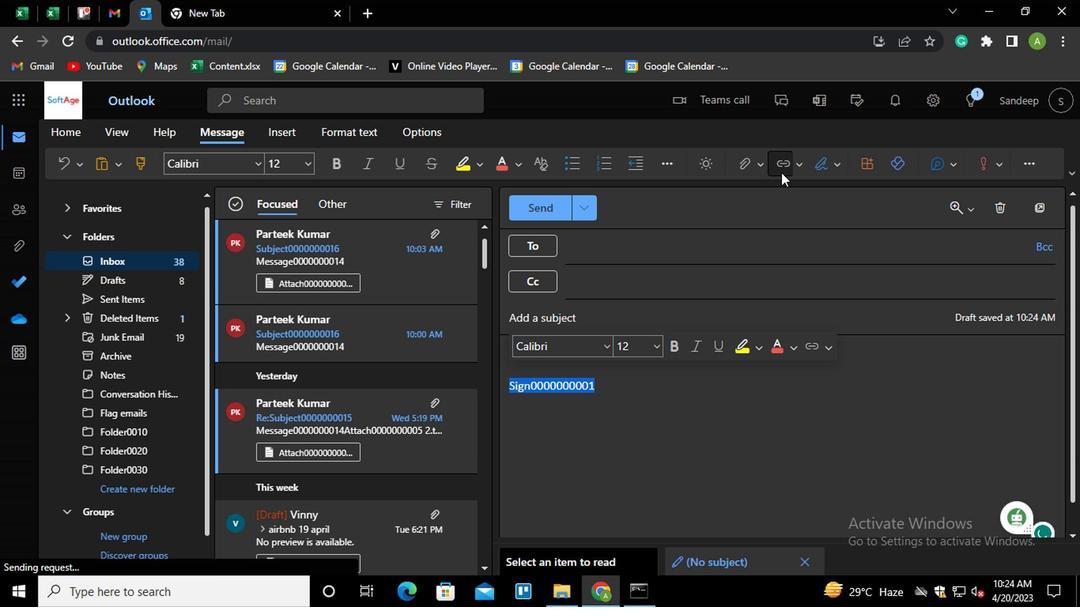 
Action: Mouse pressed left at (778, 172)
Screenshot: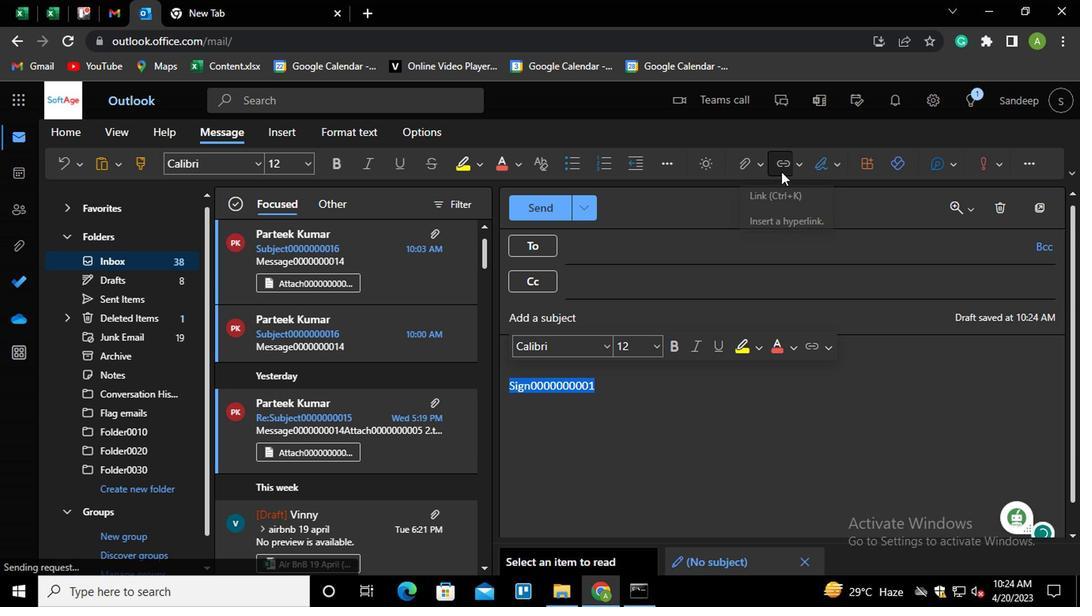 
Action: Mouse moved to (437, 301)
Screenshot: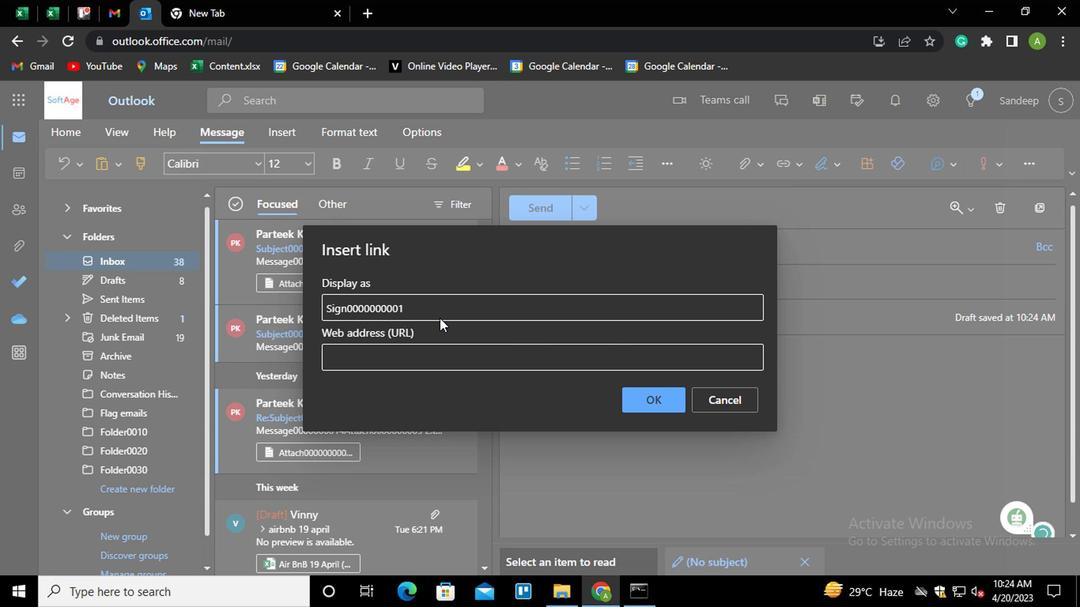 
Action: Mouse pressed left at (437, 301)
Screenshot: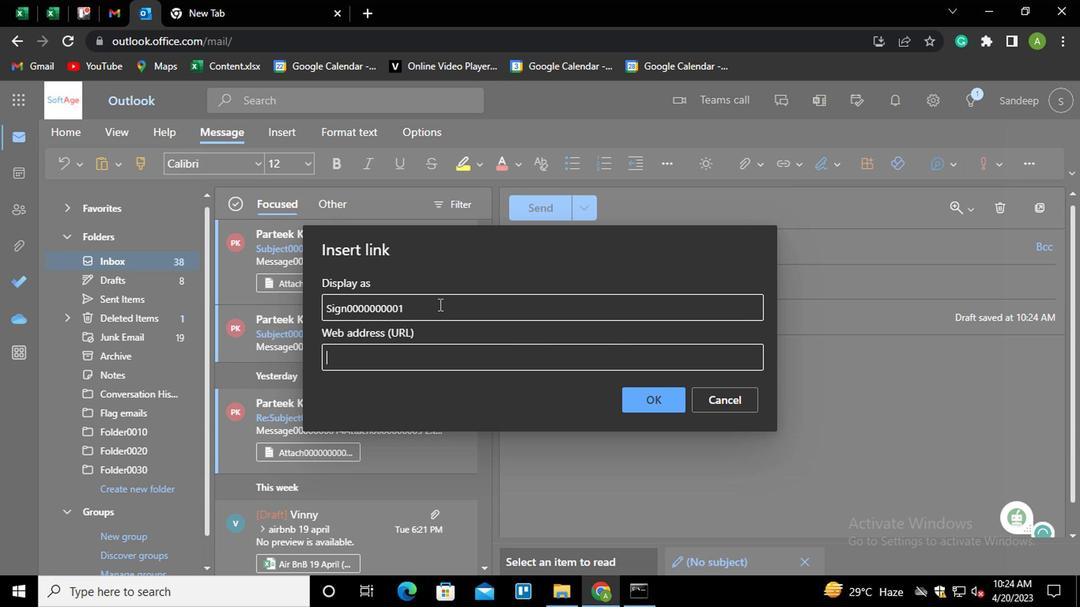 
Action: Key pressed <Key.shift_r><Key.home><Key.shift_r>LINK0000000001
Screenshot: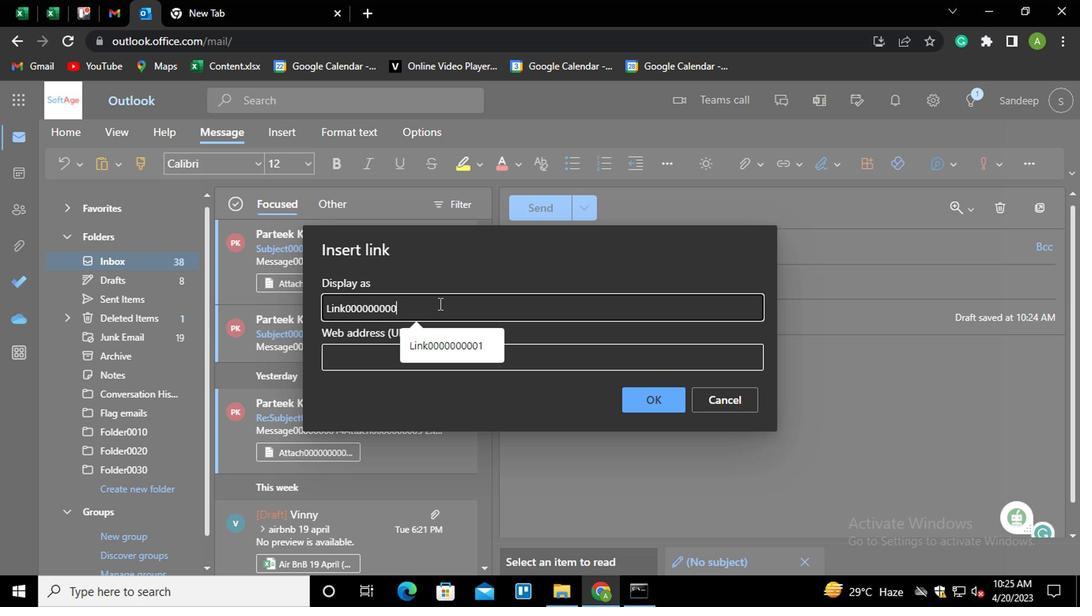 
Action: Mouse moved to (483, 355)
Screenshot: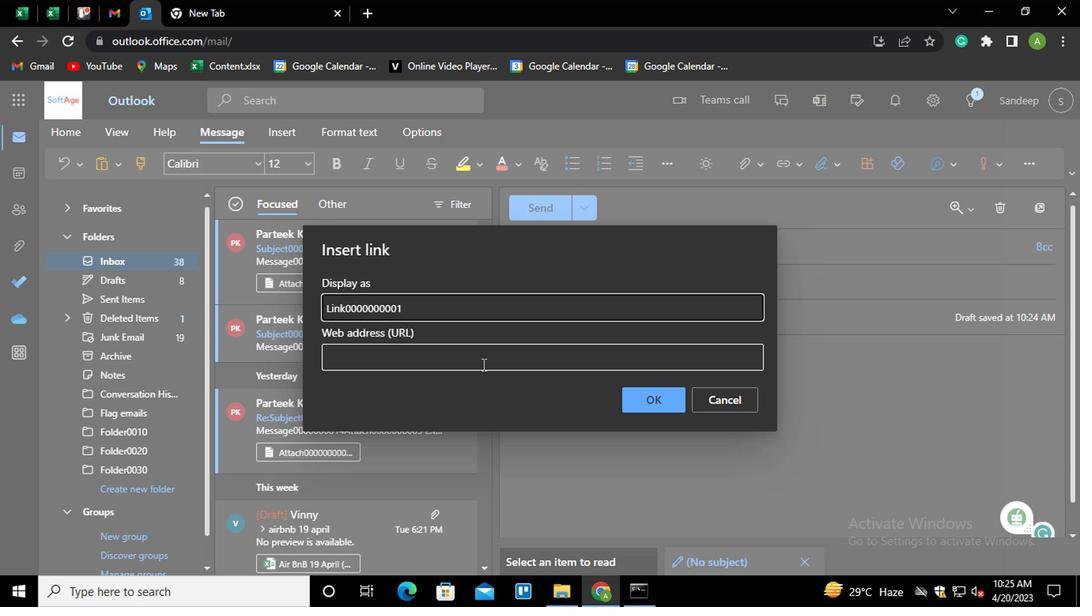 
Action: Mouse pressed left at (483, 355)
Screenshot: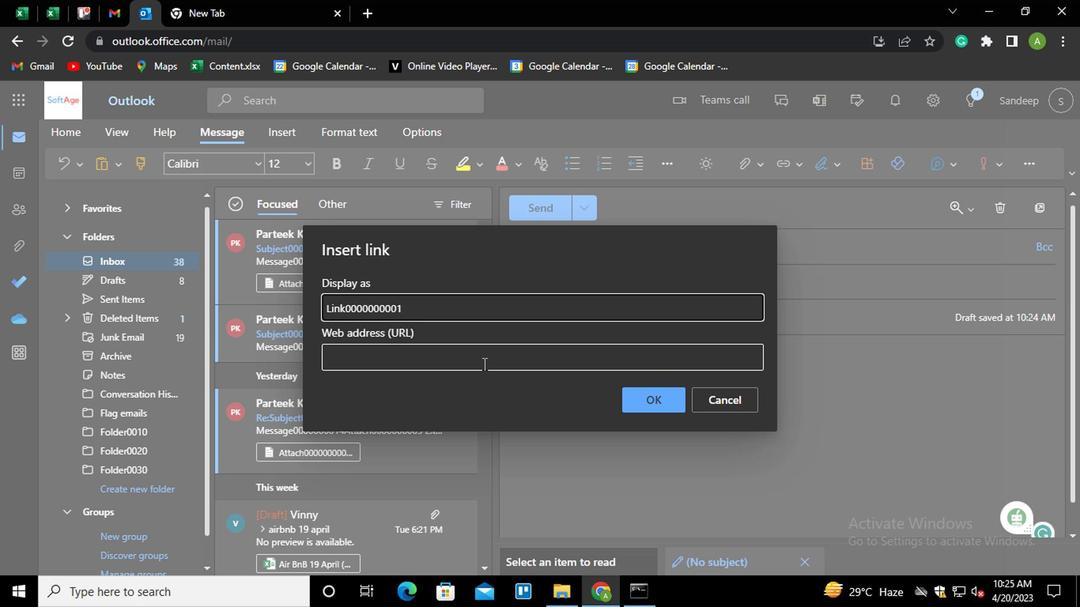 
Action: Mouse moved to (483, 355)
Screenshot: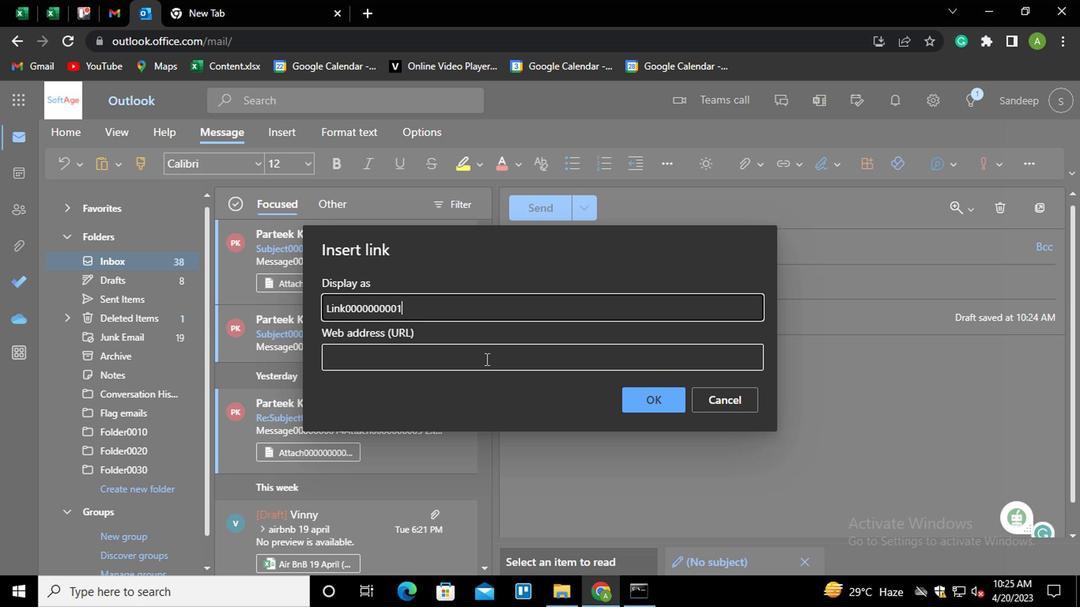 
Action: Key pressed <Key.shift_r><Key.home><Key.shift_r><Key.shift_r><Key.shift_r><Key.shift_r><Key.shift_r>LINK0000000001
Screenshot: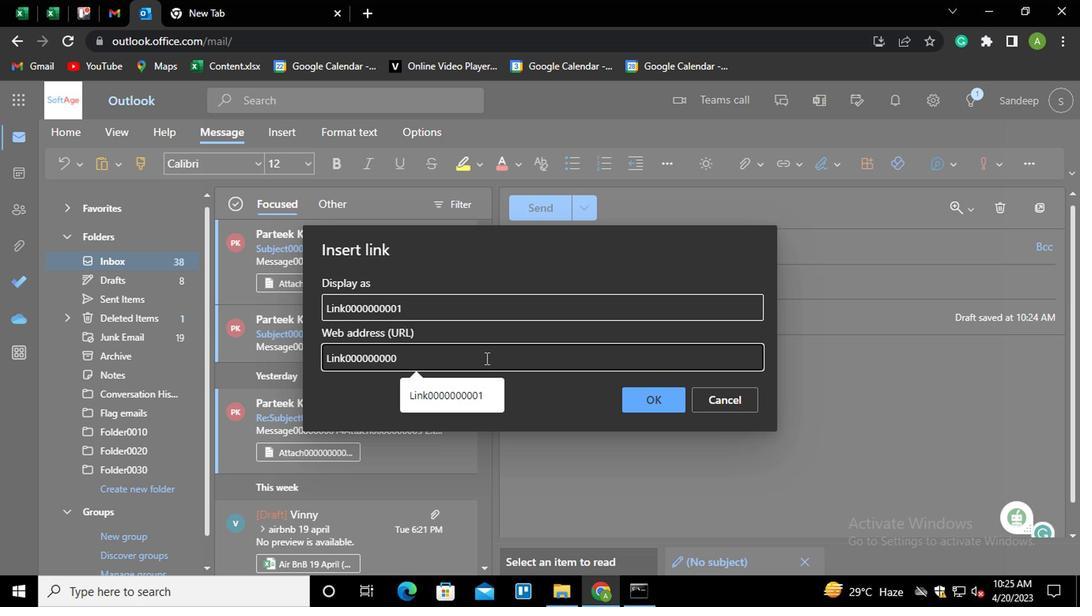 
Action: Mouse moved to (650, 390)
Screenshot: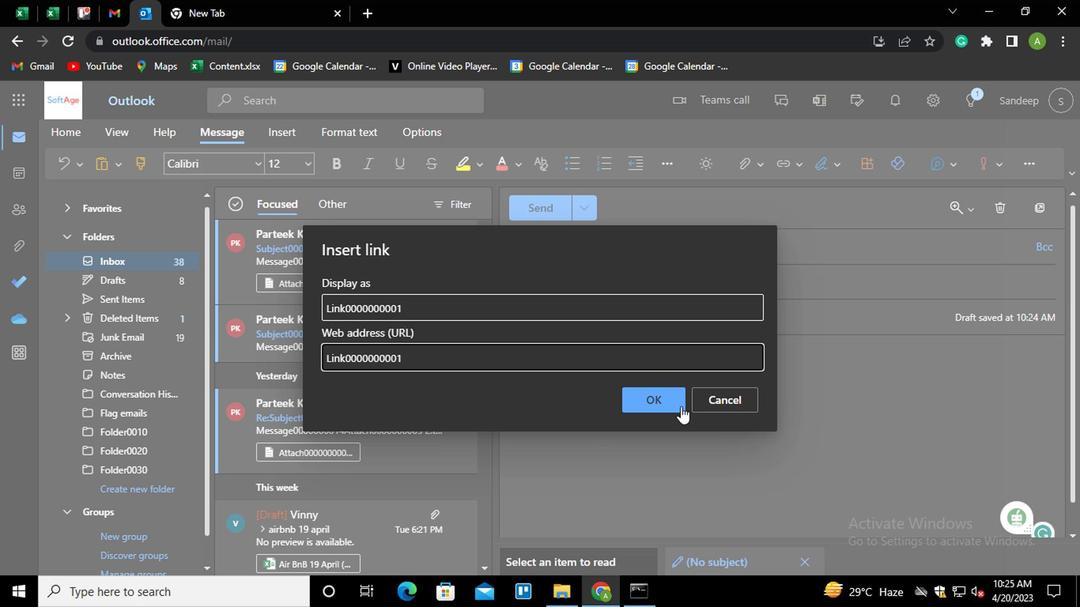 
Action: Mouse pressed left at (650, 390)
Screenshot: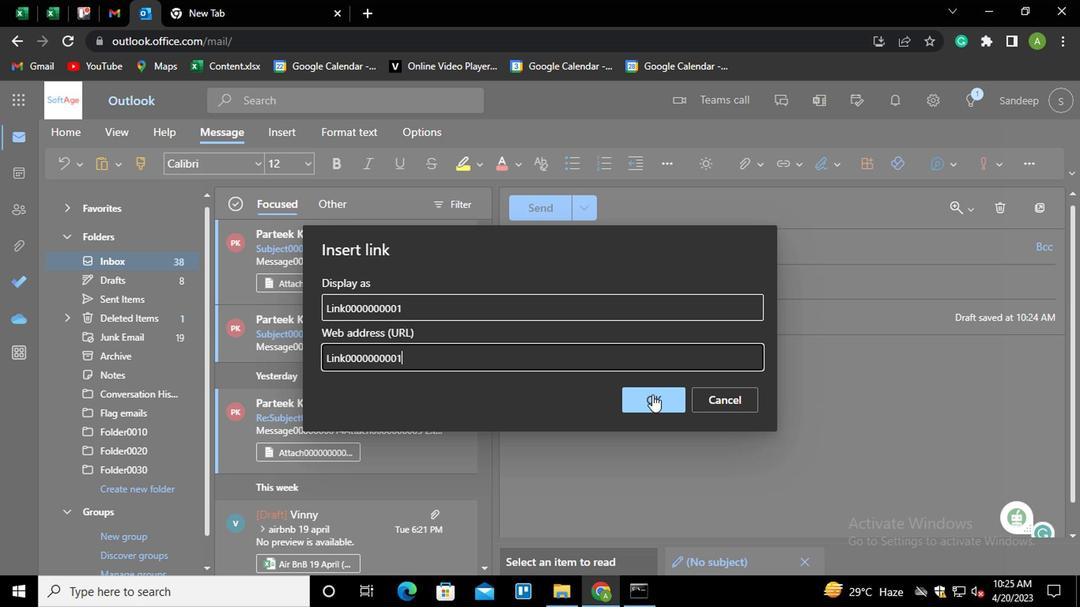 
Action: Mouse moved to (603, 247)
Screenshot: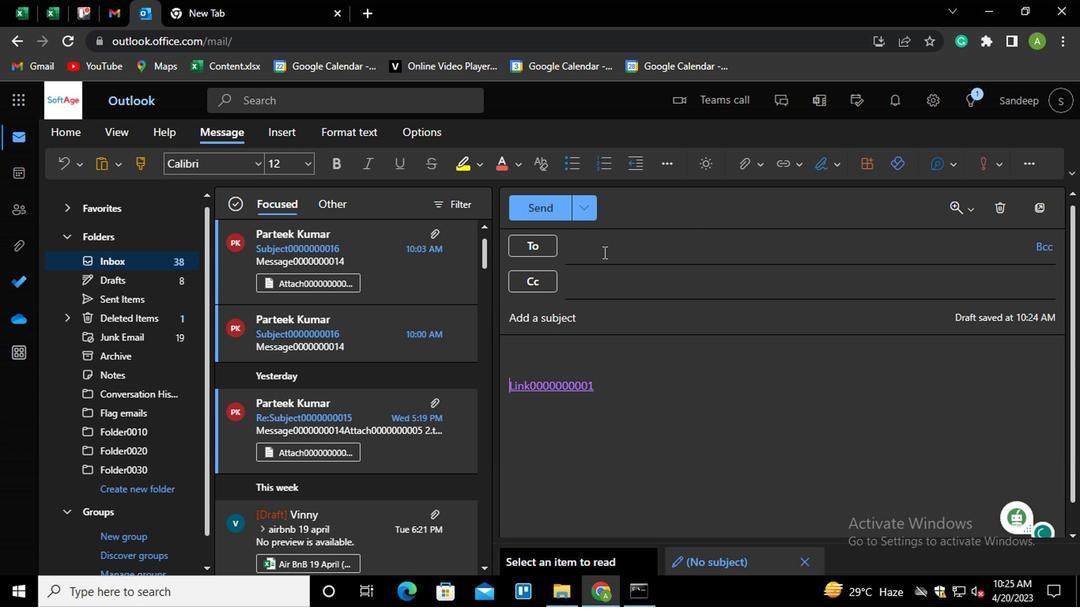
Action: Mouse pressed left at (603, 247)
Screenshot: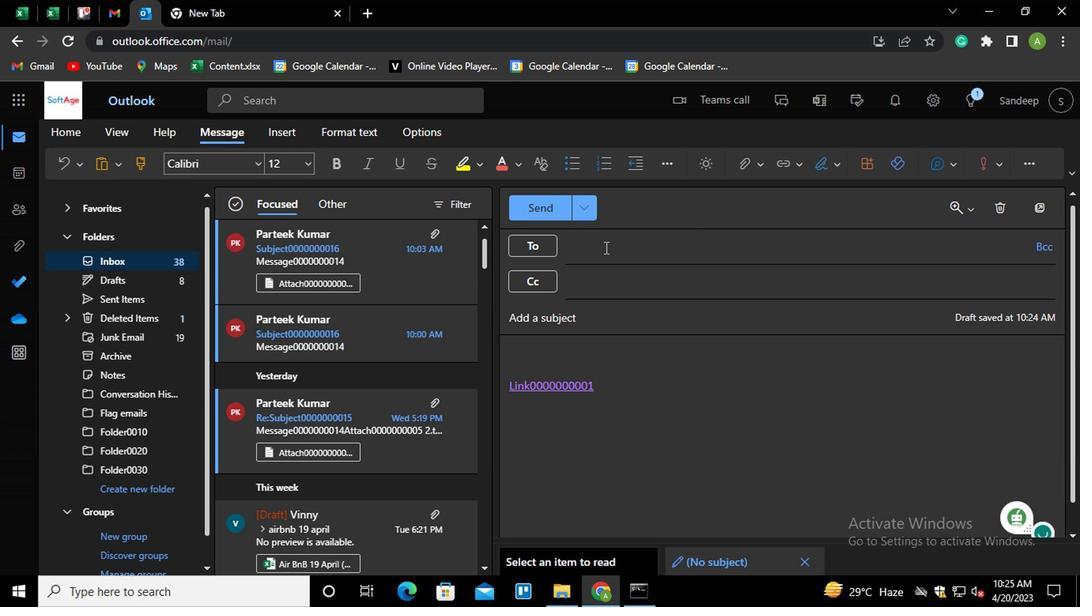 
Action: Key pressed PAR<Key.enter>
Screenshot: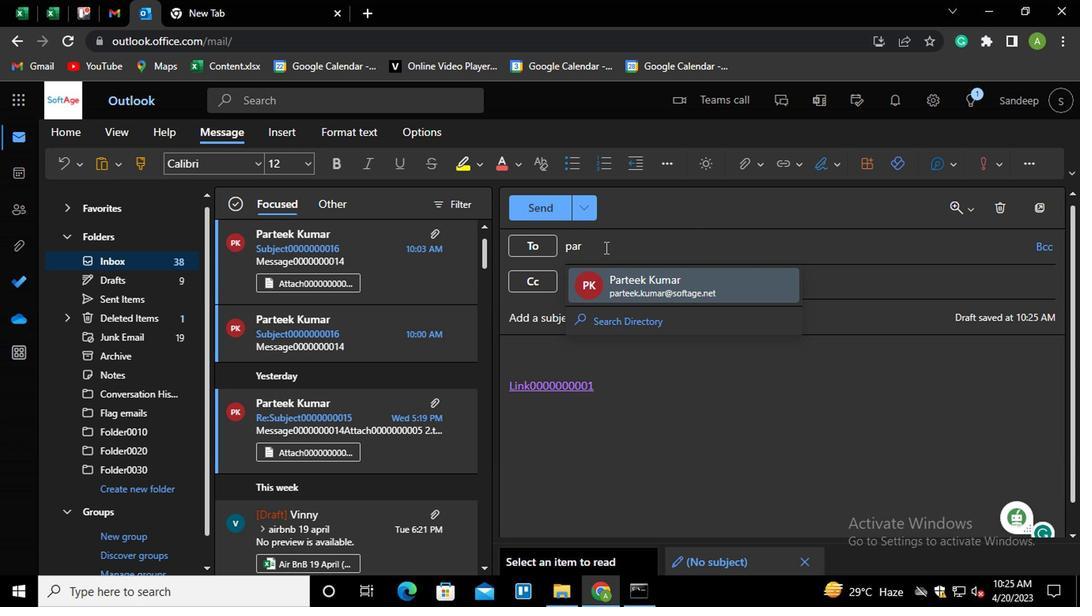 
Action: Mouse moved to (605, 282)
Screenshot: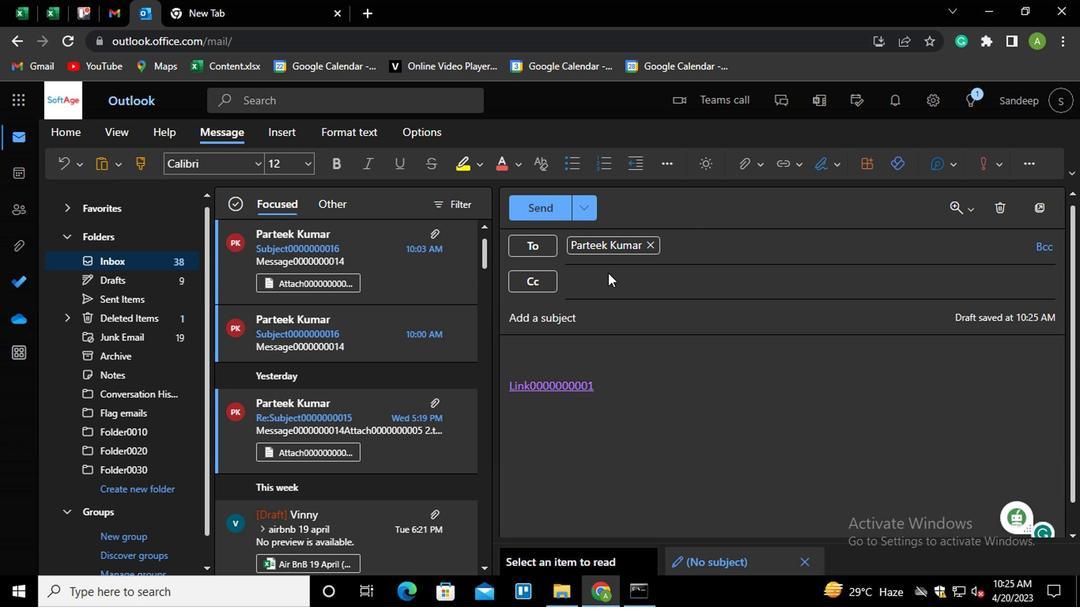 
Action: Mouse pressed left at (605, 282)
Screenshot: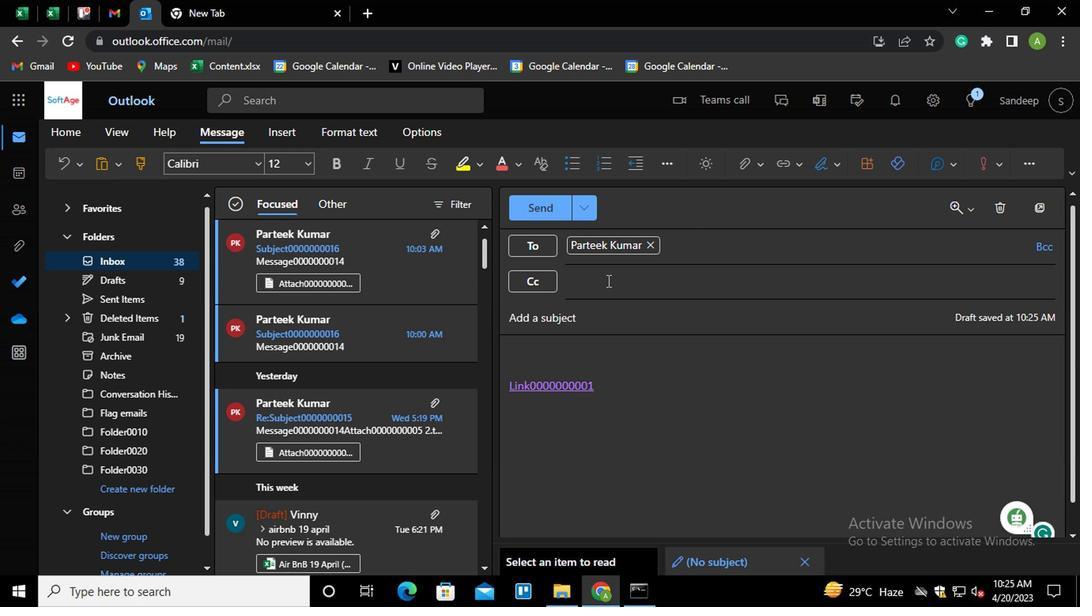 
Action: Mouse moved to (604, 284)
Screenshot: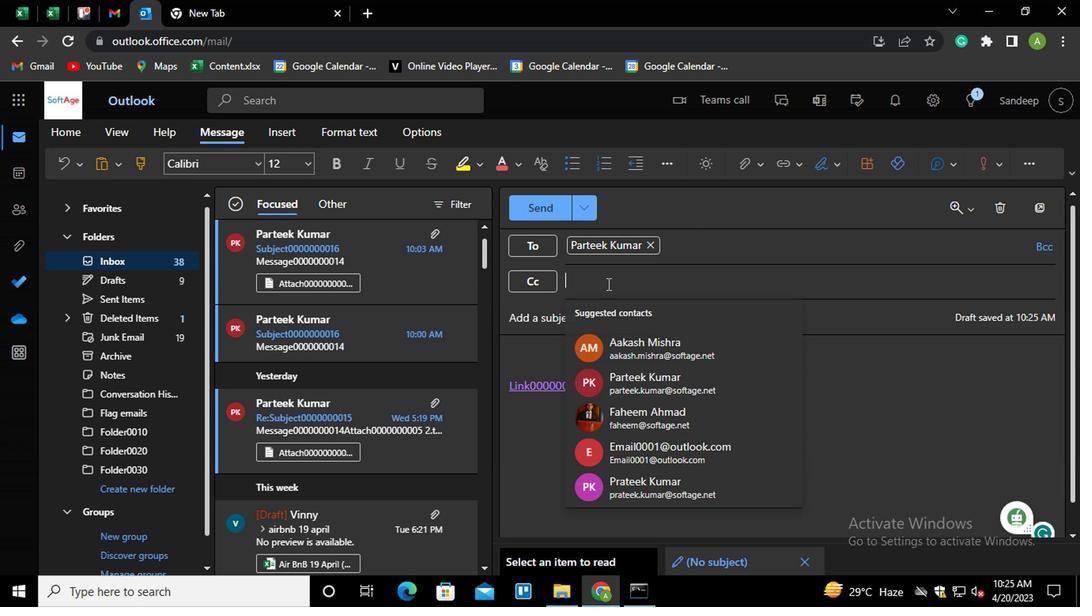
Action: Key pressed AA<Key.enter>
Screenshot: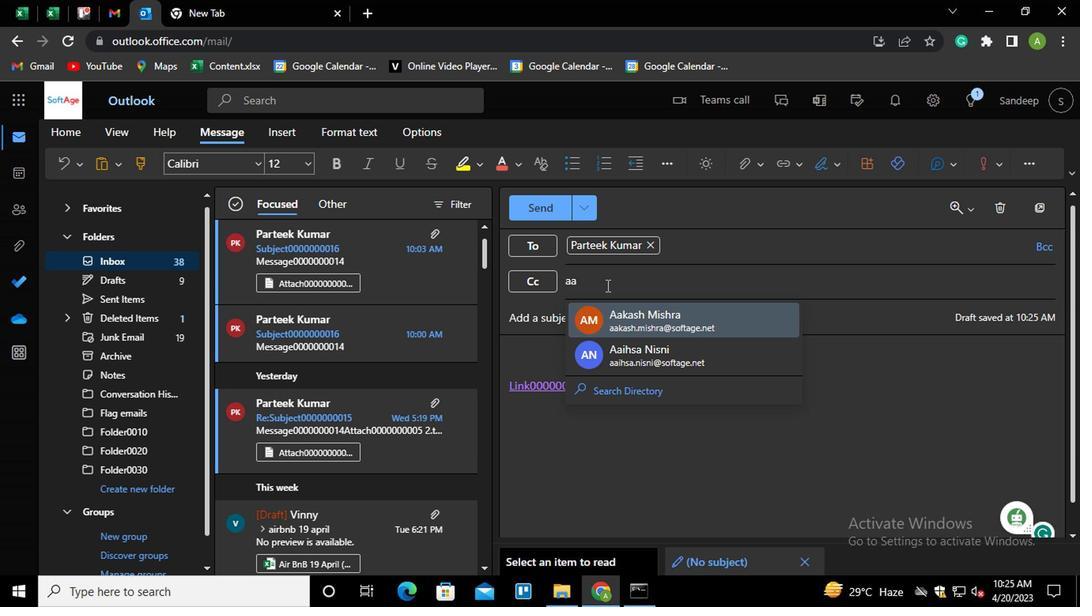 
Action: Mouse moved to (607, 321)
Screenshot: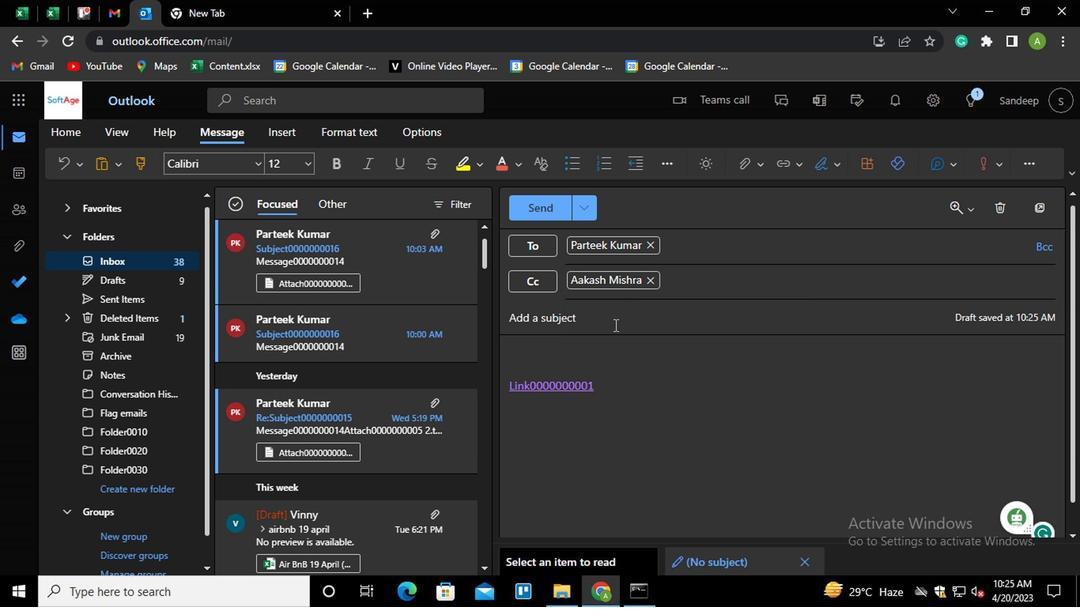 
Action: Mouse pressed left at (607, 321)
Screenshot: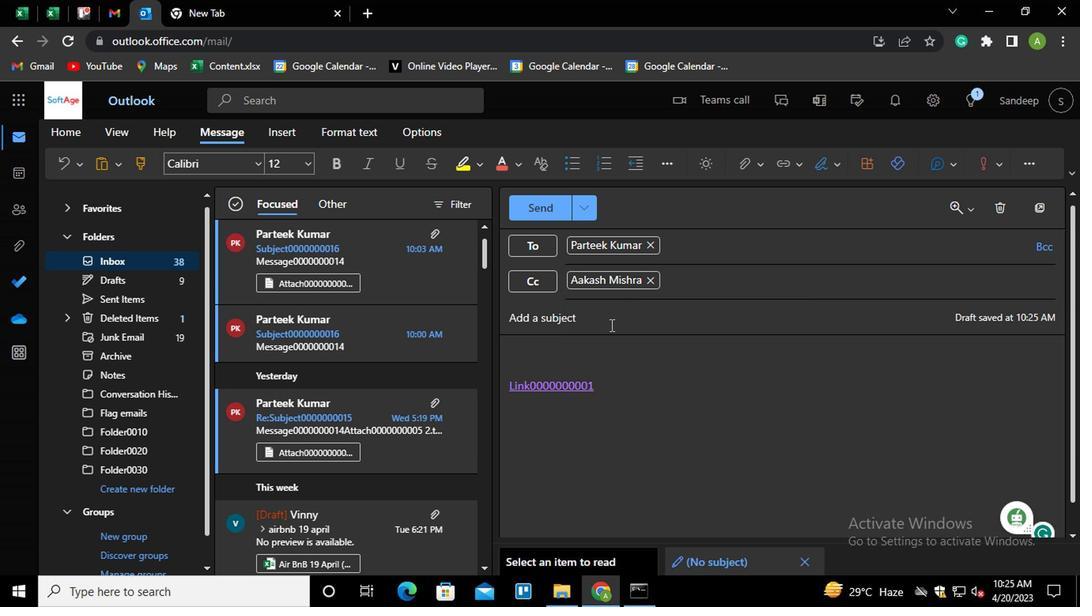 
Action: Key pressed <Key.shift>SUBJECT0000000001
Screenshot: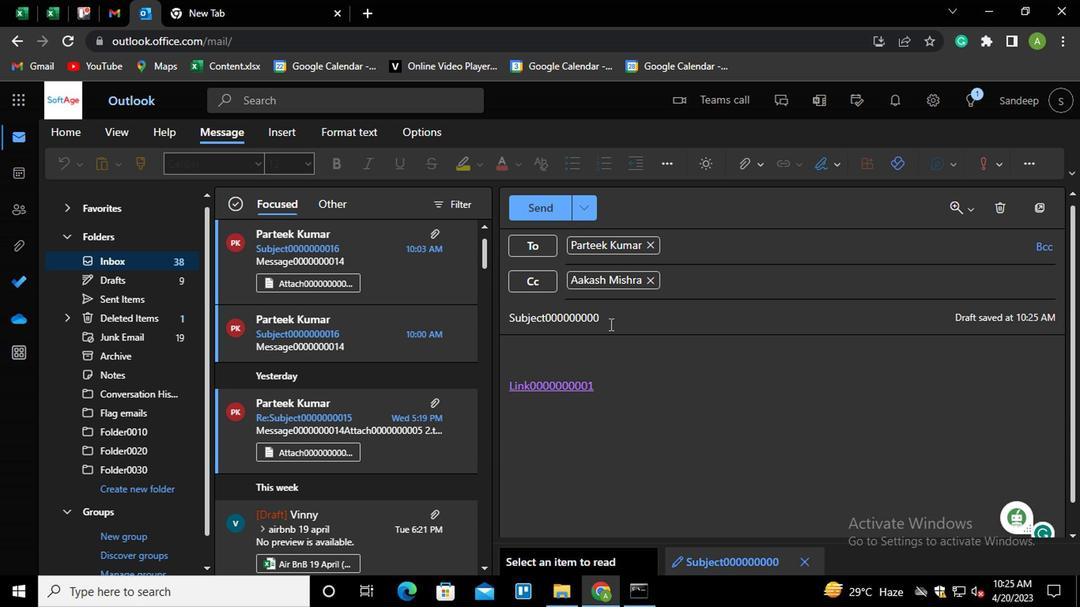 
Action: Mouse moved to (613, 383)
Screenshot: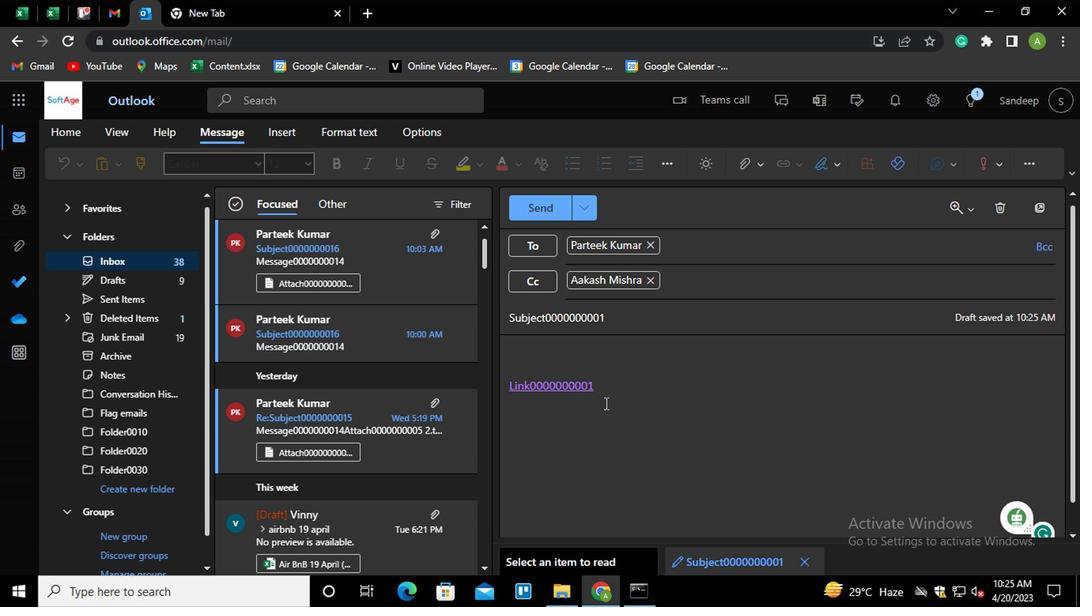 
Action: Mouse pressed left at (613, 383)
Screenshot: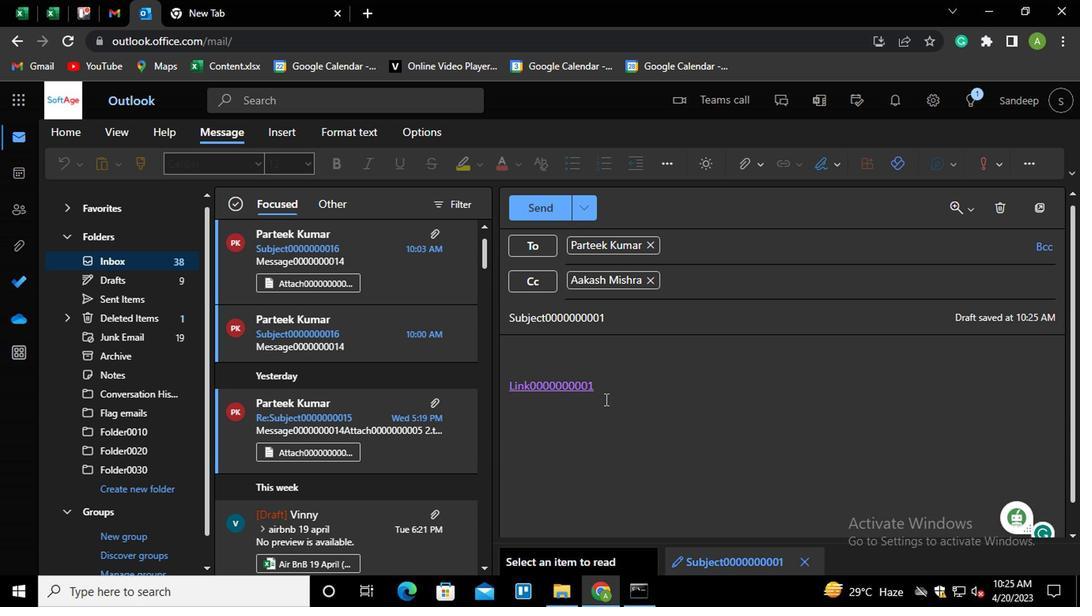 
Action: Mouse moved to (613, 383)
Screenshot: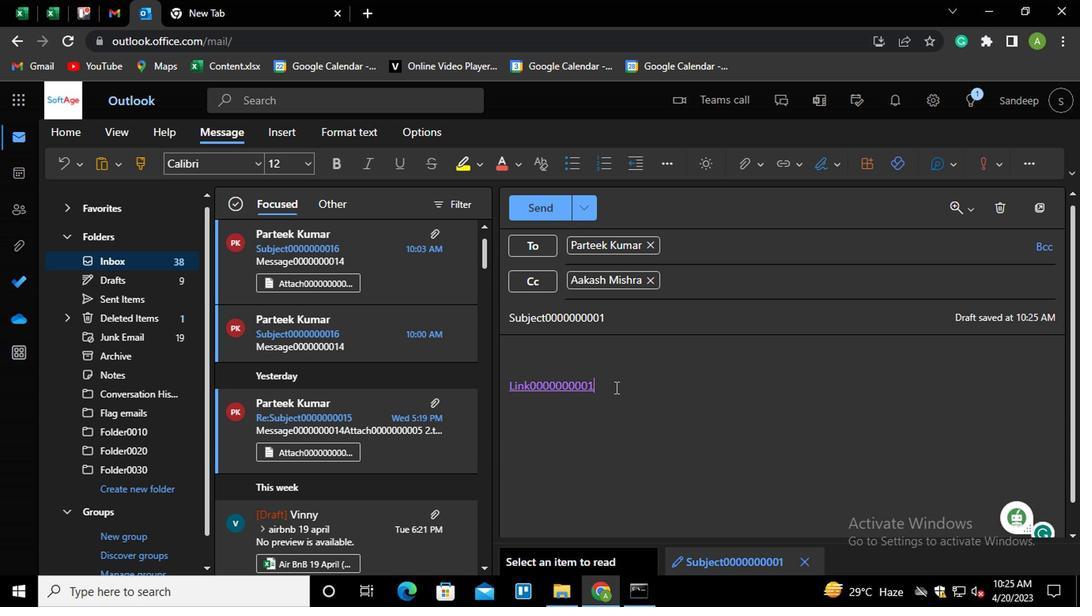 
Action: Key pressed <Key.shift_r><Key.enter><Key.shift_r>MESSAGE0000000003
Screenshot: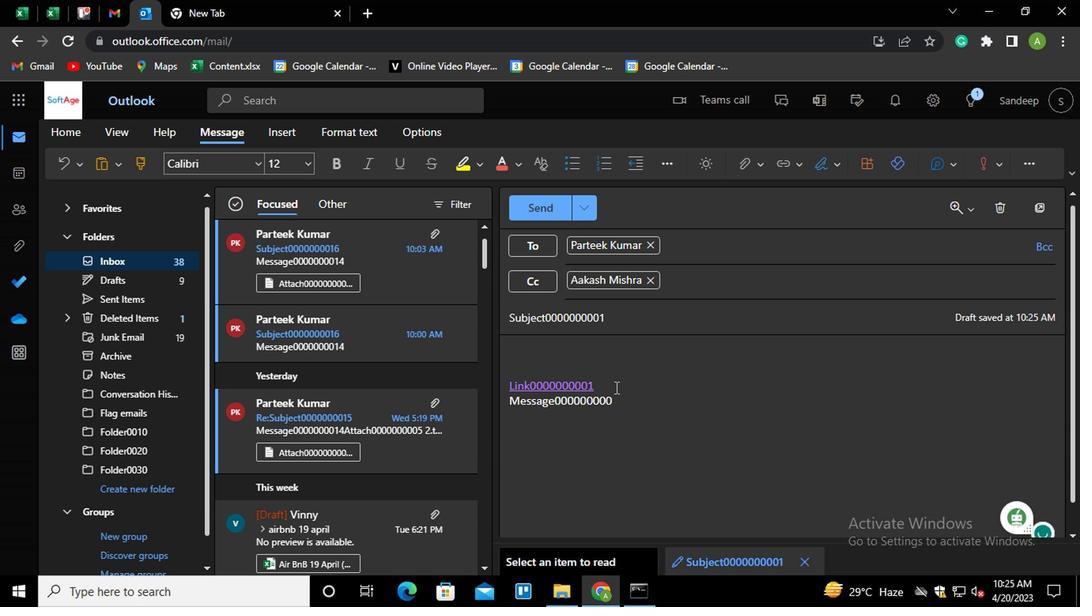 
Action: Mouse moved to (760, 166)
Screenshot: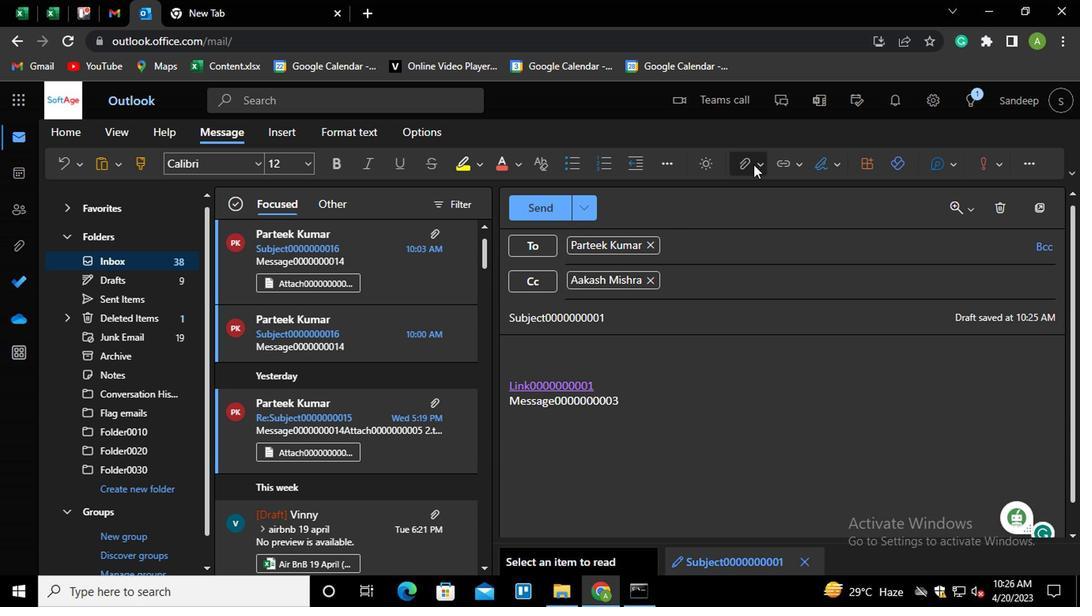 
Action: Mouse pressed left at (760, 166)
Screenshot: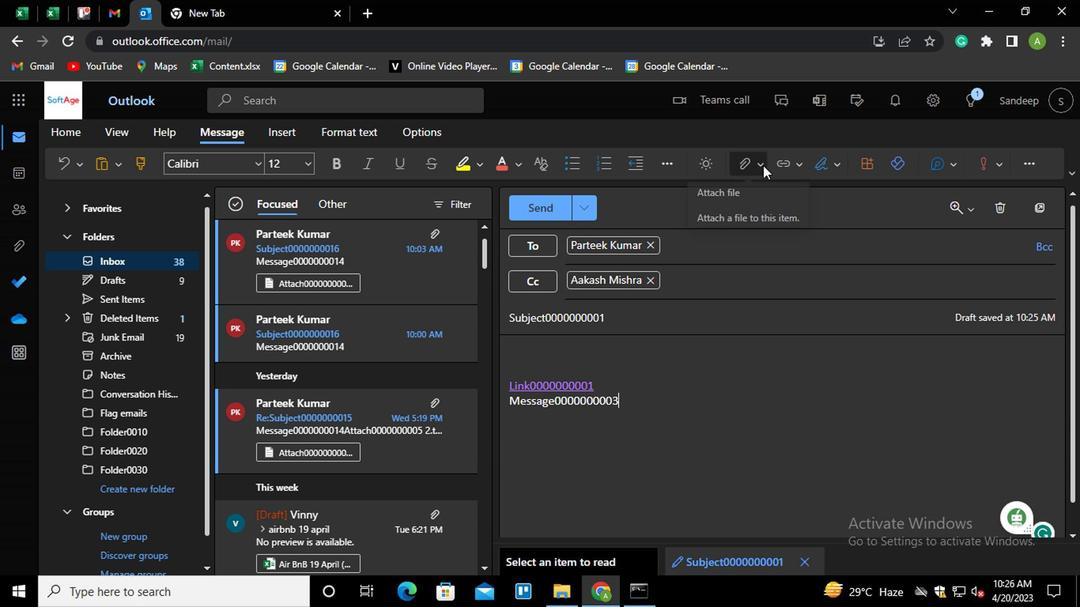 
Action: Mouse moved to (691, 203)
Screenshot: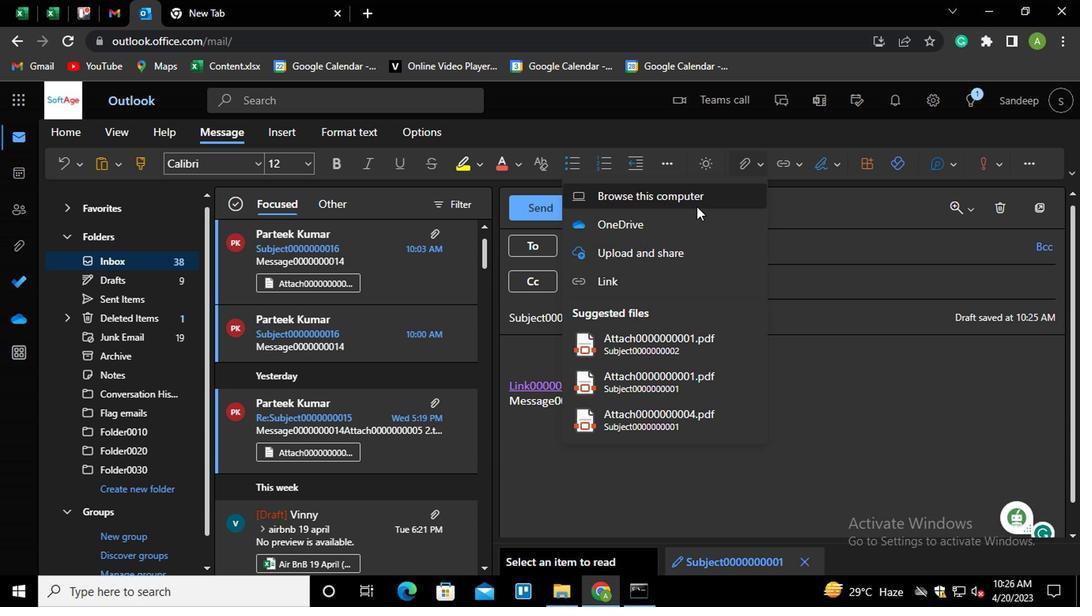 
Action: Mouse pressed left at (691, 203)
Screenshot: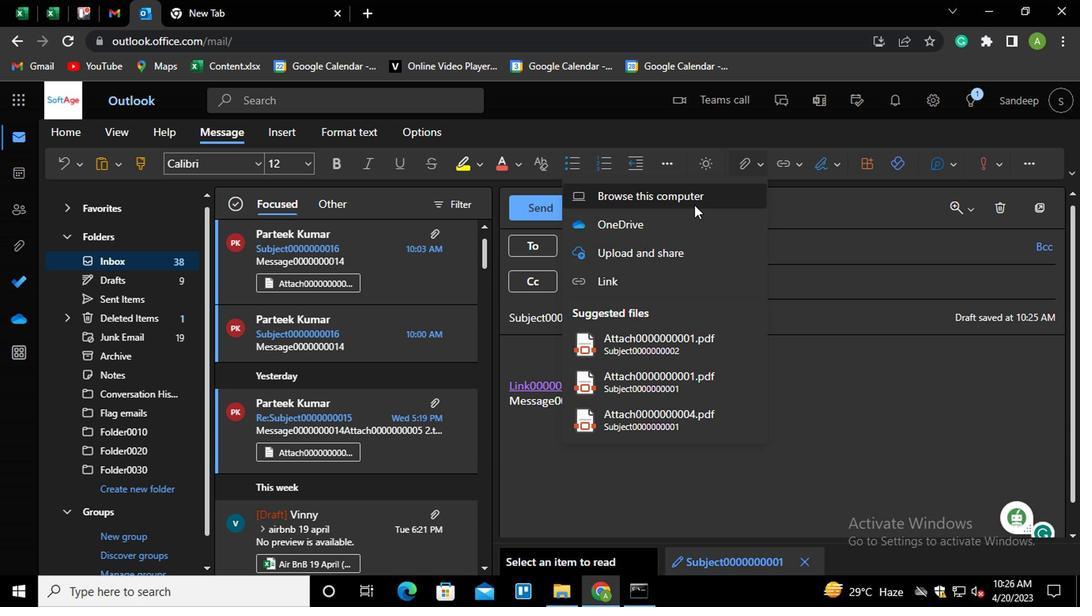 
Action: Mouse moved to (222, 135)
Screenshot: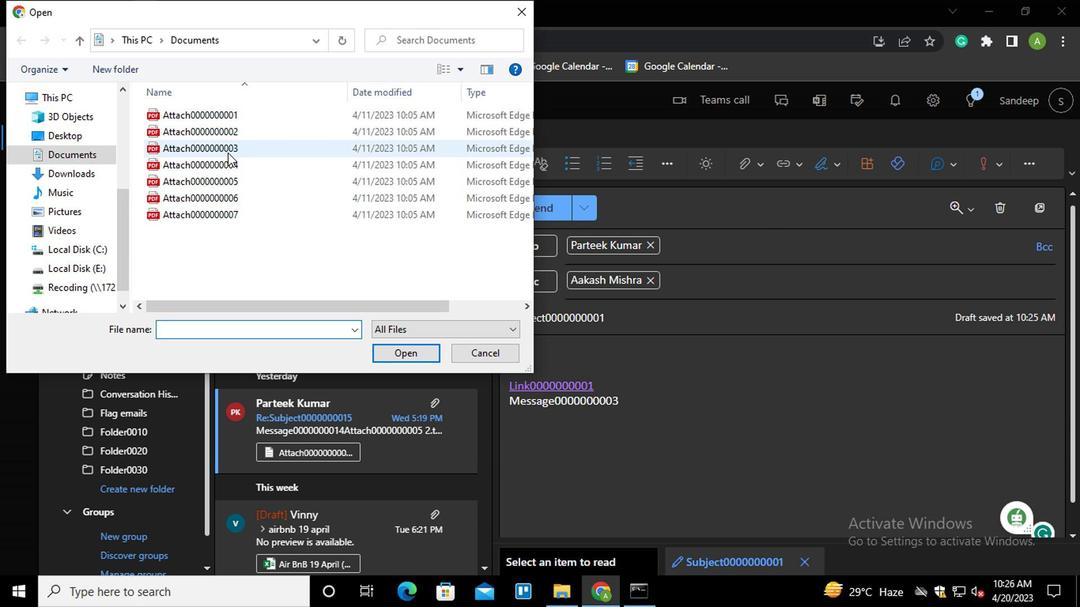 
Action: Mouse pressed left at (222, 135)
Screenshot: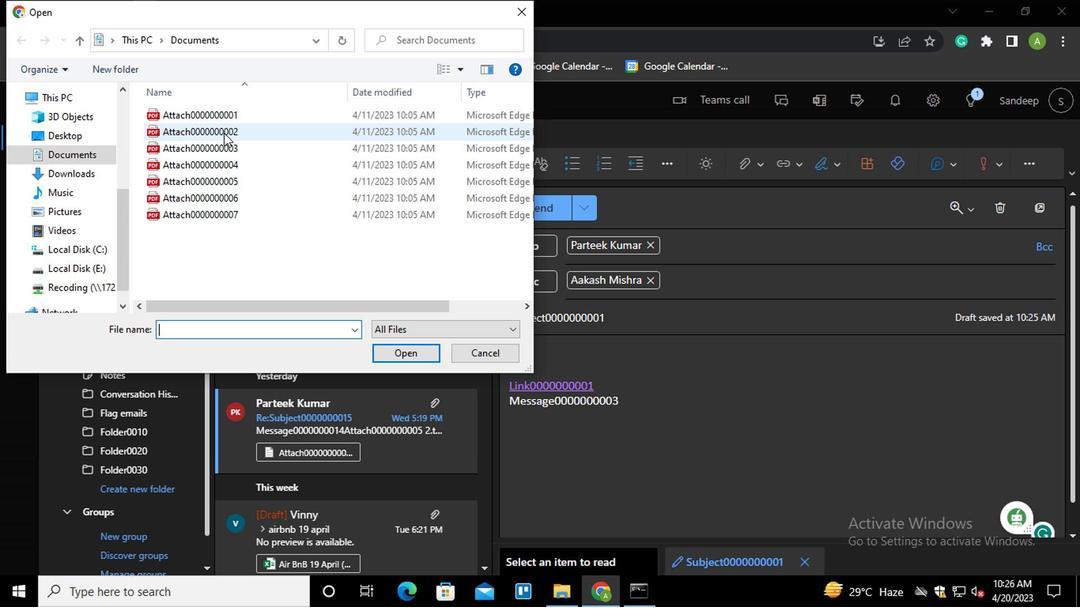
Action: Mouse moved to (401, 347)
Screenshot: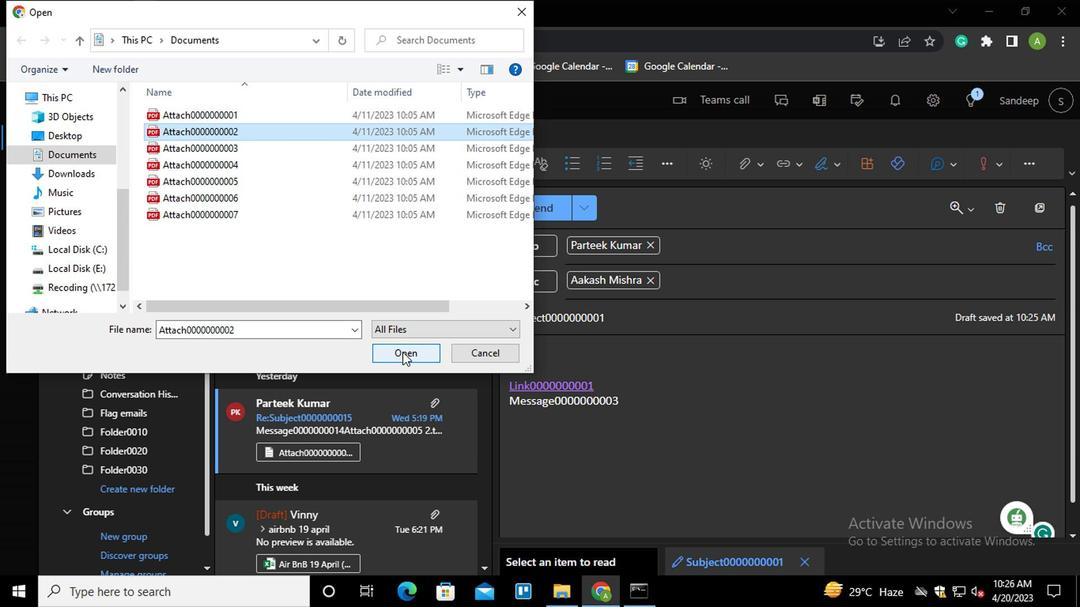 
Action: Mouse pressed left at (401, 347)
Screenshot: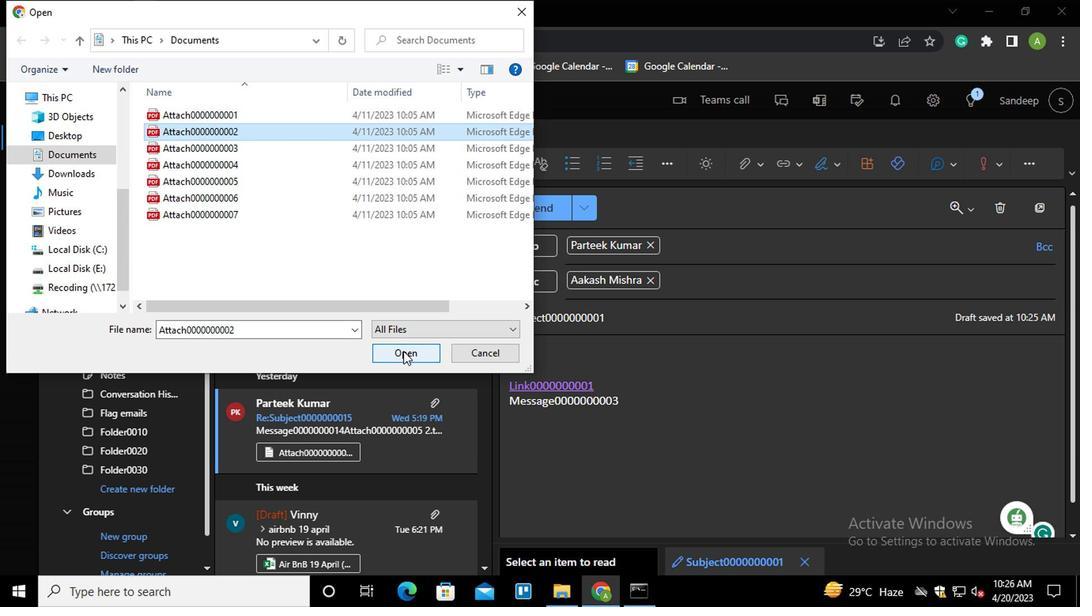 
Action: Mouse moved to (527, 212)
Screenshot: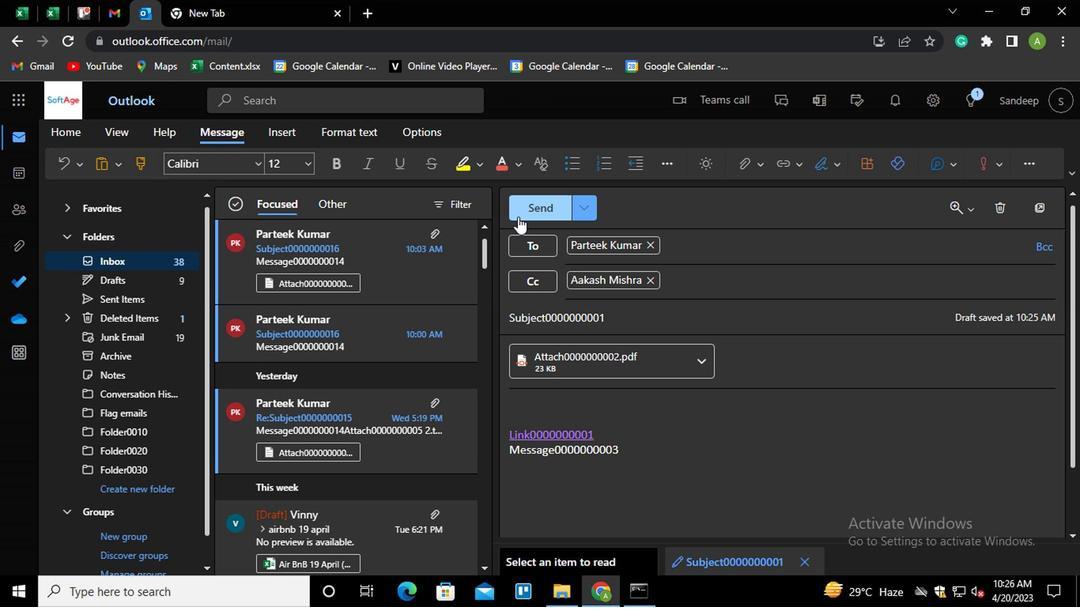 
Action: Mouse pressed left at (527, 212)
Screenshot: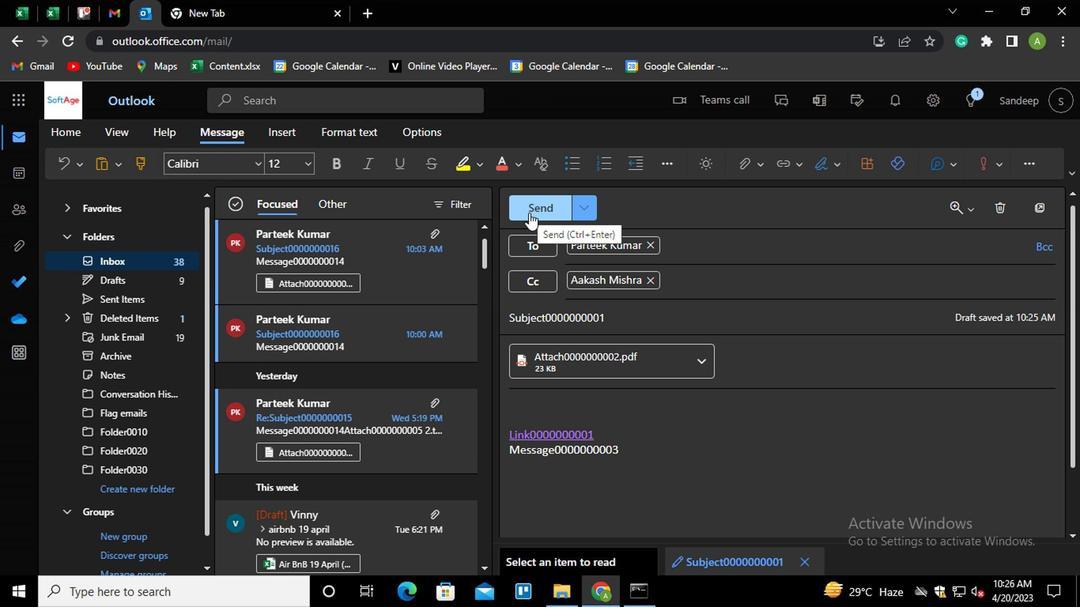 
Action: Mouse moved to (126, 164)
Screenshot: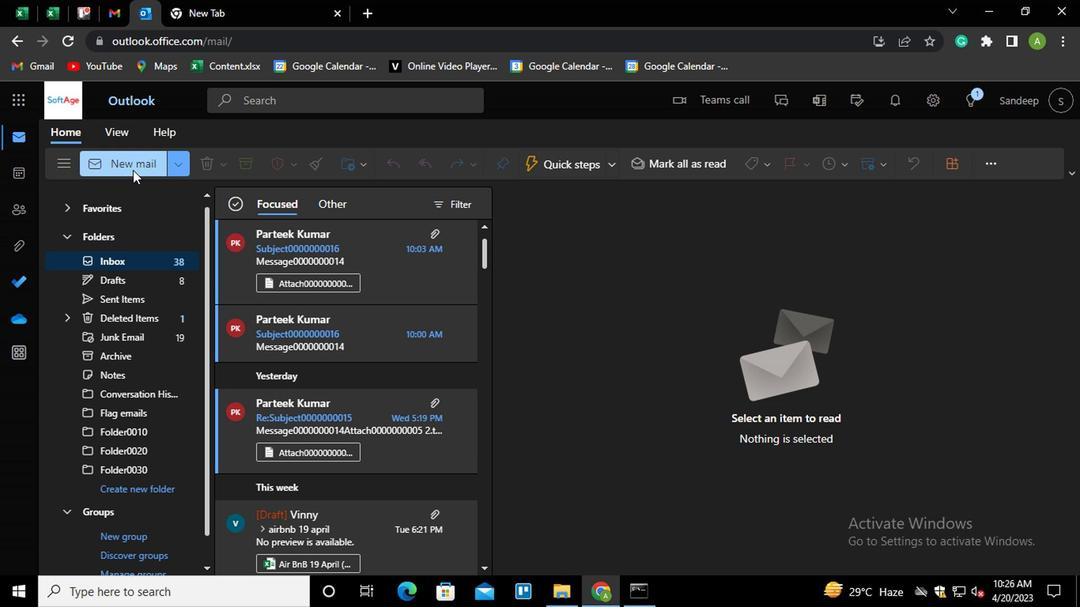 
Action: Mouse pressed left at (126, 164)
Screenshot: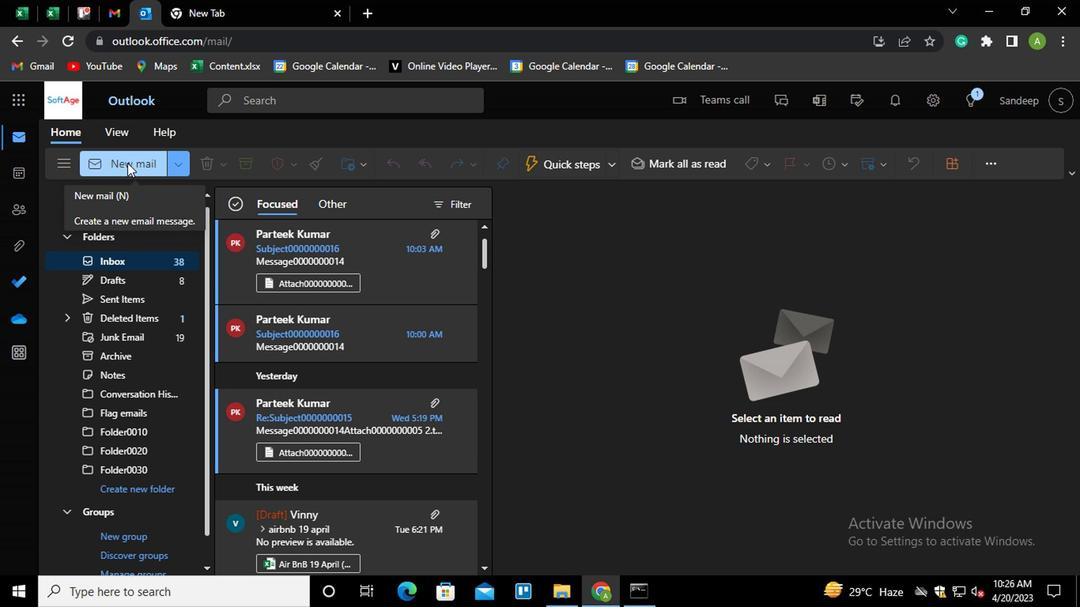 
Action: Mouse moved to (605, 382)
Screenshot: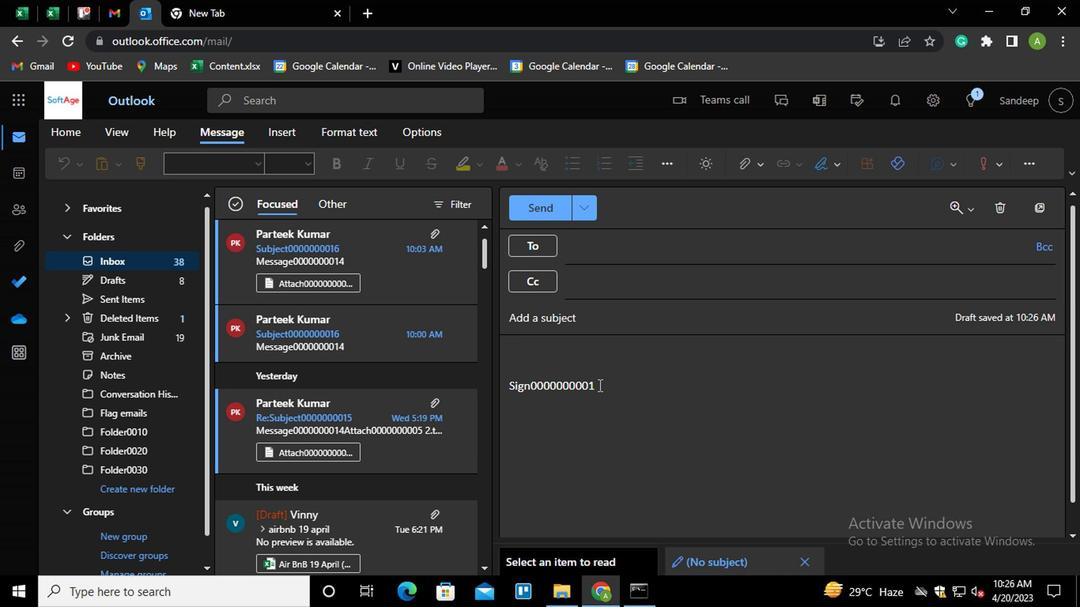 
Action: Mouse pressed left at (605, 382)
Screenshot: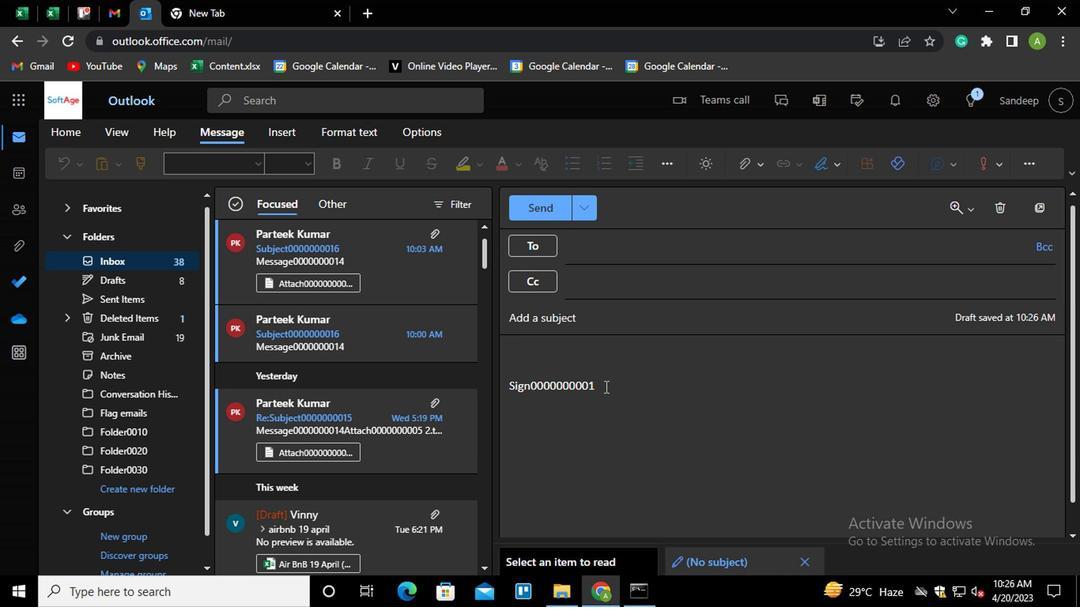 
Action: Mouse moved to (591, 384)
Screenshot: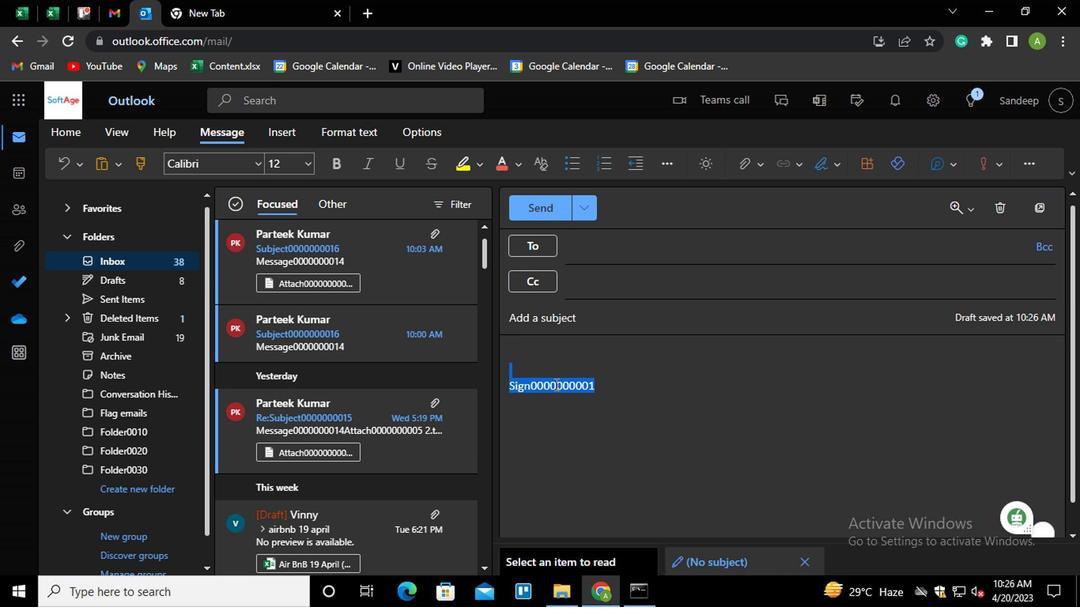 
Action: Key pressed <Key.backspace>
Screenshot: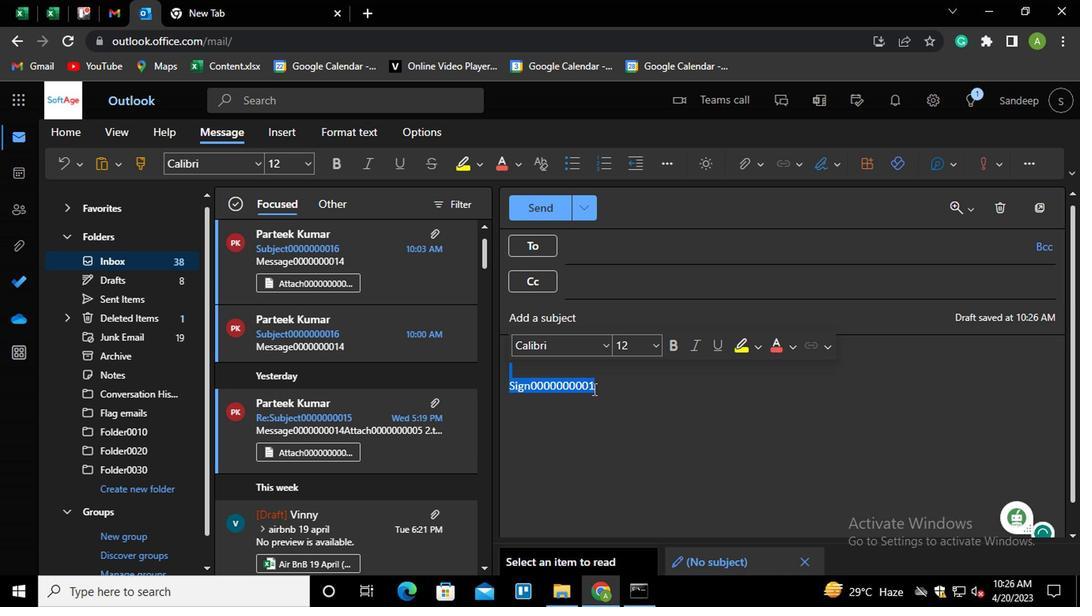 
Action: Mouse moved to (517, 371)
Screenshot: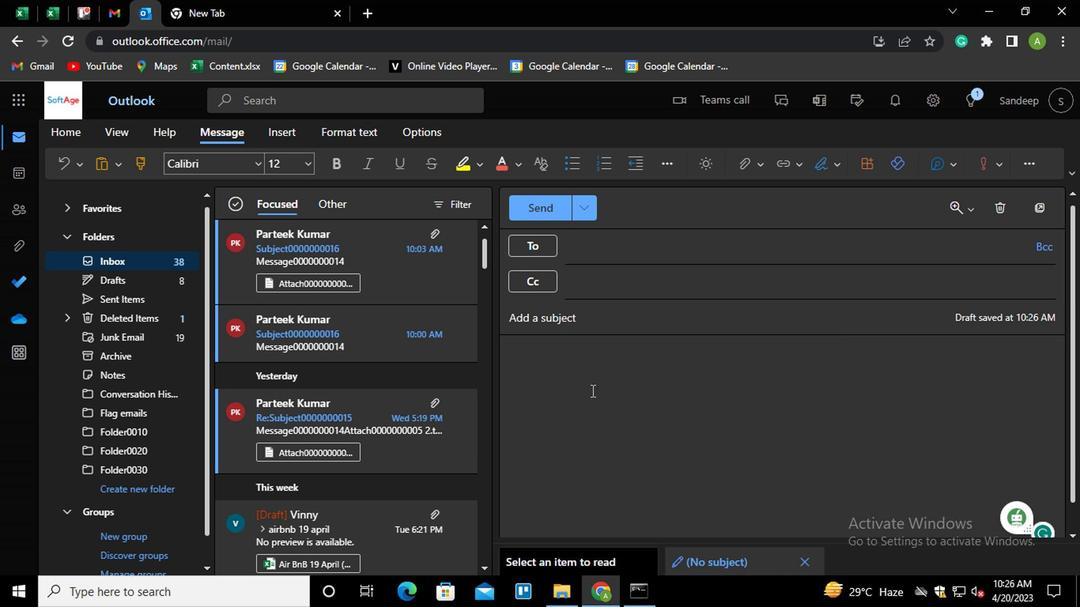 
Action: Mouse pressed left at (517, 371)
Screenshot: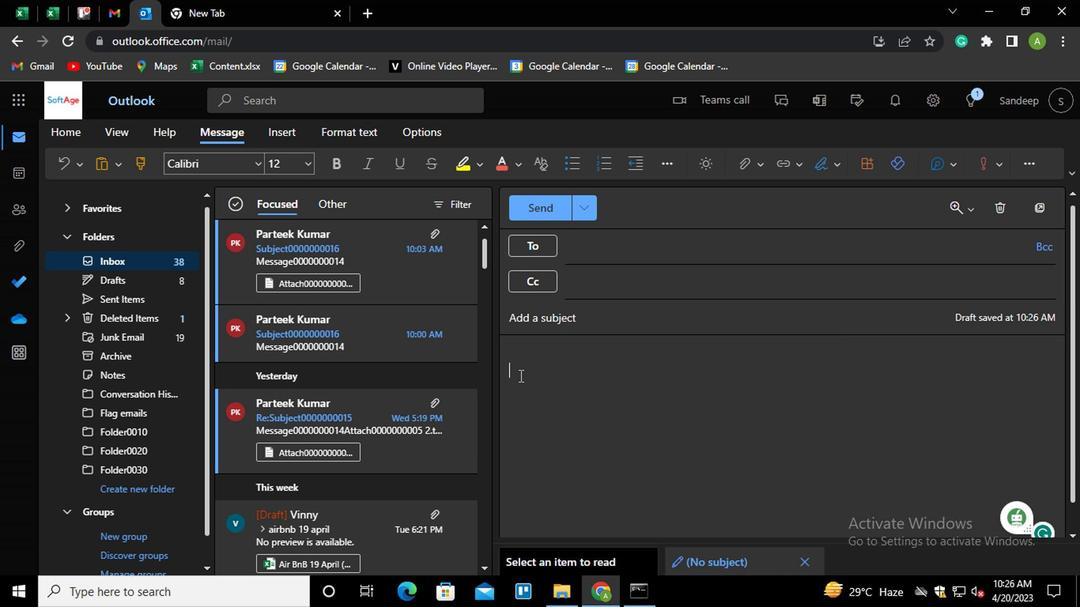 
Action: Mouse moved to (784, 162)
Screenshot: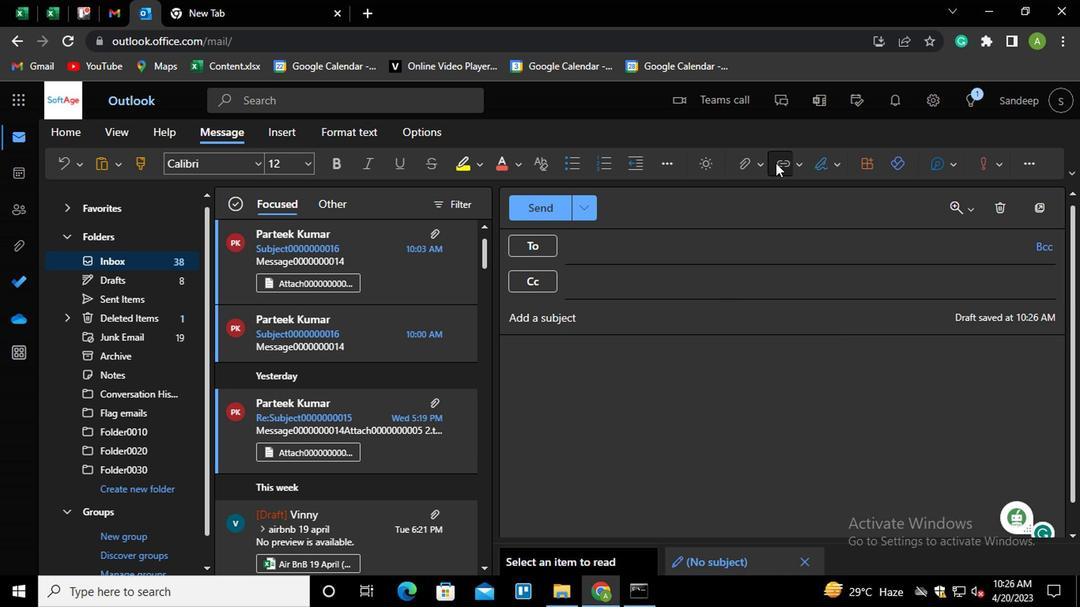 
Action: Mouse pressed left at (784, 162)
Screenshot: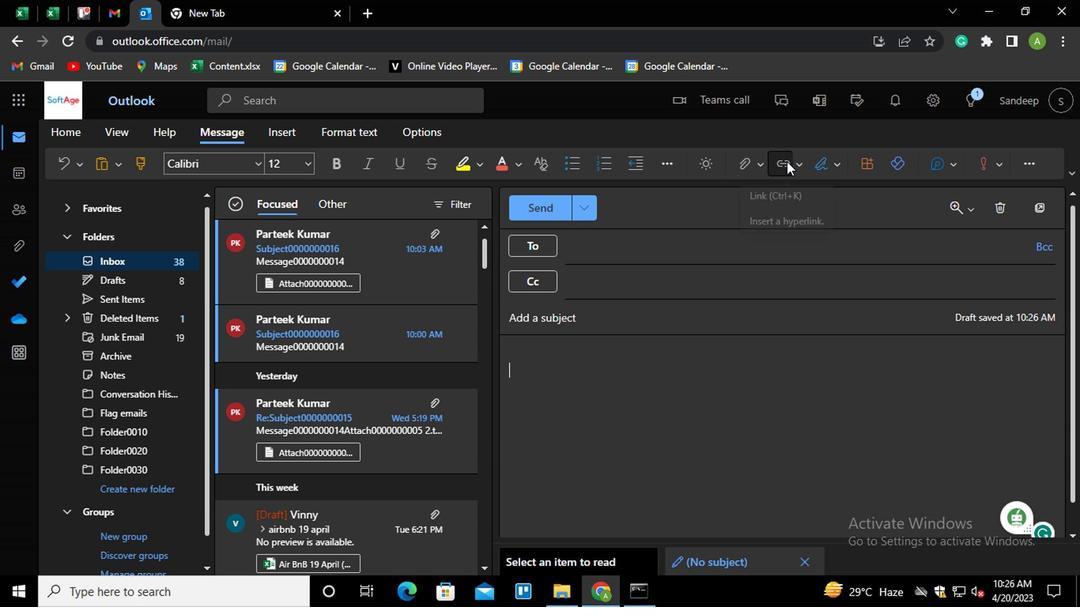 
Action: Mouse moved to (511, 308)
Screenshot: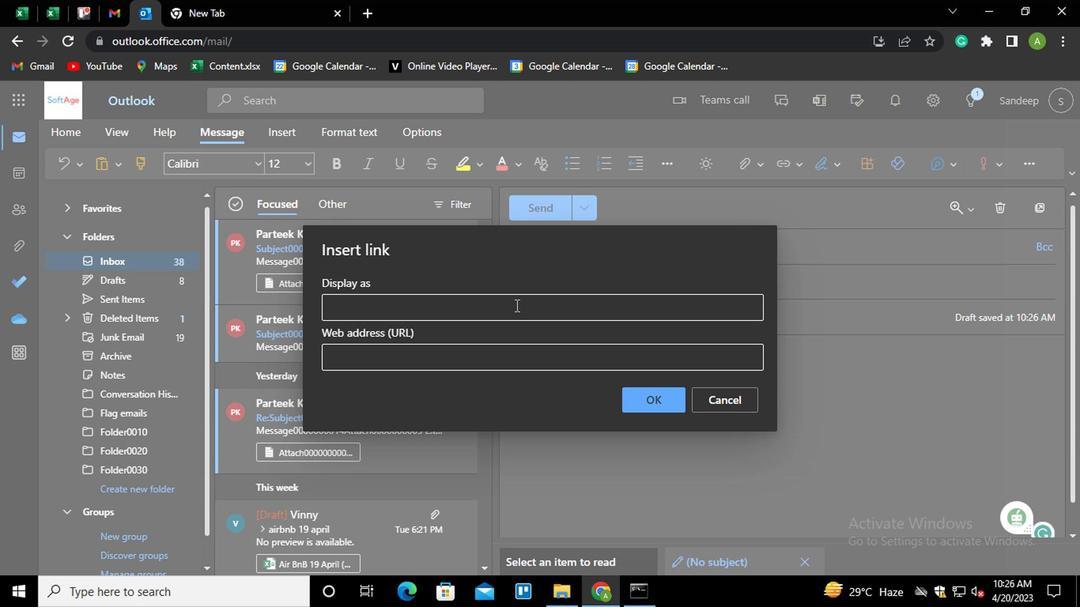 
Action: Mouse pressed left at (511, 308)
Screenshot: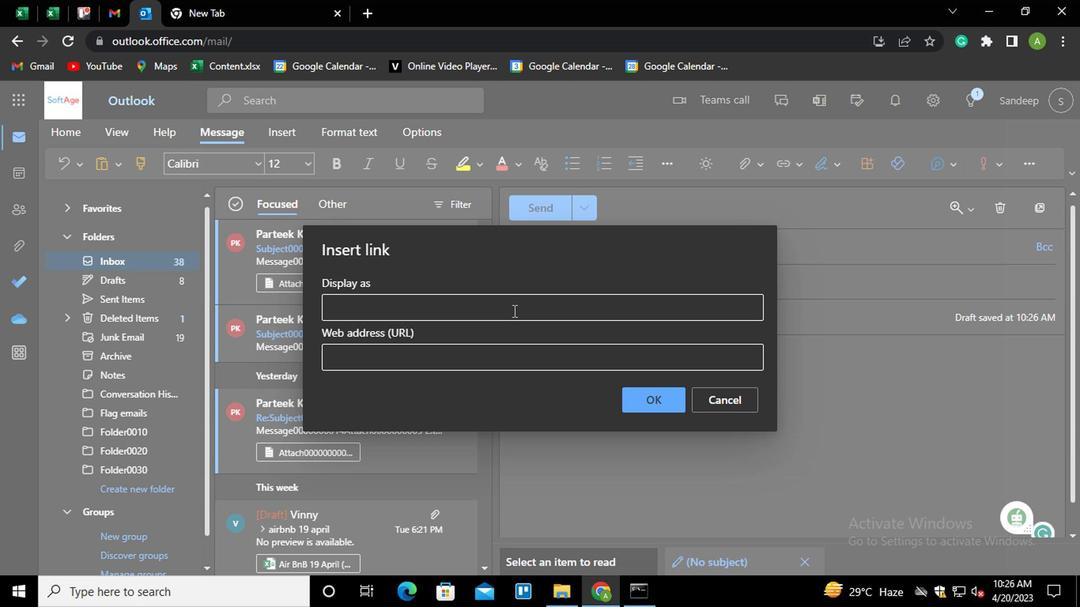 
Action: Key pressed <Key.shift_r>LINK0000000001
Screenshot: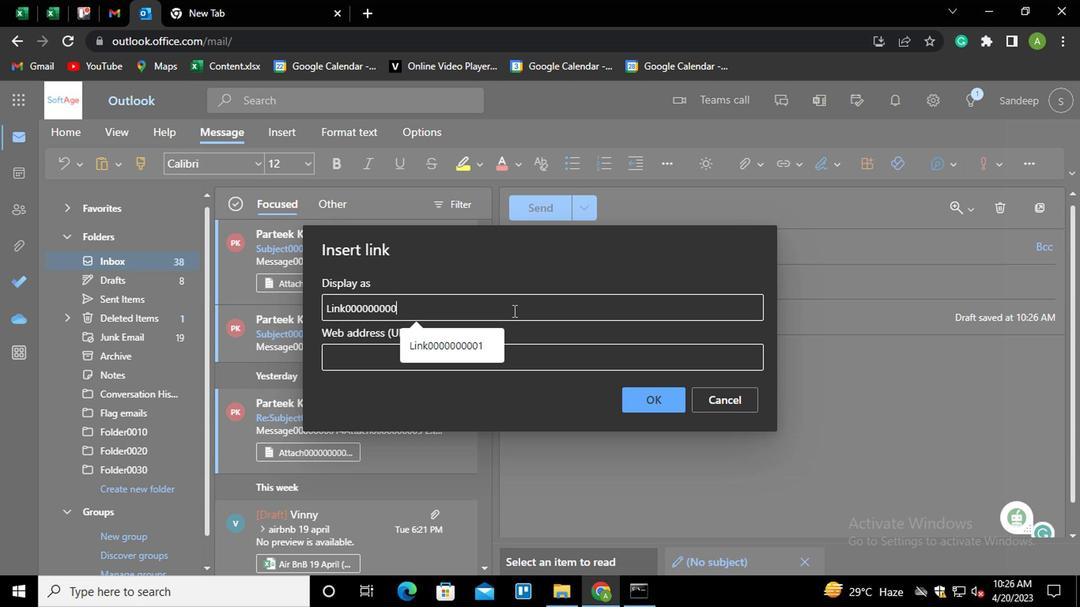 
Action: Mouse moved to (472, 359)
Screenshot: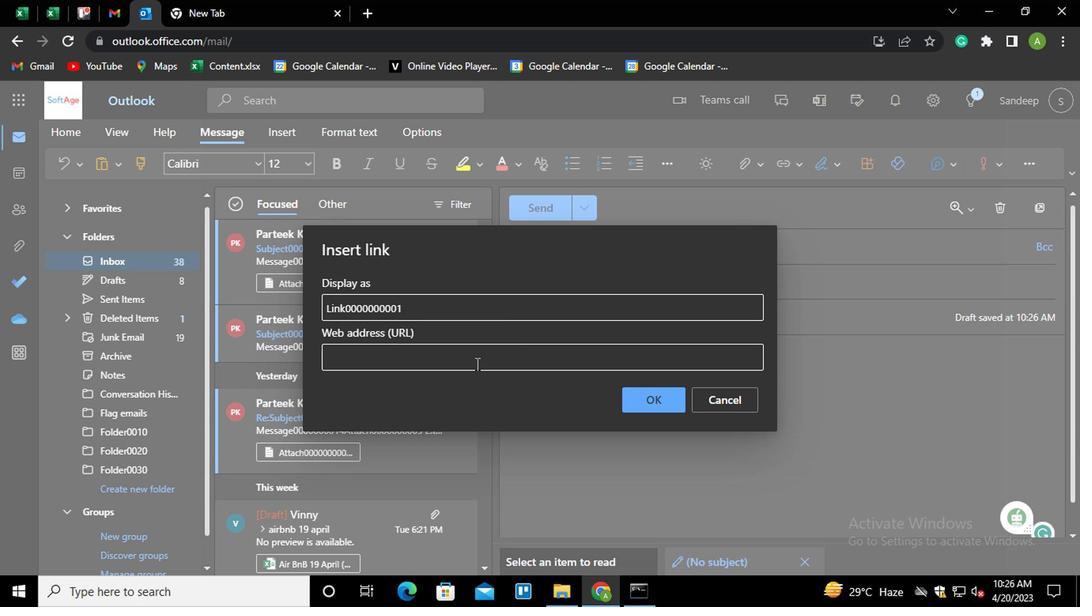 
Action: Mouse pressed left at (472, 359)
Screenshot: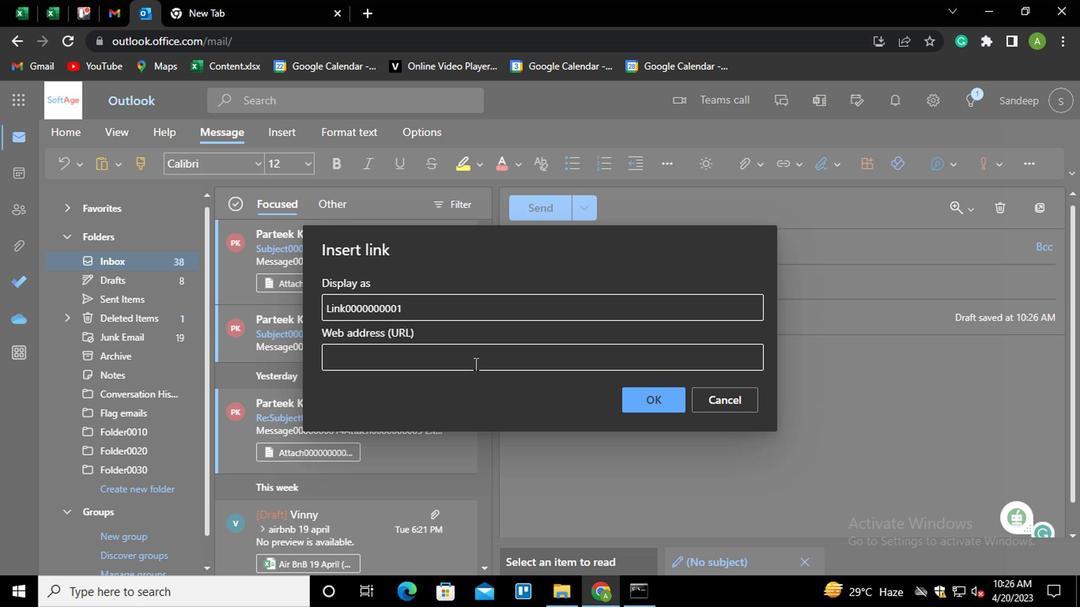 
Action: Mouse moved to (472, 358)
Screenshot: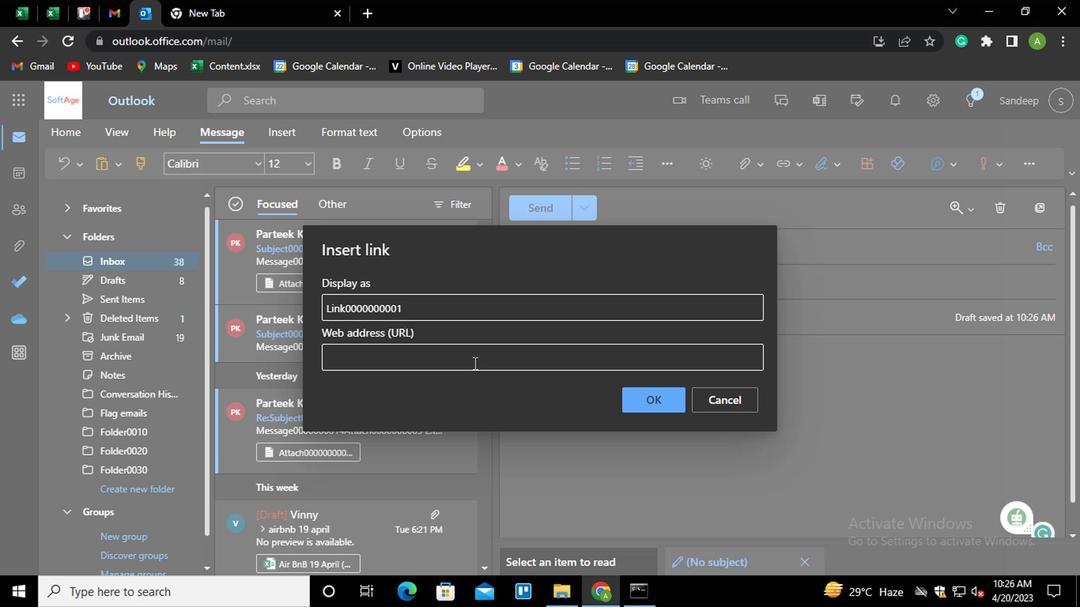 
Action: Key pressed <Key.shift_r><Key.home><Key.shift_r>LINK0000000001
Screenshot: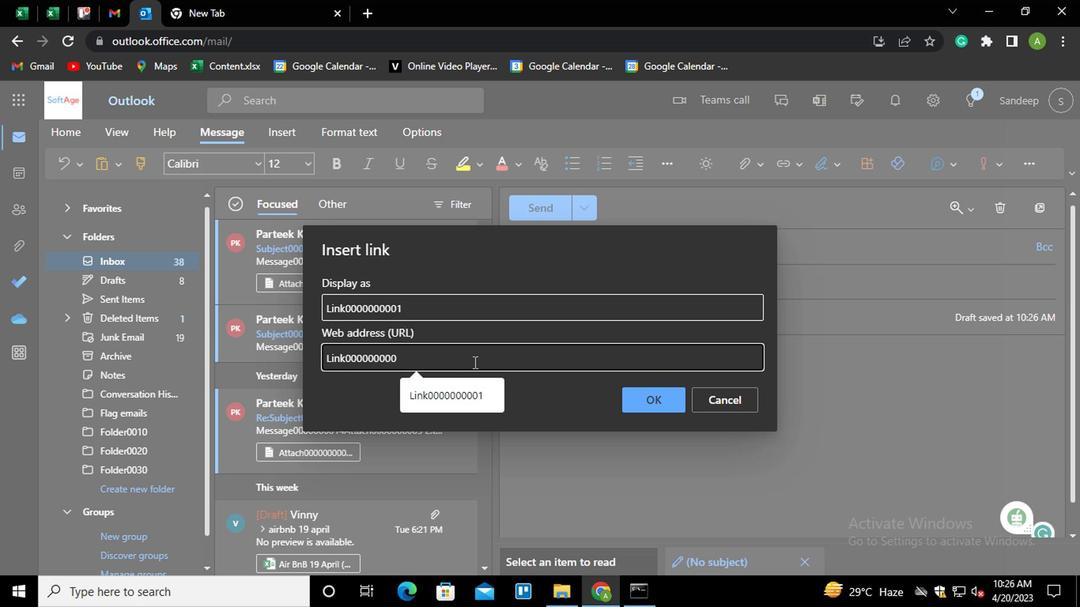 
Action: Mouse moved to (660, 403)
Screenshot: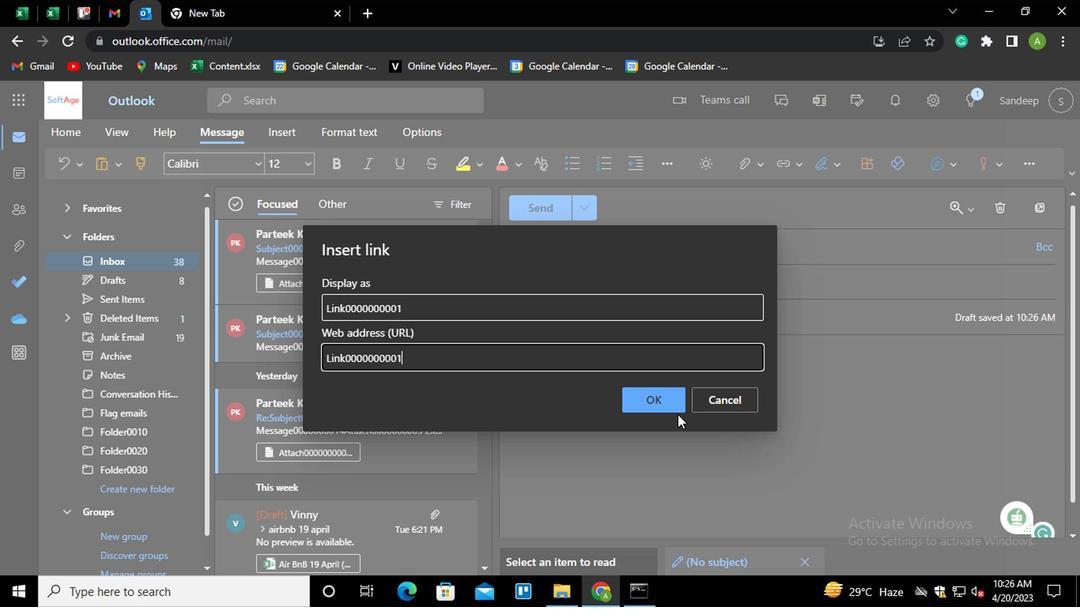 
Action: Mouse pressed left at (660, 403)
Screenshot: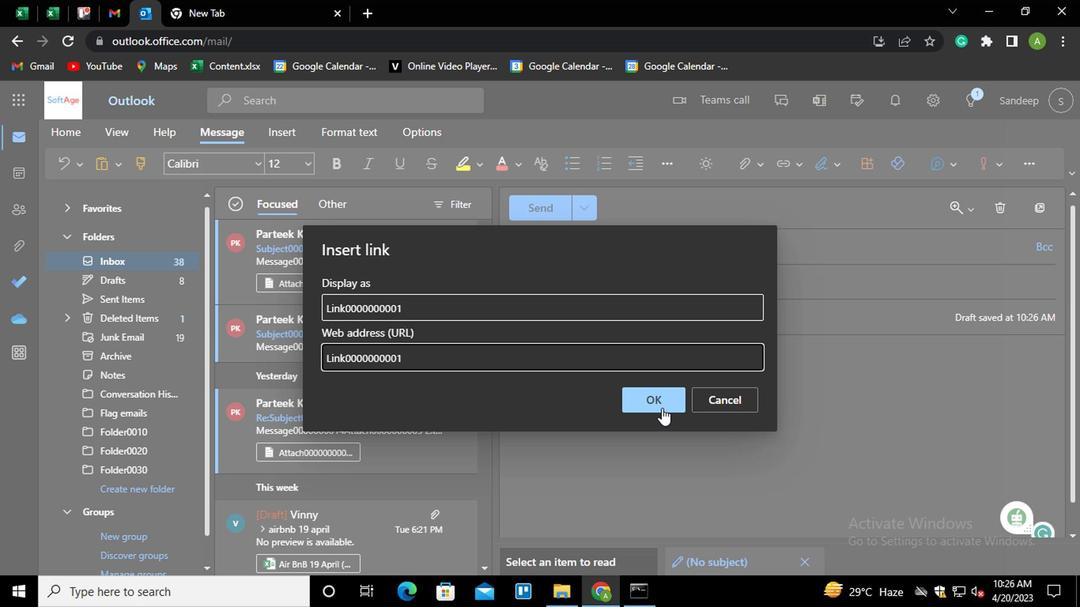 
Action: Mouse moved to (599, 247)
Screenshot: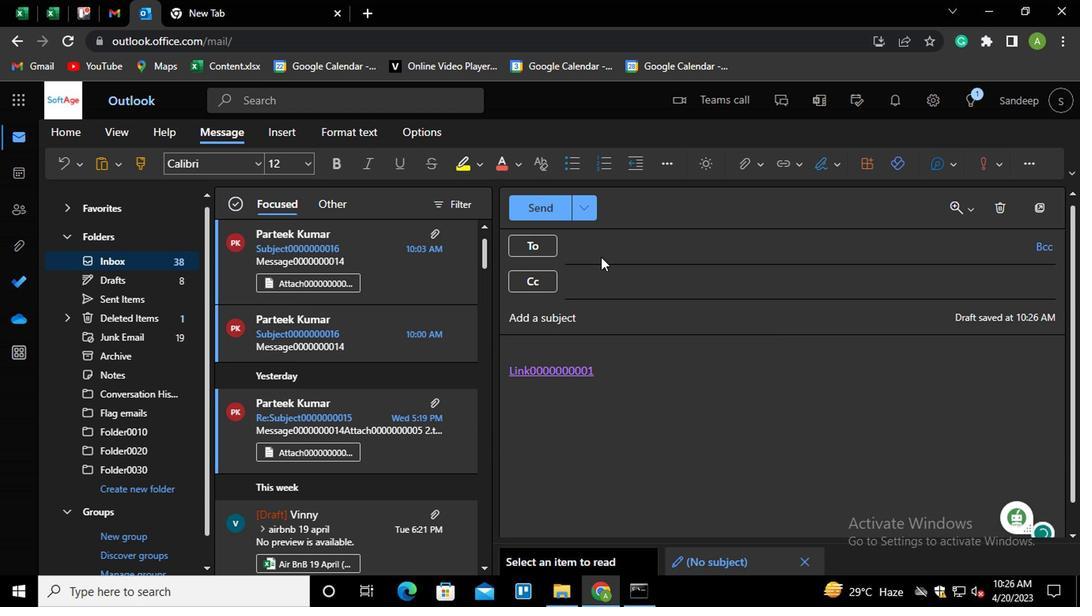 
Action: Mouse pressed left at (599, 247)
Screenshot: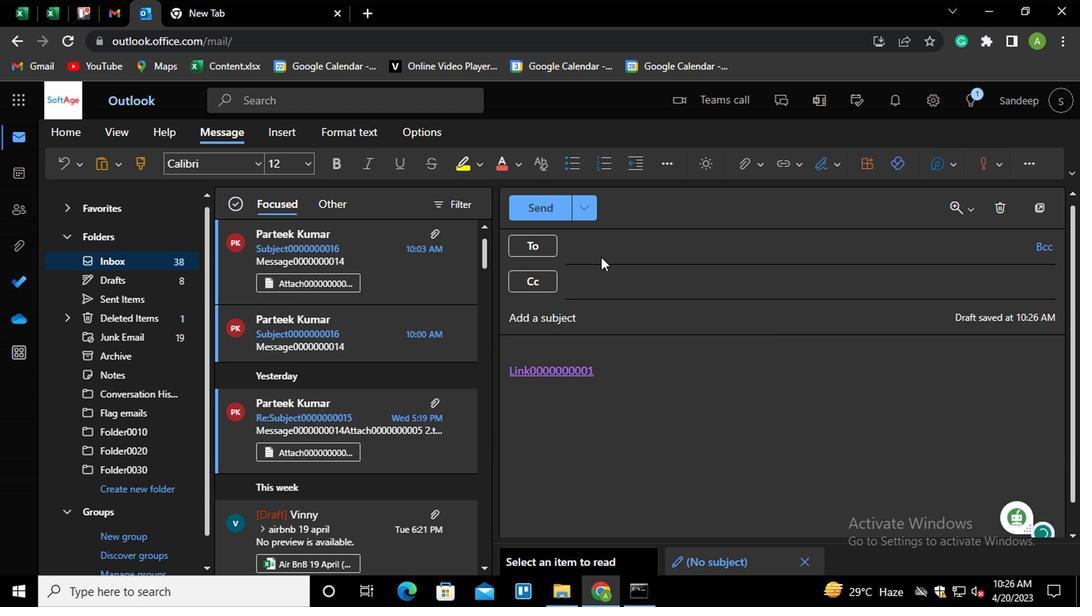 
Action: Key pressed PAR<Key.enter>
Screenshot: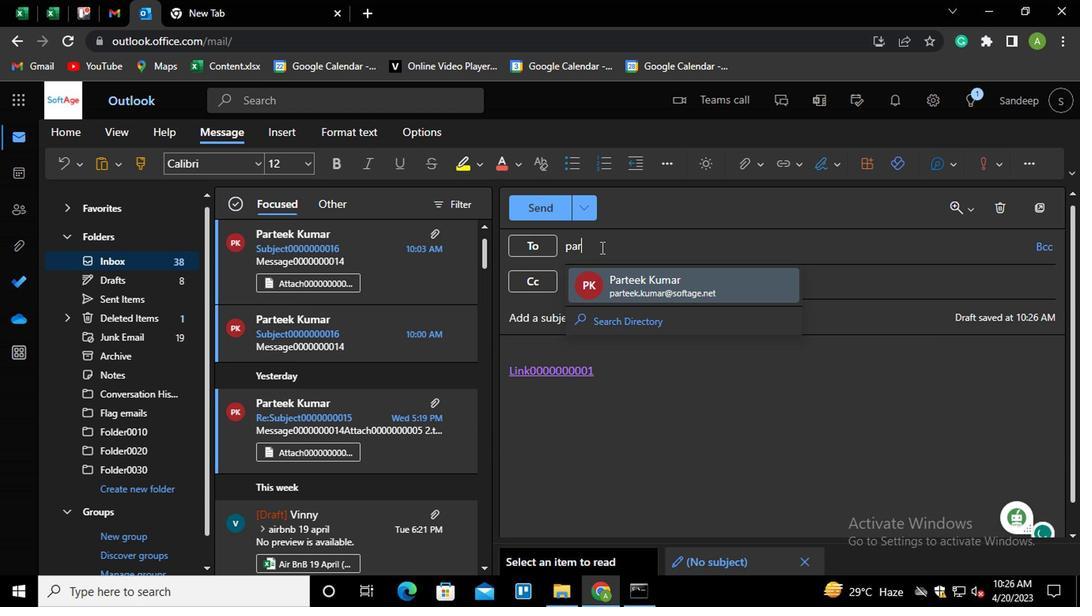 
Action: Mouse moved to (603, 272)
Screenshot: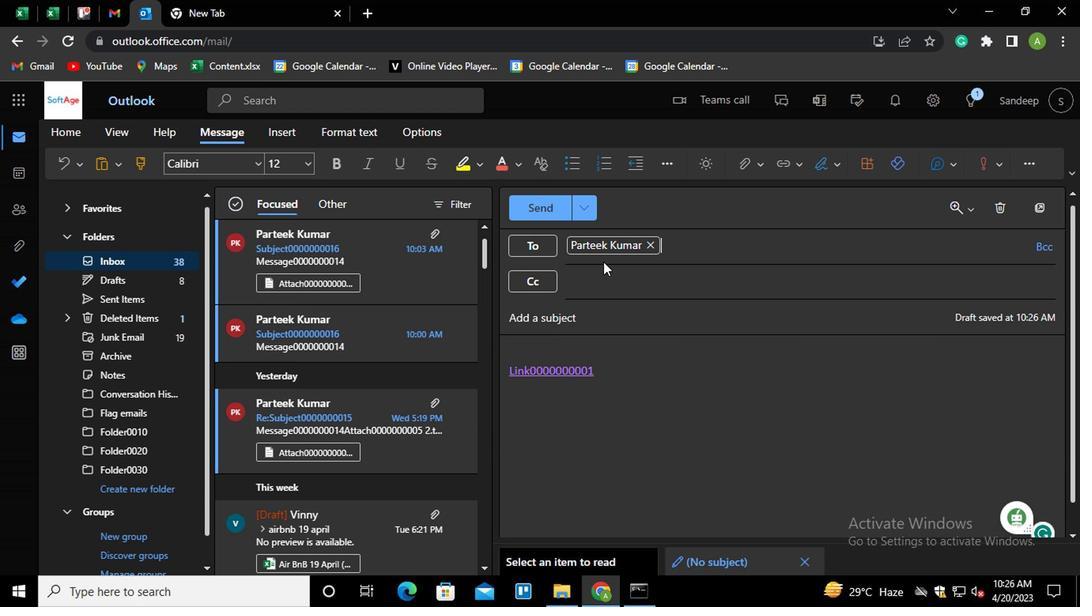 
Action: Mouse pressed left at (603, 272)
Screenshot: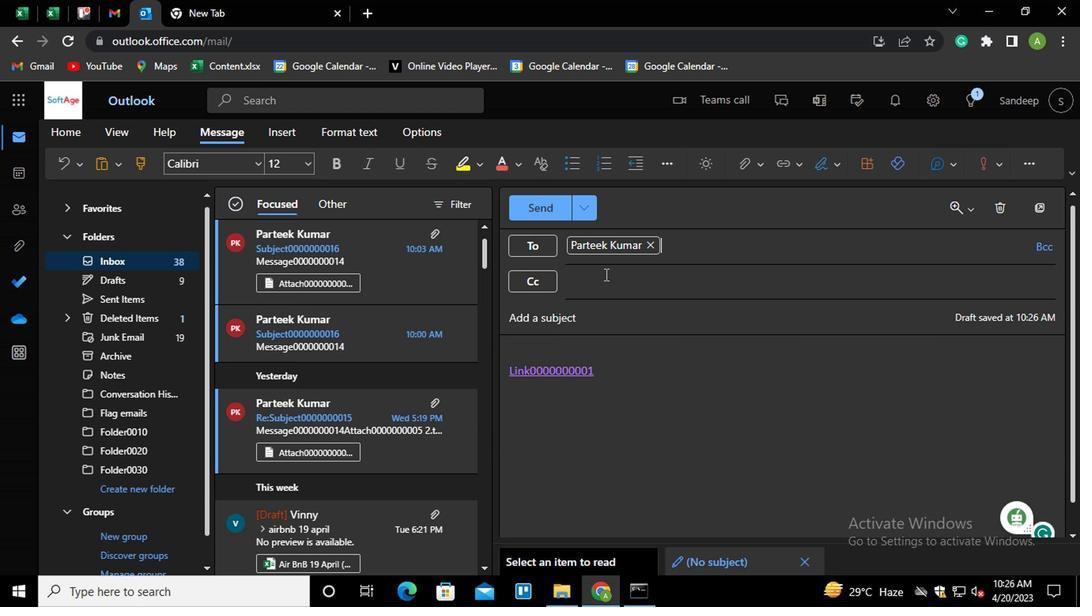 
Action: Key pressed AA<Key.enter>
Screenshot: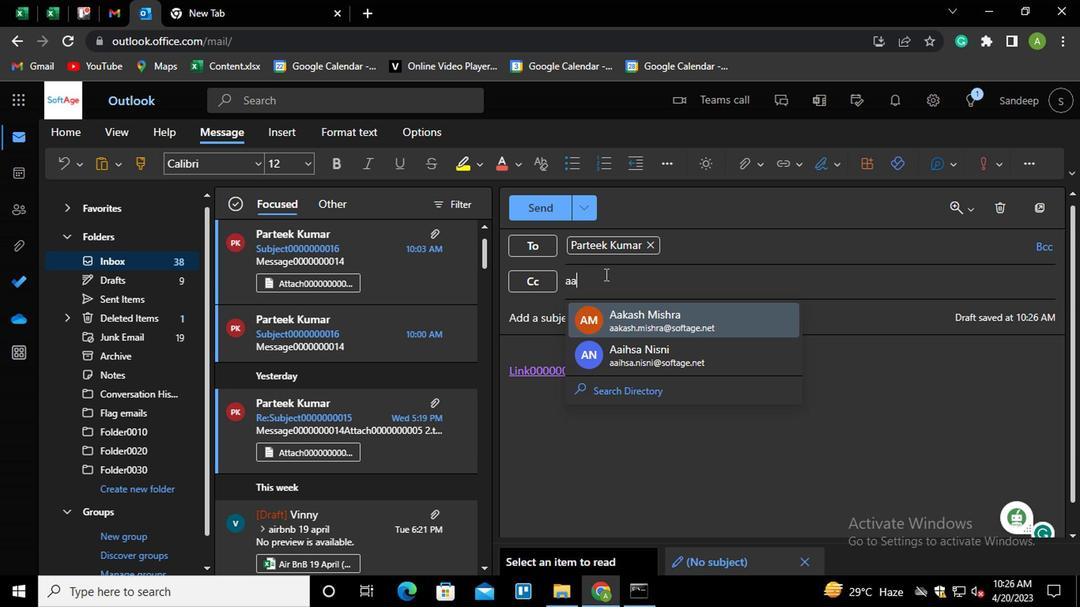 
Action: Mouse moved to (1051, 242)
Screenshot: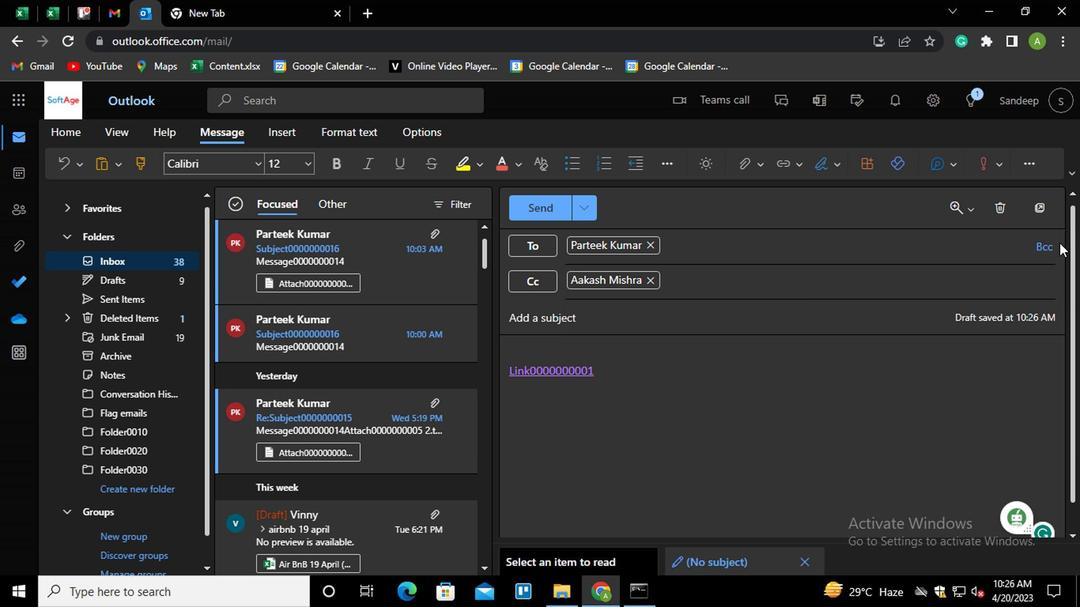 
Action: Mouse pressed left at (1051, 242)
Screenshot: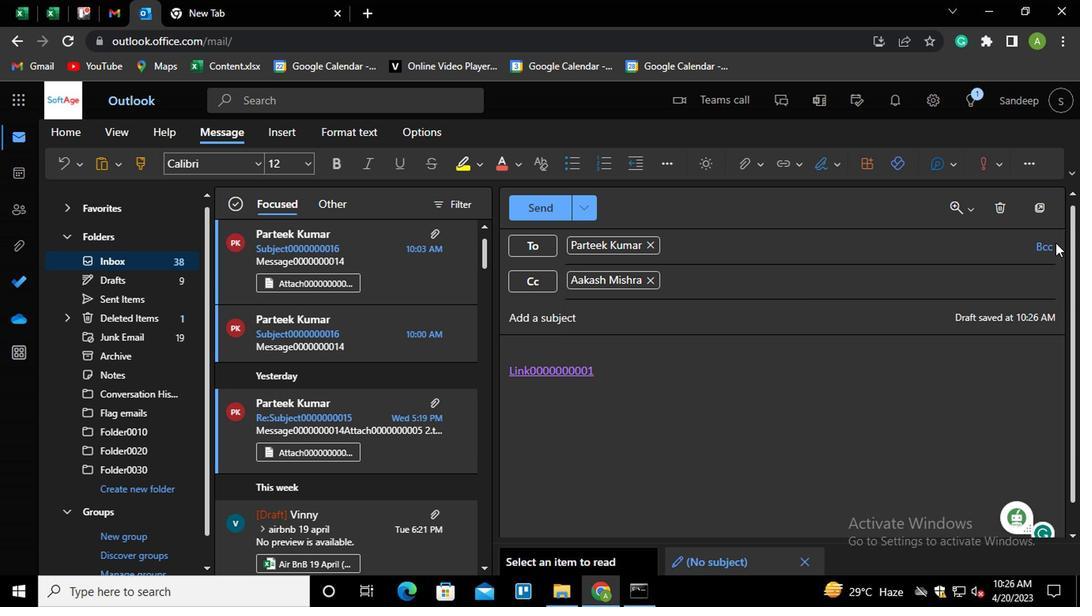 
Action: Mouse moved to (644, 317)
Screenshot: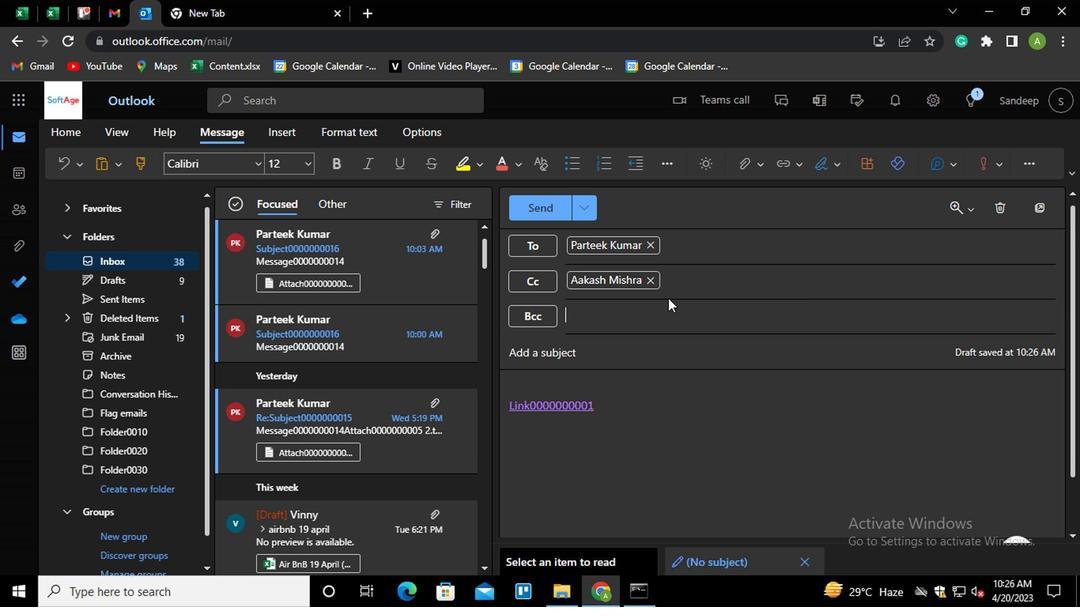 
Action: Mouse pressed left at (644, 317)
Screenshot: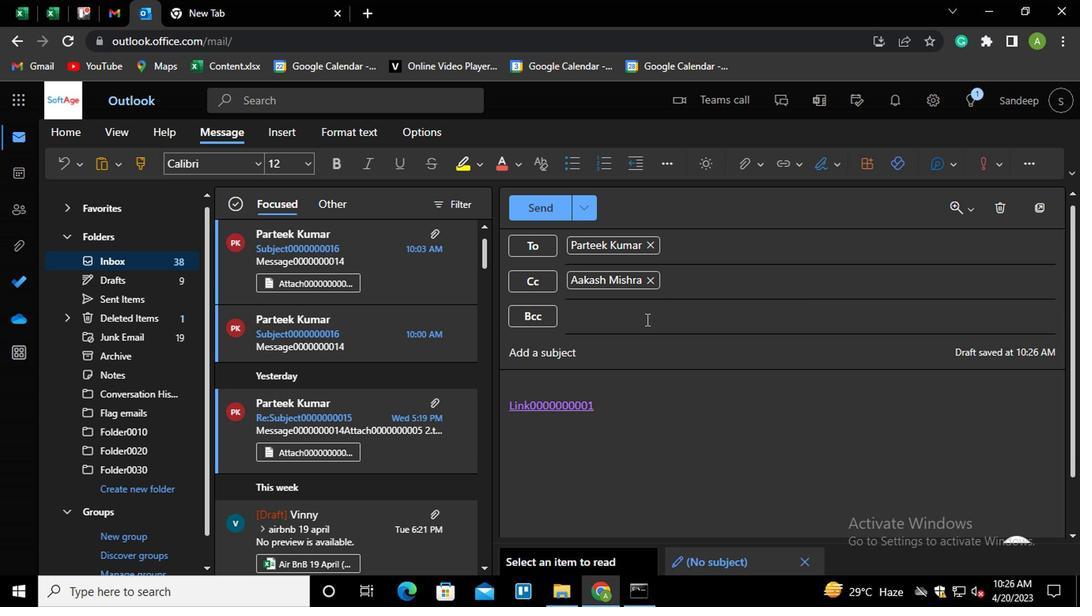 
Action: Key pressed AY<Key.enter>
Screenshot: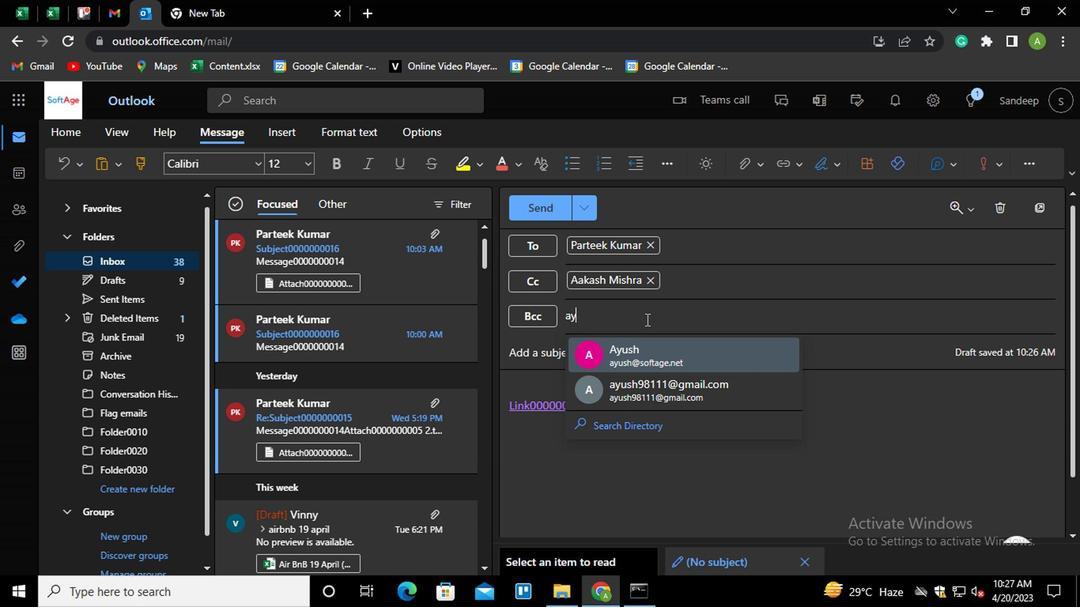 
Action: Mouse moved to (609, 353)
Screenshot: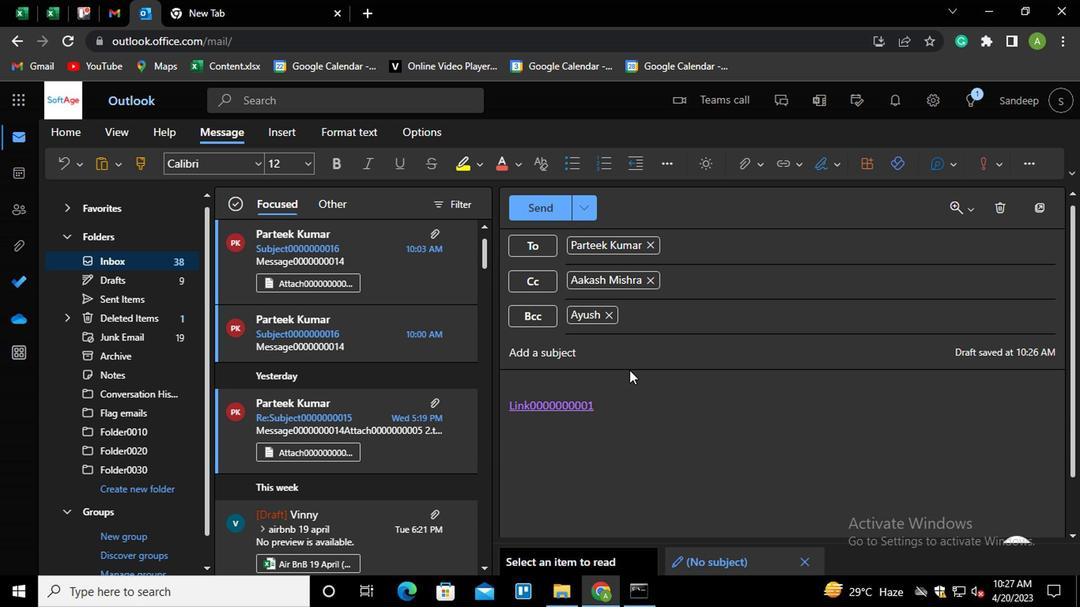 
Action: Mouse pressed left at (609, 353)
Screenshot: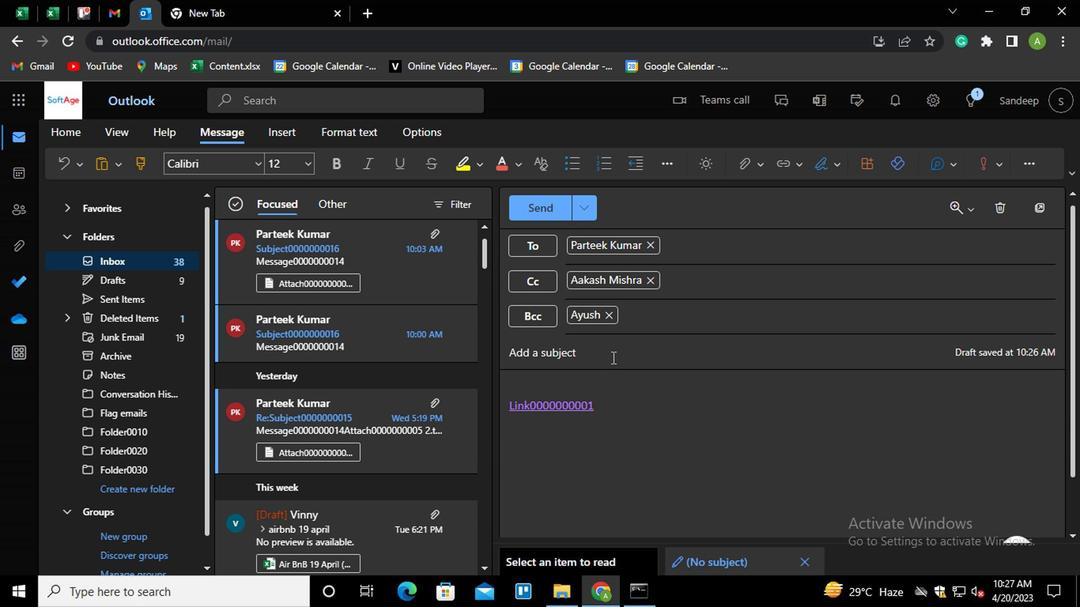 
Action: Mouse moved to (609, 352)
Screenshot: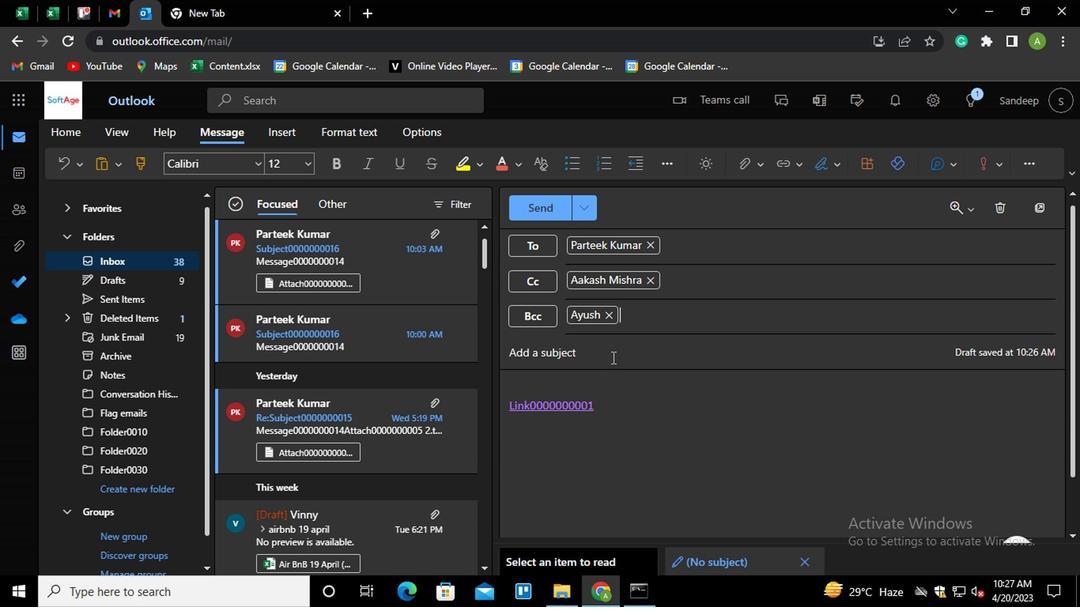 
Action: Key pressed <Key.shift>SUBJECT0000000001
Screenshot: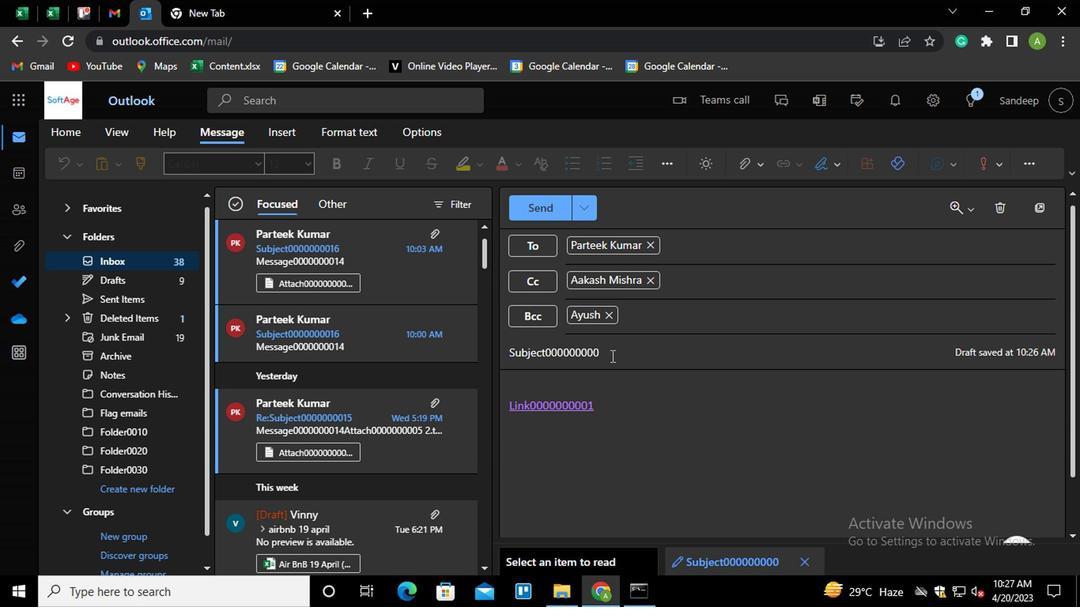 
Action: Mouse moved to (680, 415)
Screenshot: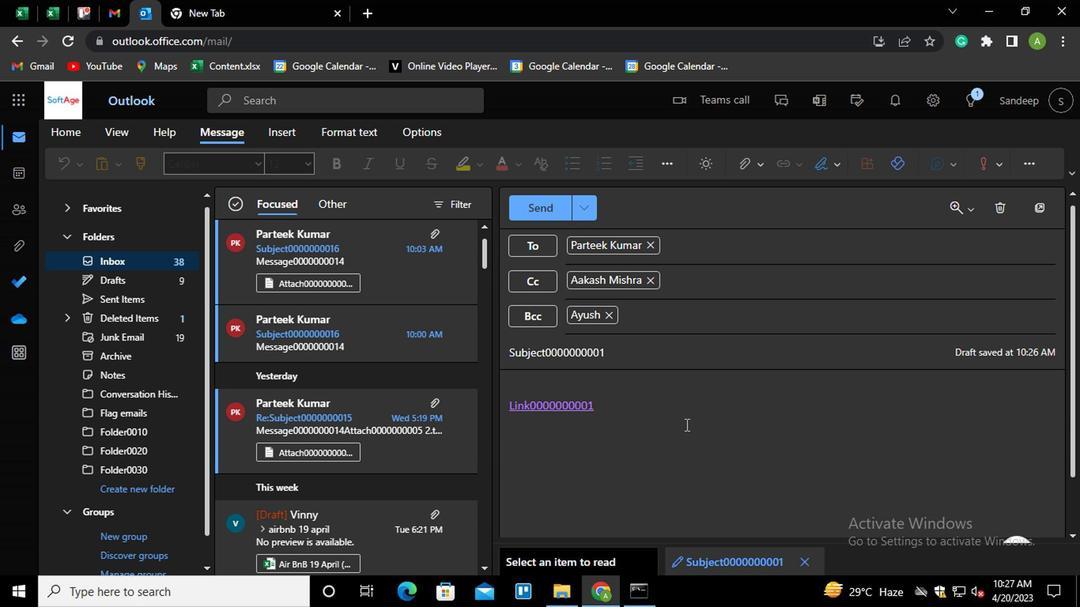 
Action: Mouse pressed left at (680, 415)
Screenshot: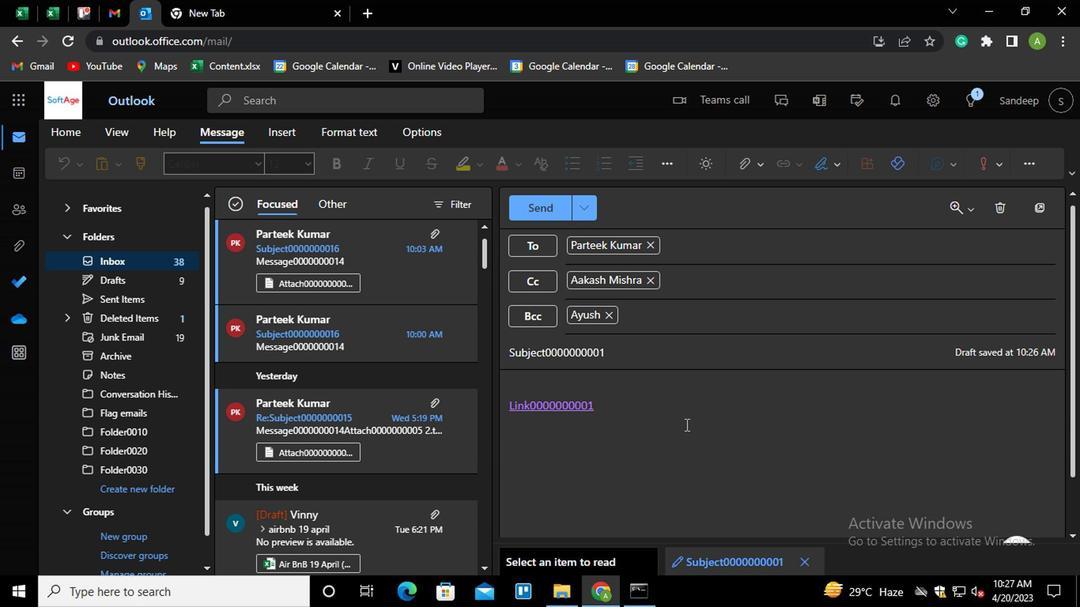 
Action: Key pressed <Key.shift_r><Key.enter><Key.shift_r>MESSAGE0000000003
Screenshot: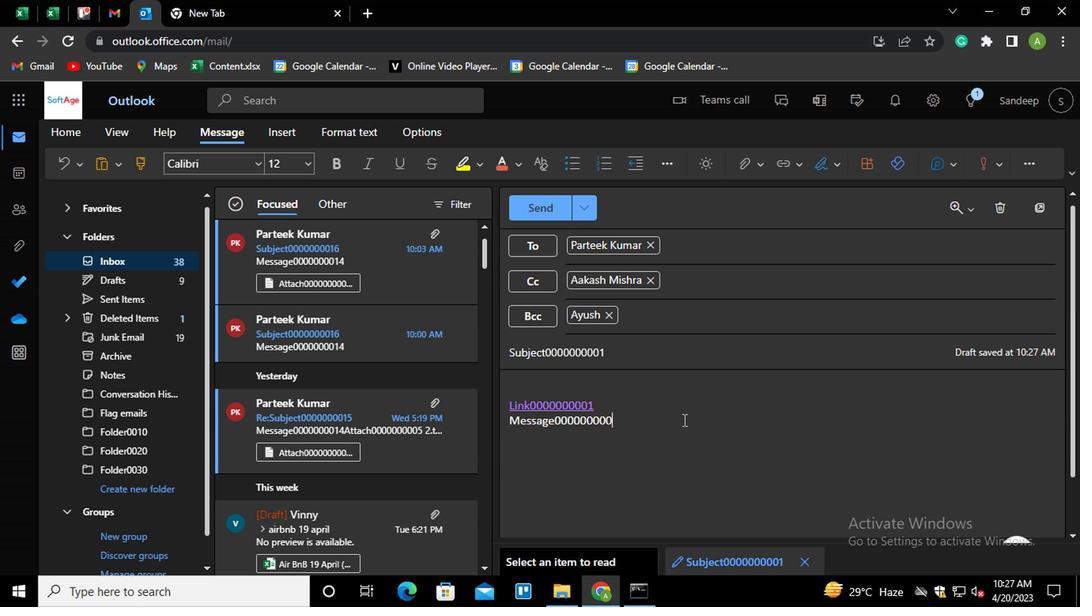 
Action: Mouse moved to (747, 164)
Screenshot: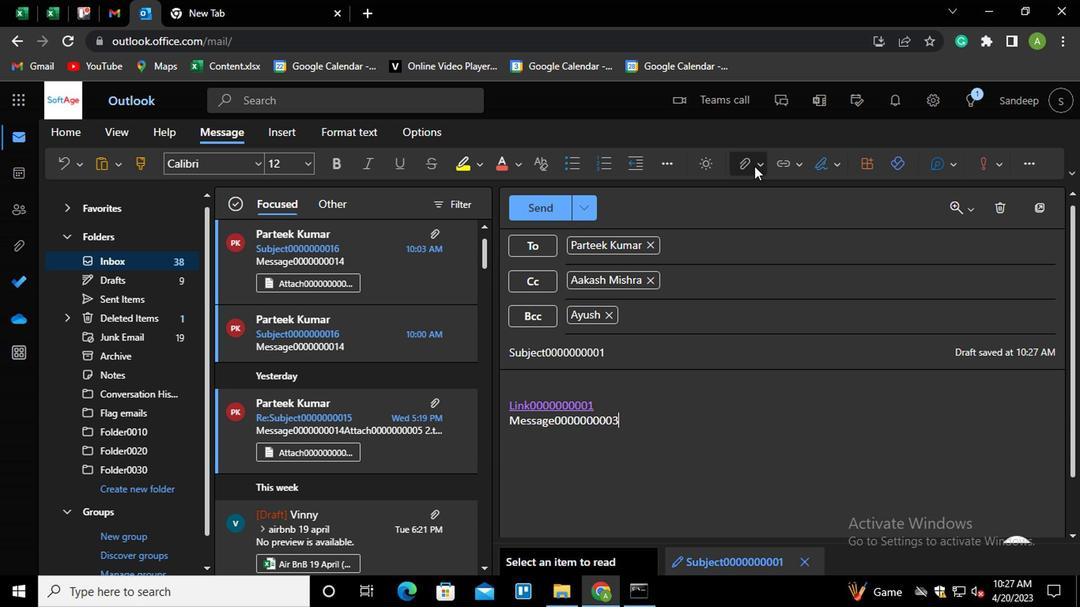 
Action: Mouse pressed left at (747, 164)
Screenshot: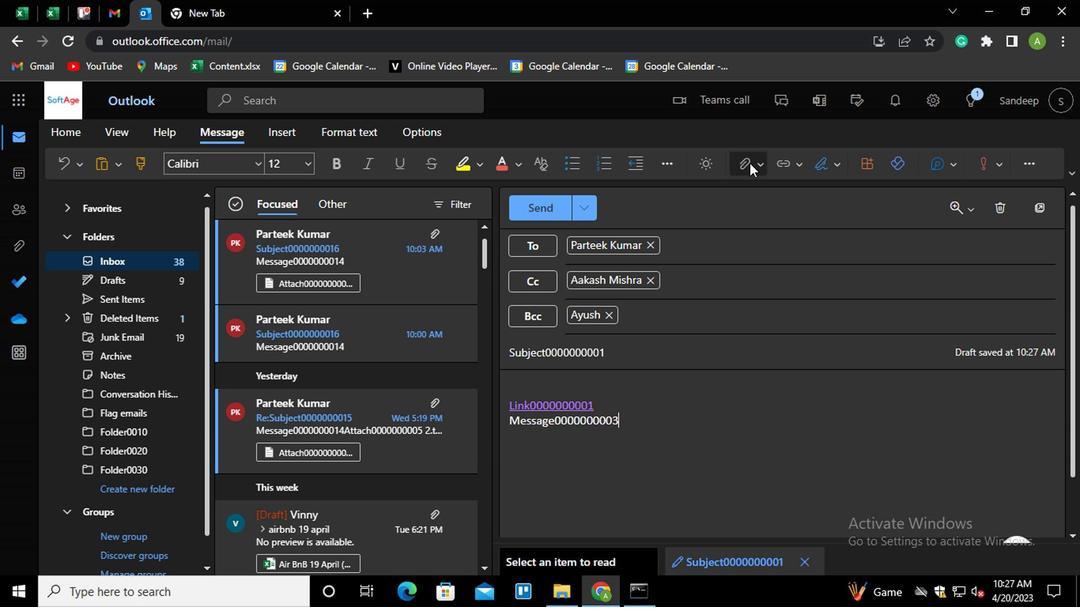 
Action: Mouse moved to (675, 200)
Screenshot: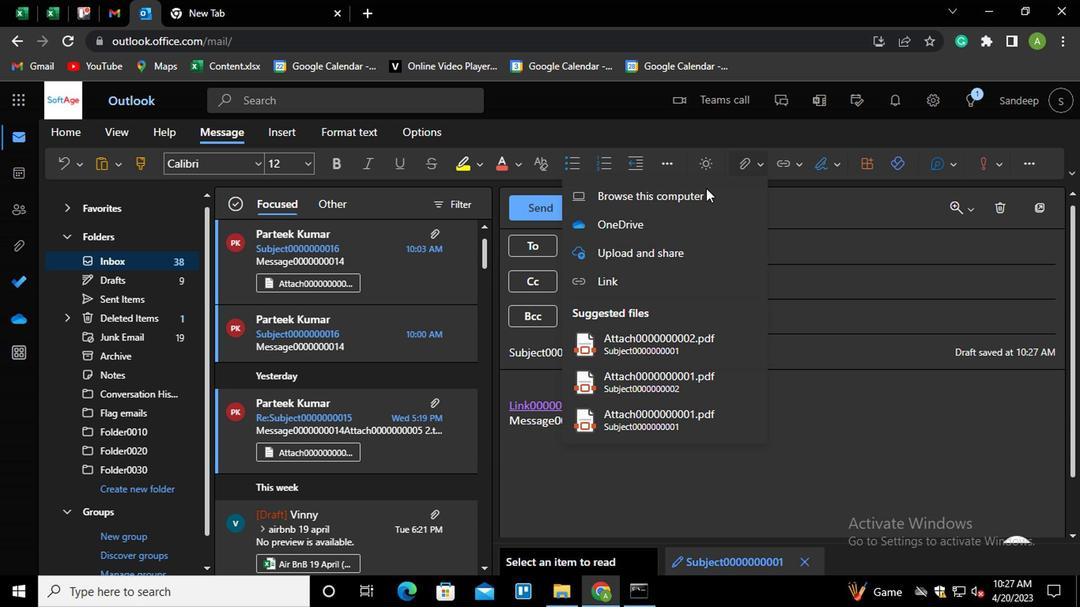 
Action: Mouse pressed left at (675, 200)
Screenshot: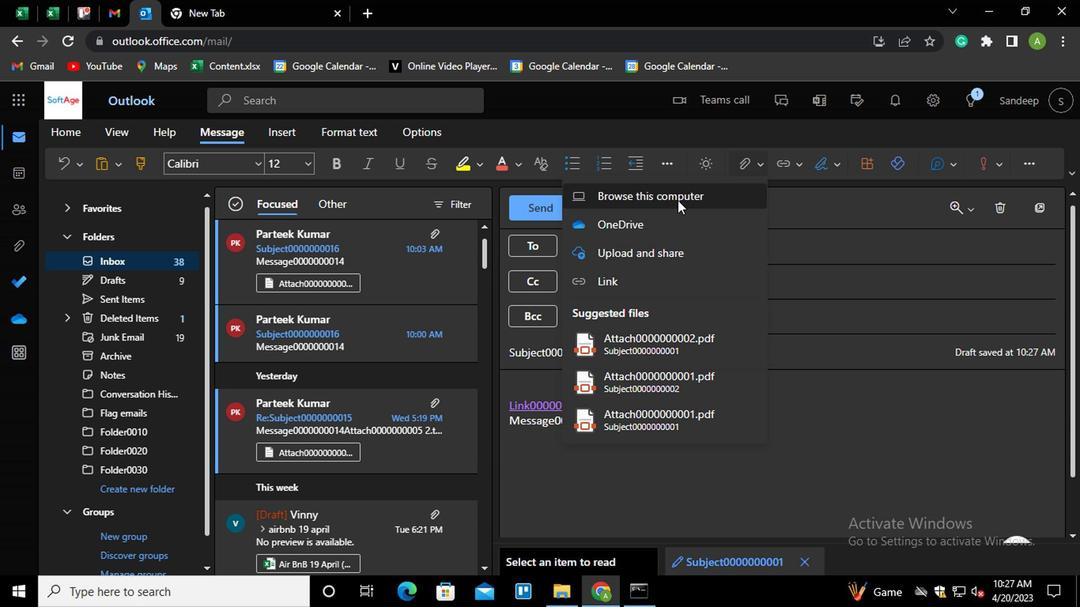 
Action: Mouse moved to (247, 154)
Screenshot: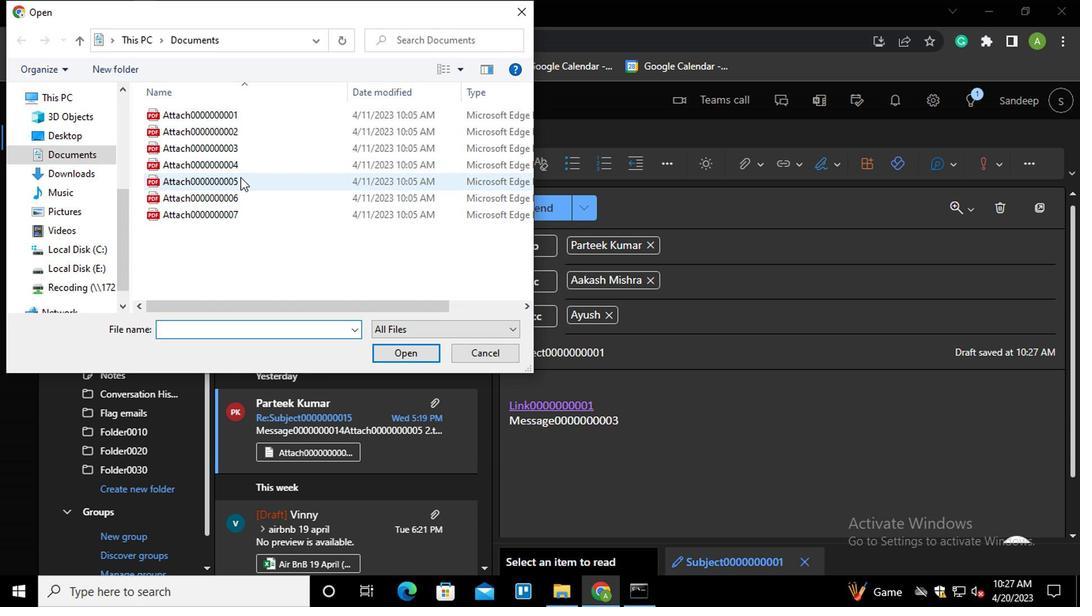 
Action: Mouse pressed left at (247, 154)
Screenshot: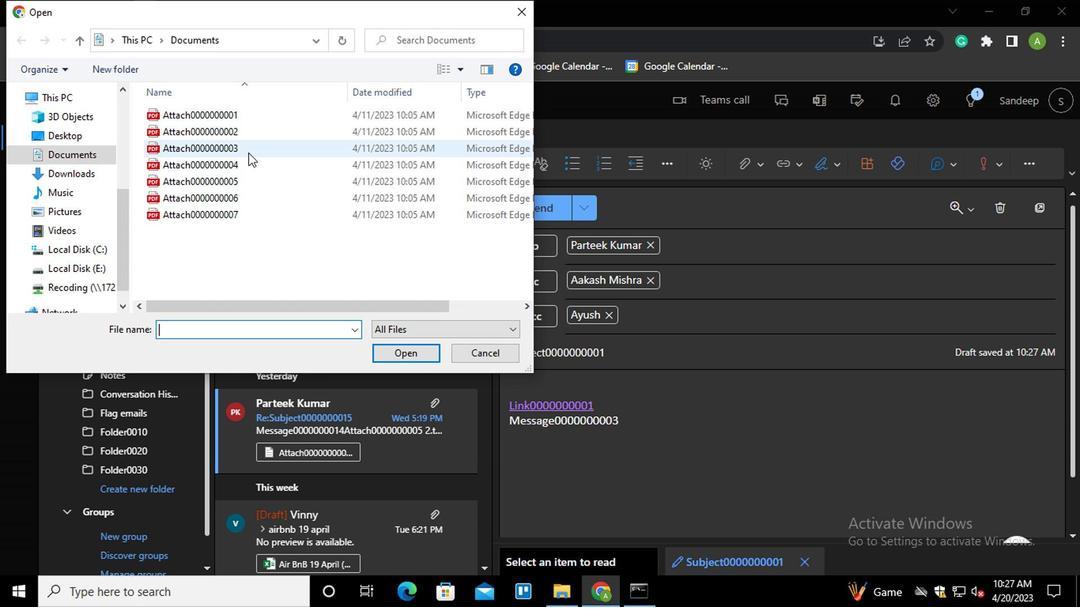 
Action: Mouse moved to (415, 352)
Screenshot: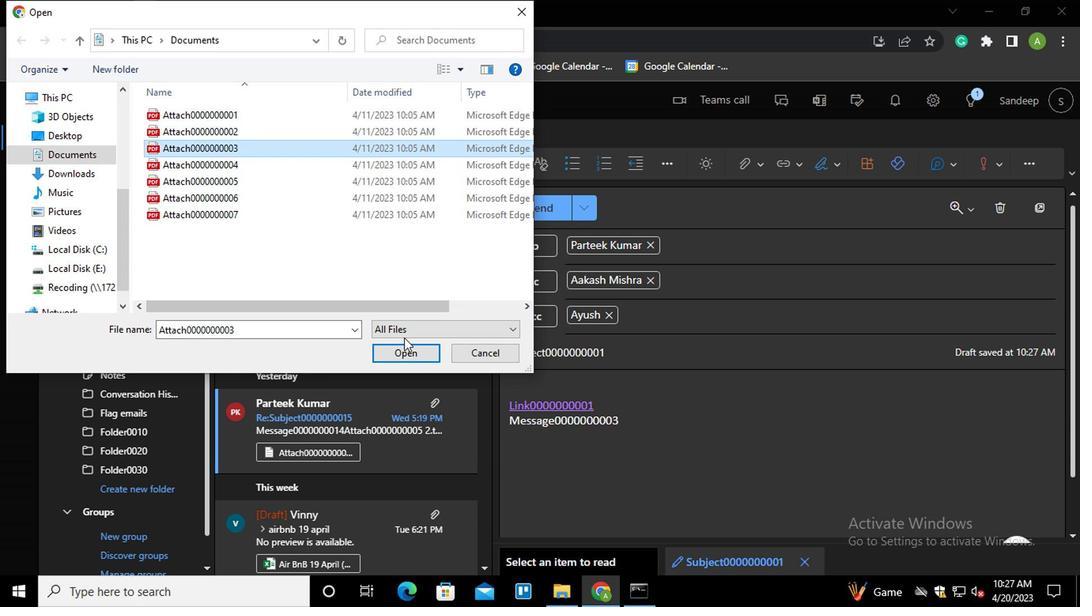 
Action: Mouse pressed left at (415, 352)
Screenshot: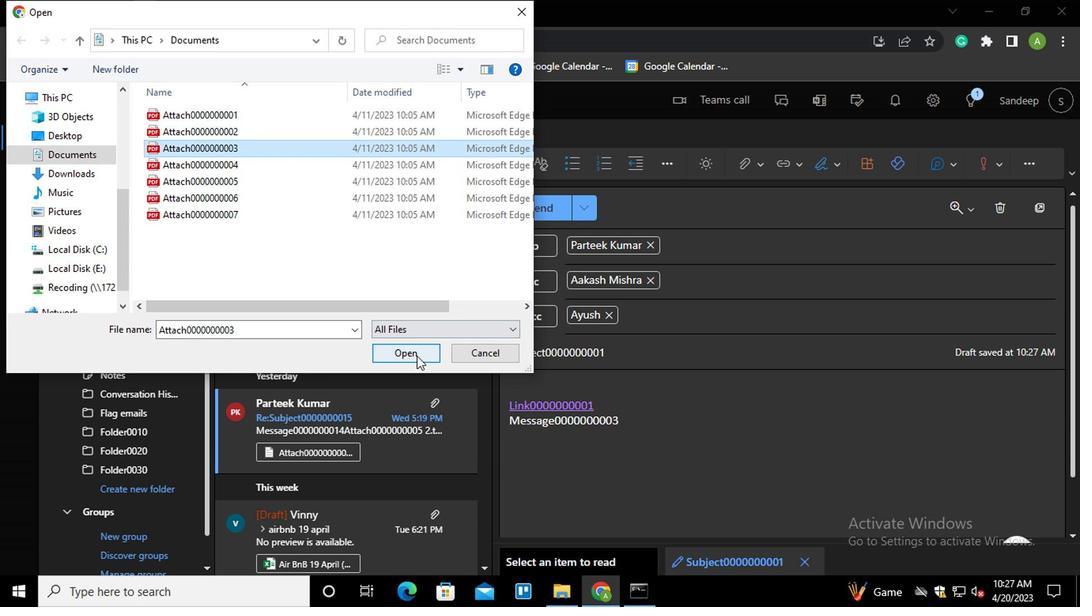 
Action: Mouse moved to (542, 213)
Screenshot: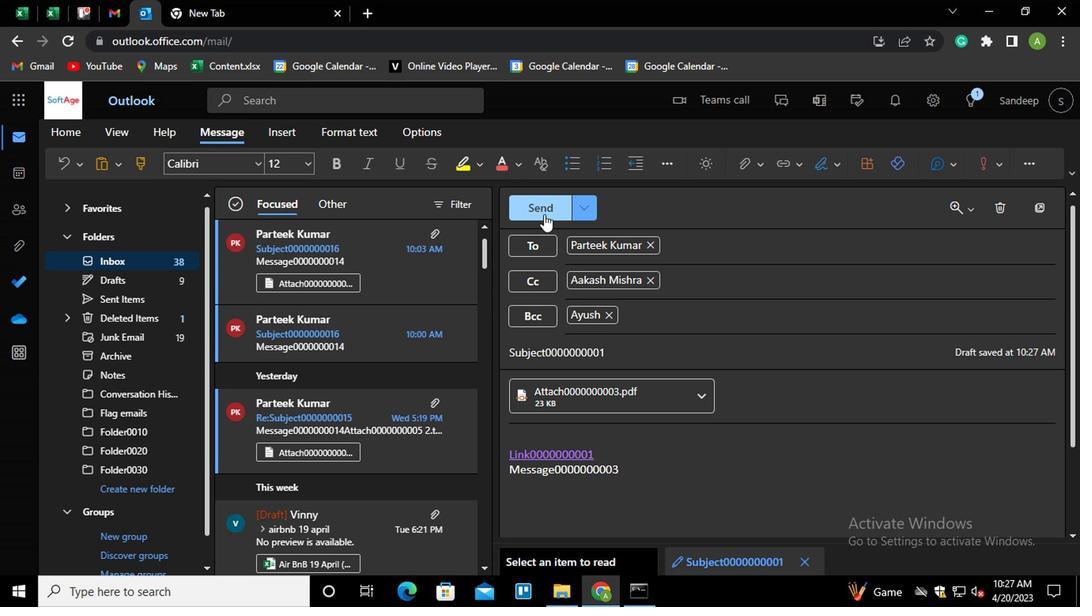 
Action: Mouse pressed left at (542, 213)
Screenshot: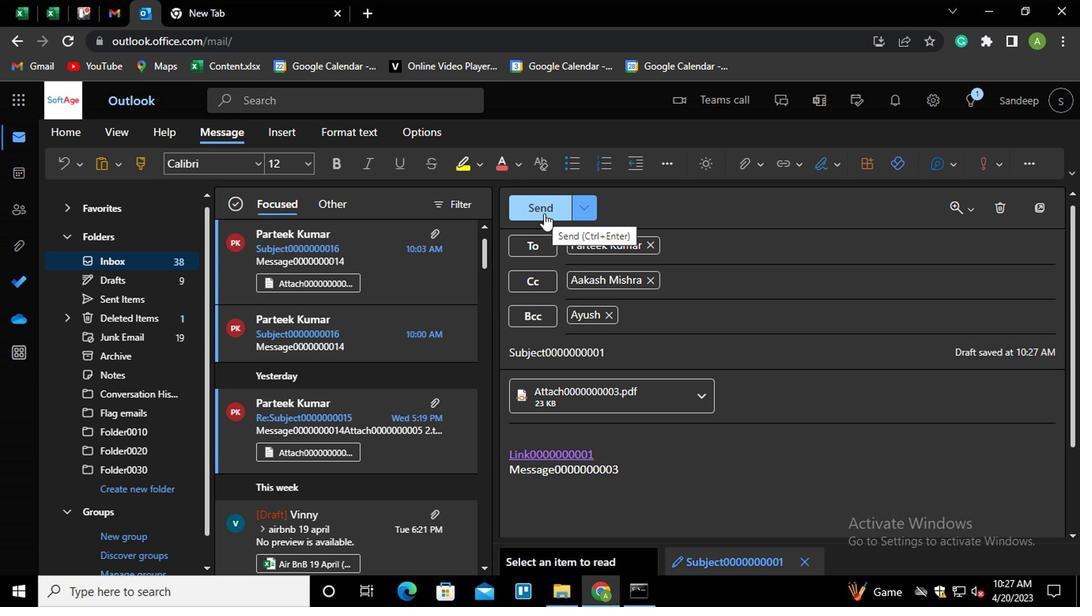 
Action: Mouse moved to (611, 402)
Screenshot: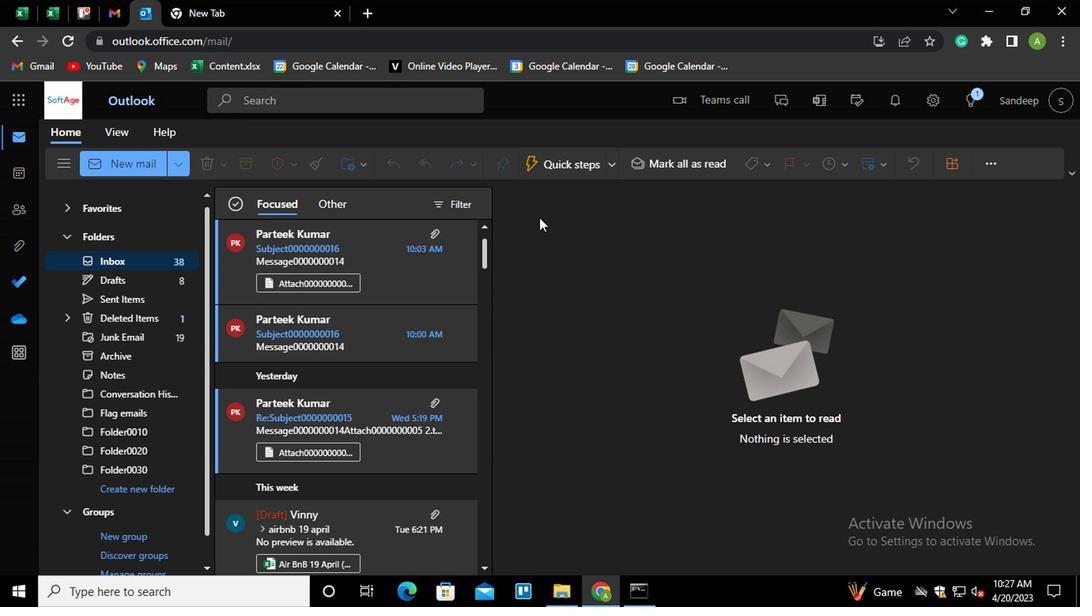 
